 Task: Look for space in Caltanissetta, Italy from 7th July, 2023 to 15th July, 2023 for 6 adults in price range Rs.15000 to Rs.20000. Place can be entire place with 3 bedrooms having 3 beds and 3 bathrooms. Property type can be house, flat, guest house. Booking option can be shelf check-in. Required host language is English.
Action: Mouse moved to (504, 84)
Screenshot: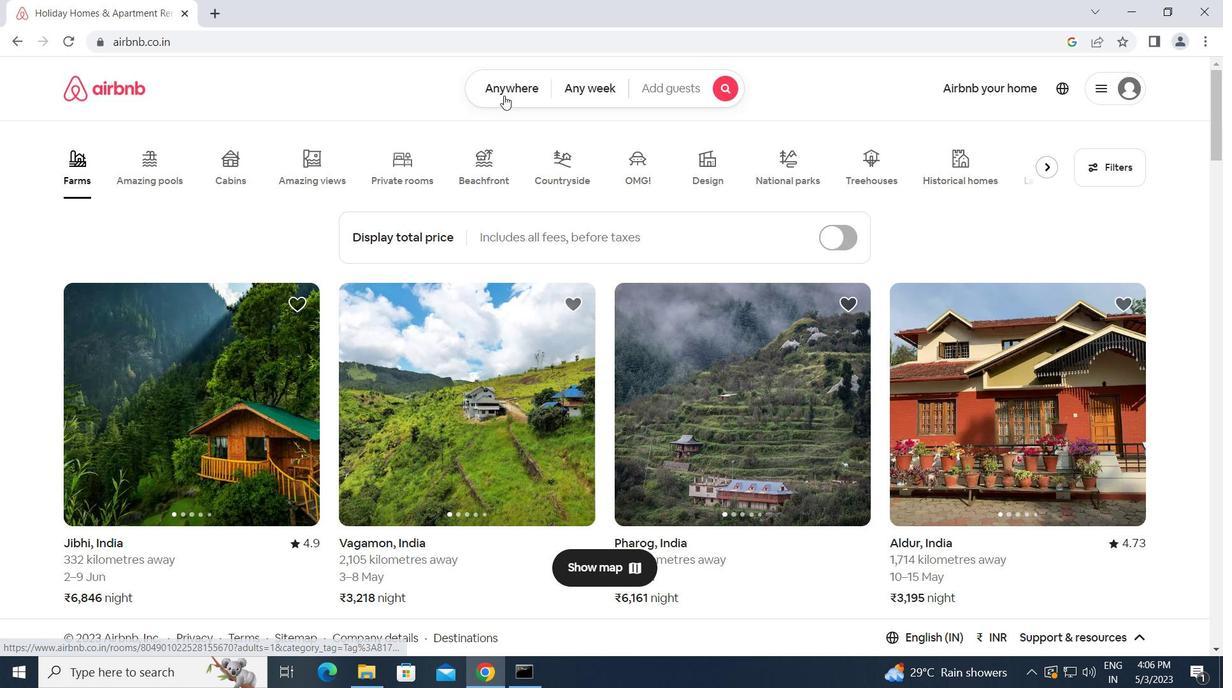 
Action: Mouse pressed left at (504, 84)
Screenshot: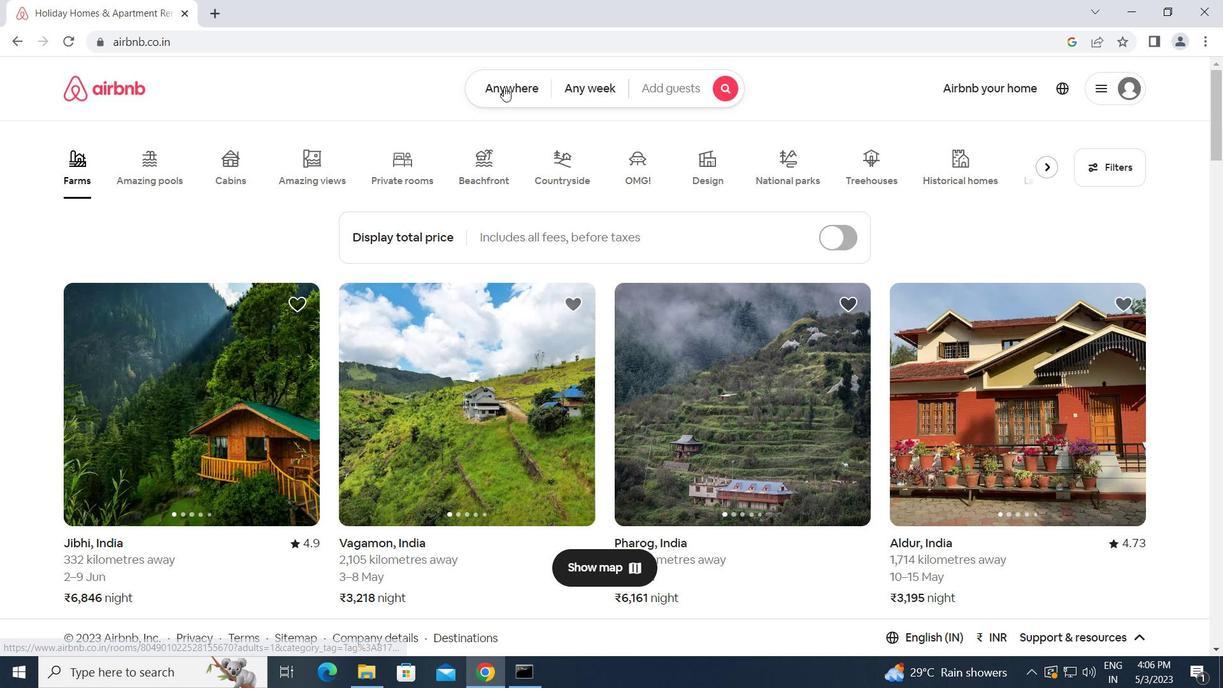 
Action: Mouse moved to (428, 131)
Screenshot: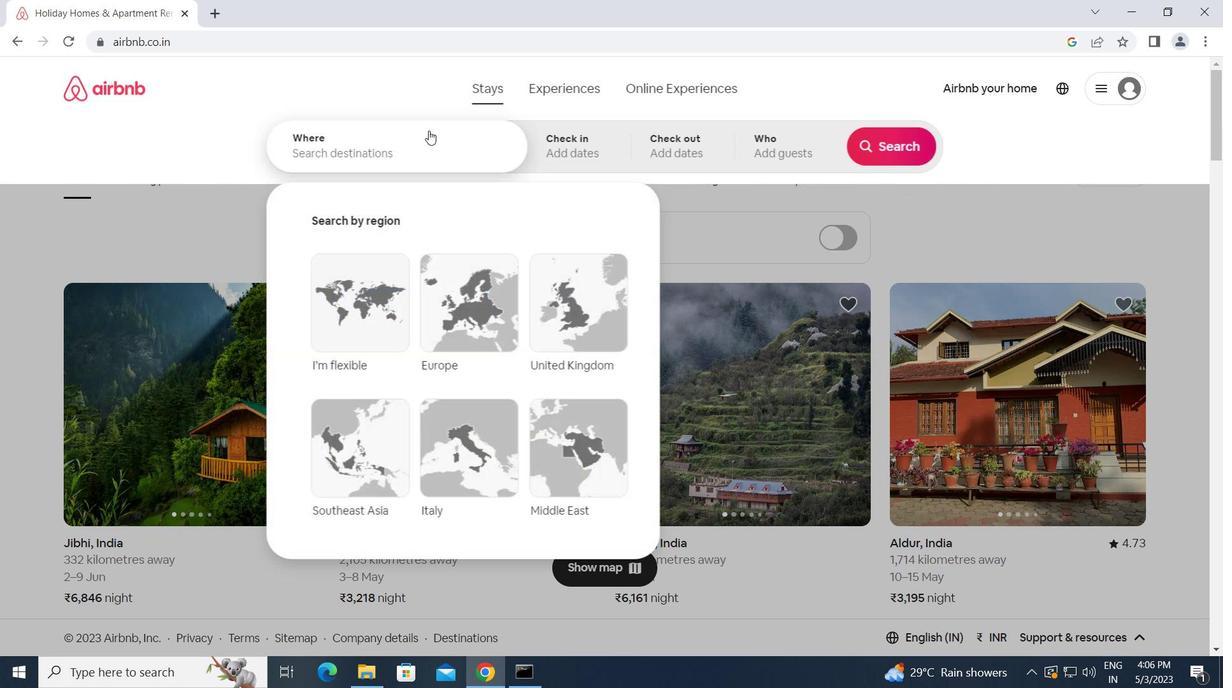 
Action: Mouse pressed left at (428, 131)
Screenshot: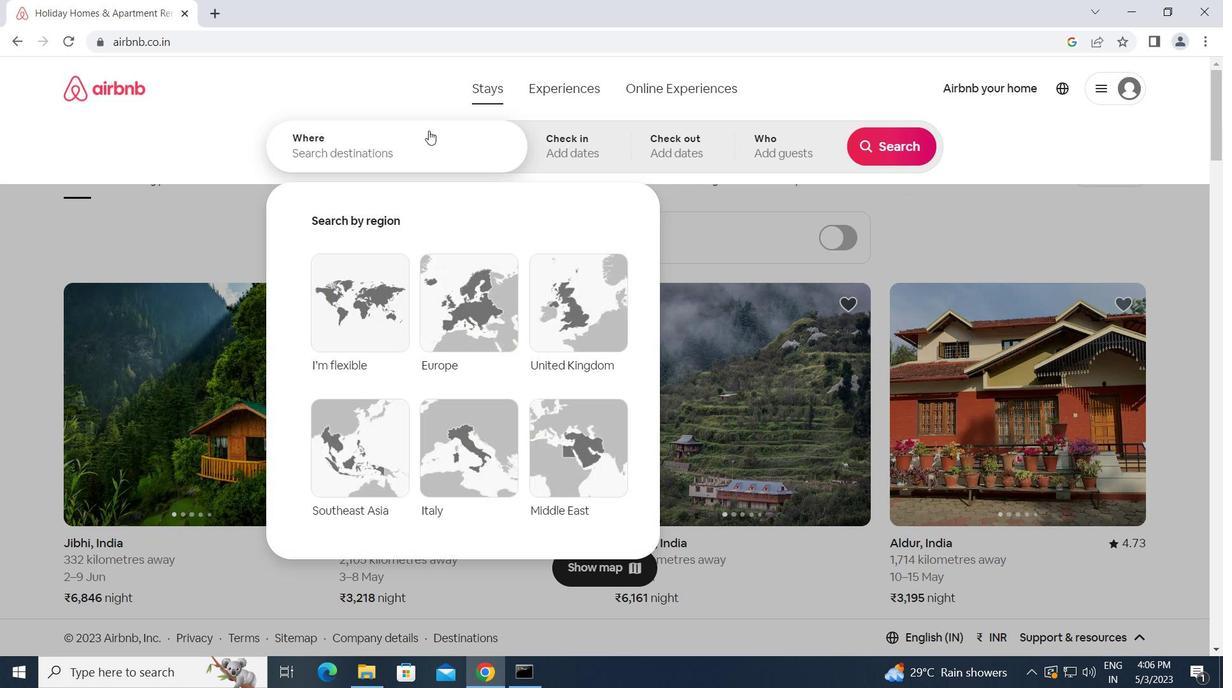 
Action: Key pressed c<Key.caps_lock>altanissetta,<Key.space>i<Key.caps_lock><Key.backspace>i<Key.caps_lock>taly<Key.enter>
Screenshot: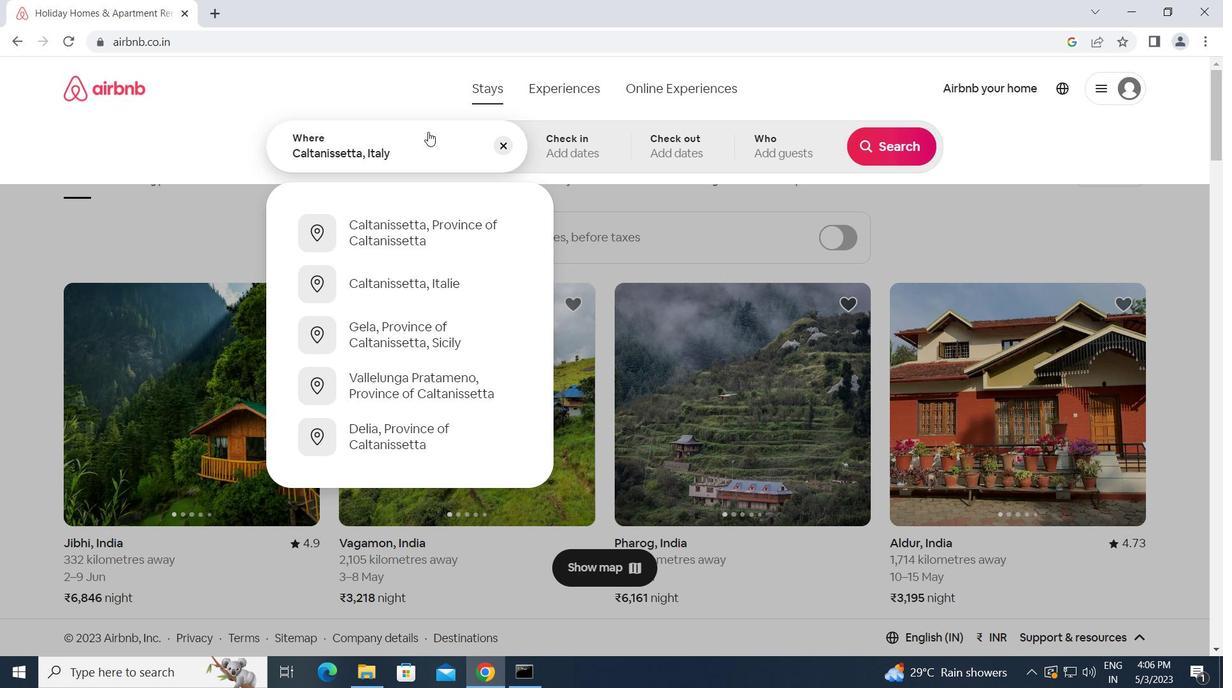 
Action: Mouse moved to (884, 267)
Screenshot: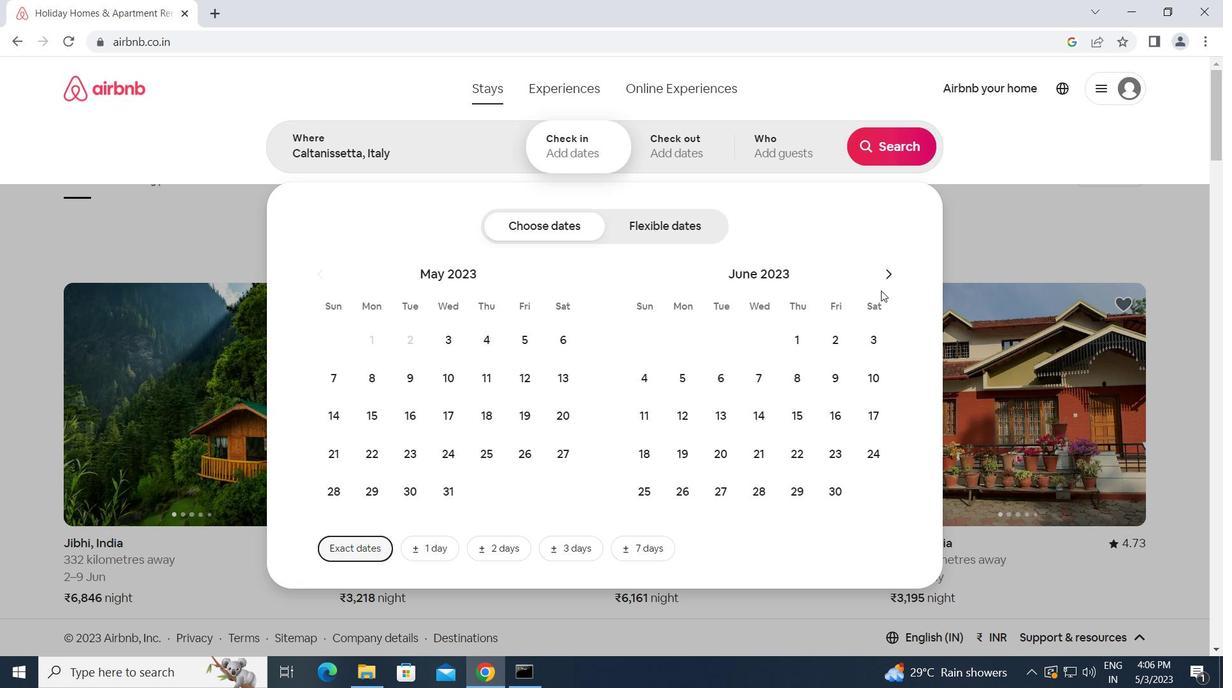 
Action: Mouse pressed left at (884, 267)
Screenshot: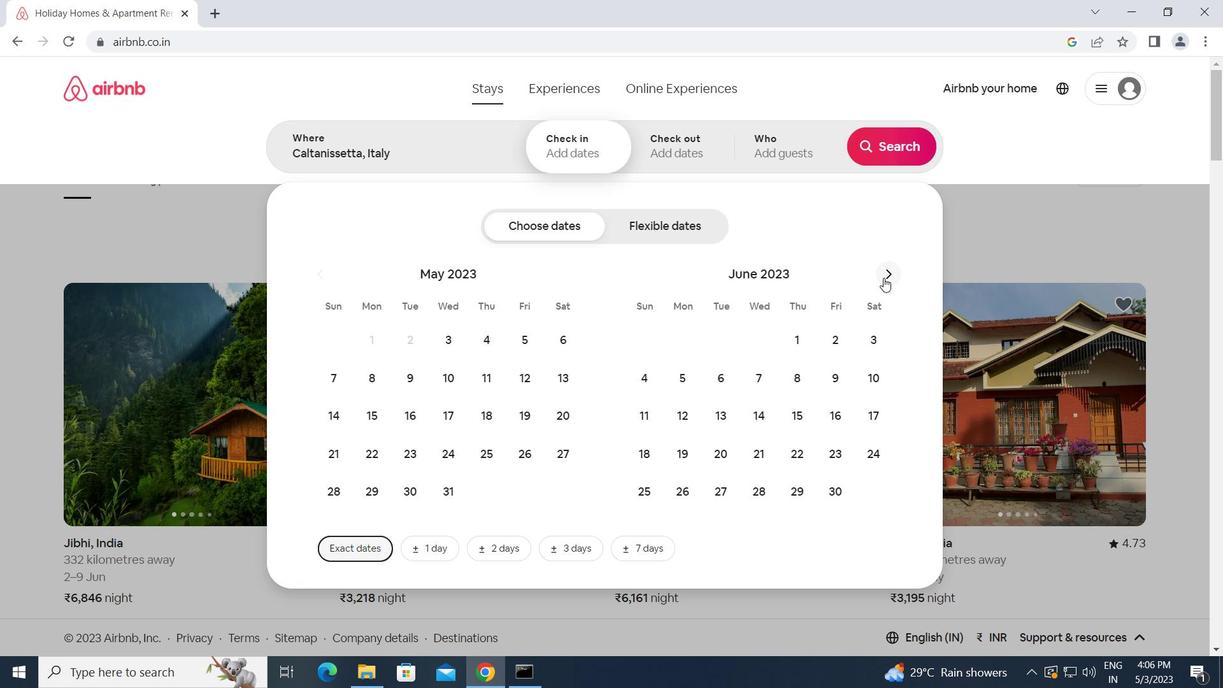 
Action: Mouse moved to (826, 382)
Screenshot: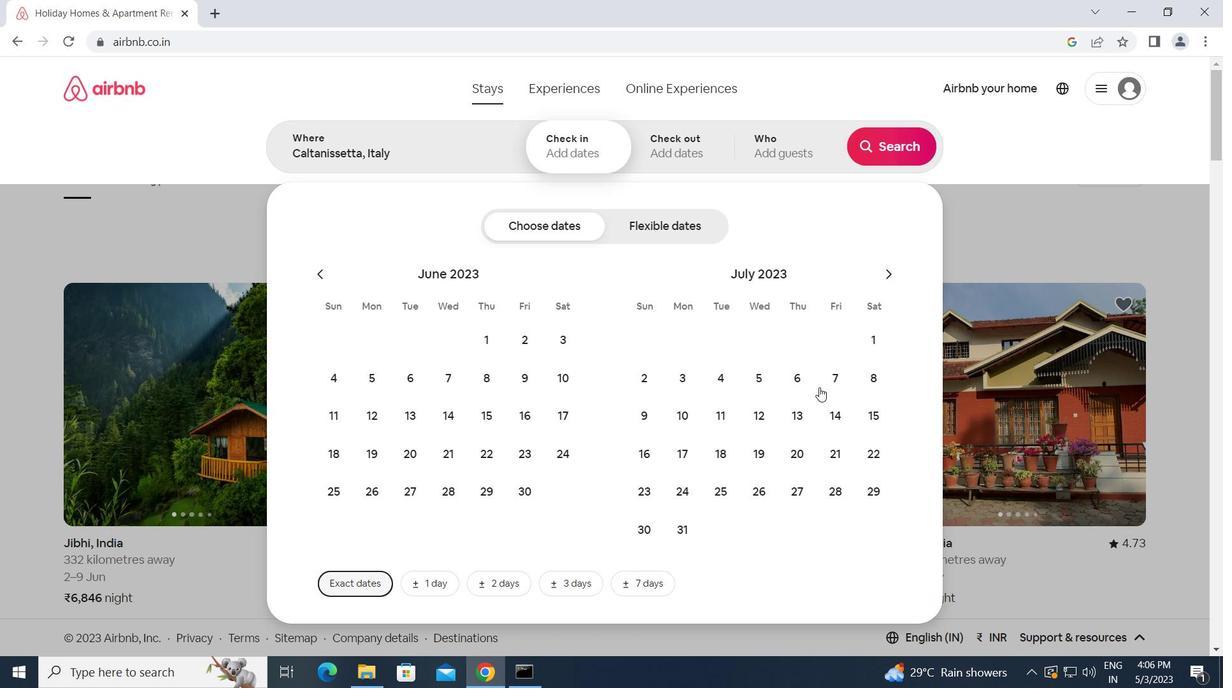 
Action: Mouse pressed left at (826, 382)
Screenshot: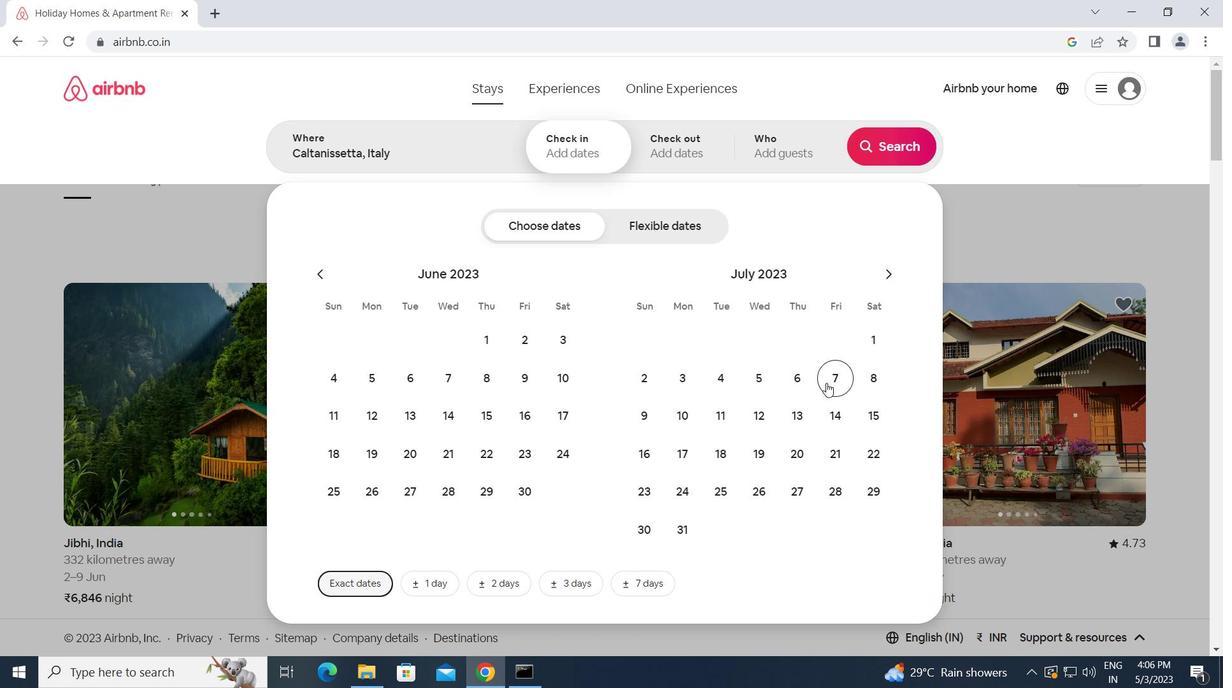
Action: Mouse moved to (873, 412)
Screenshot: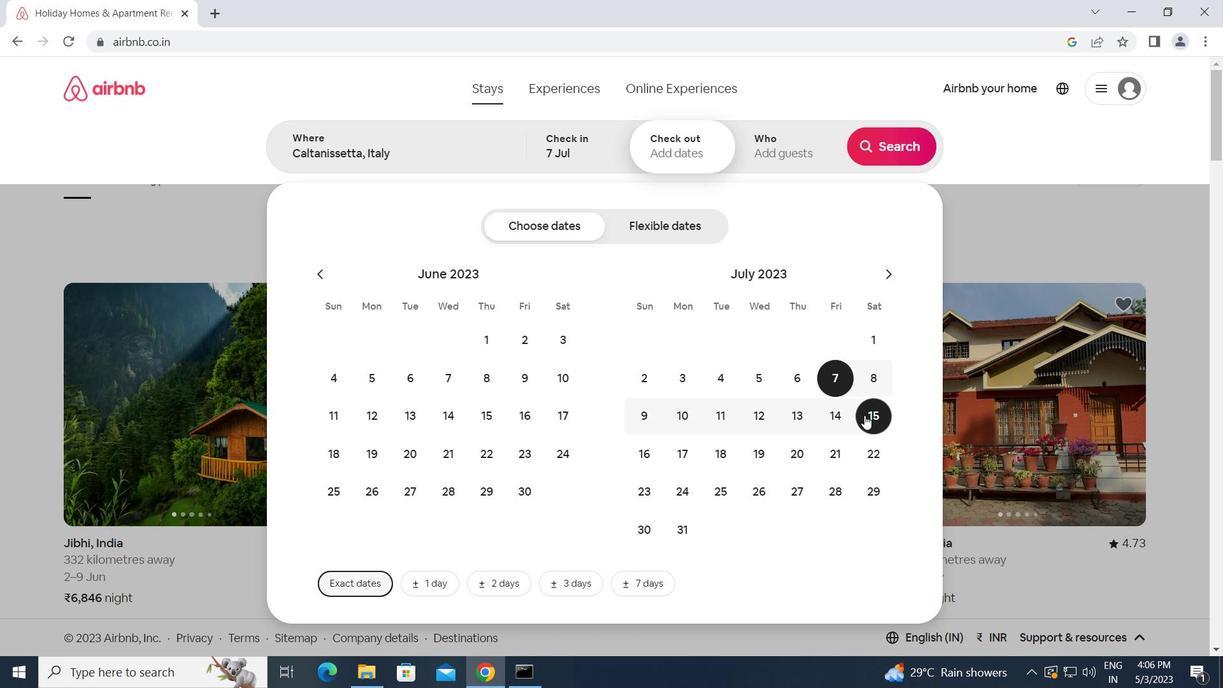 
Action: Mouse pressed left at (873, 412)
Screenshot: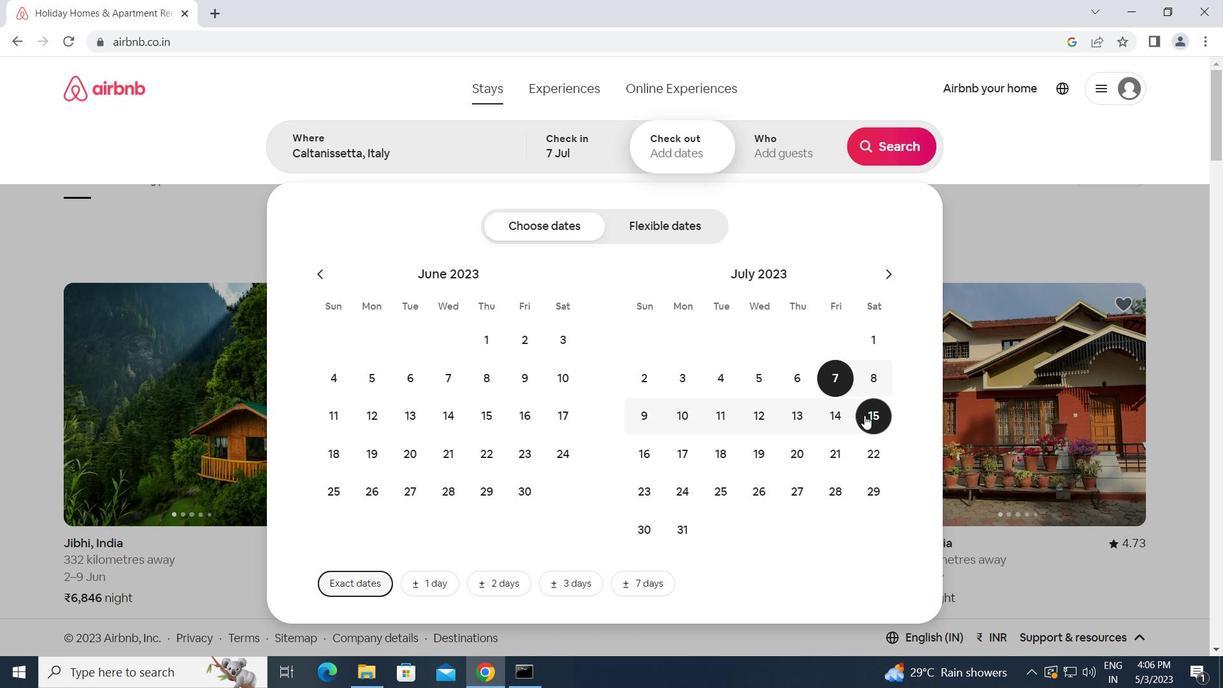 
Action: Mouse moved to (786, 144)
Screenshot: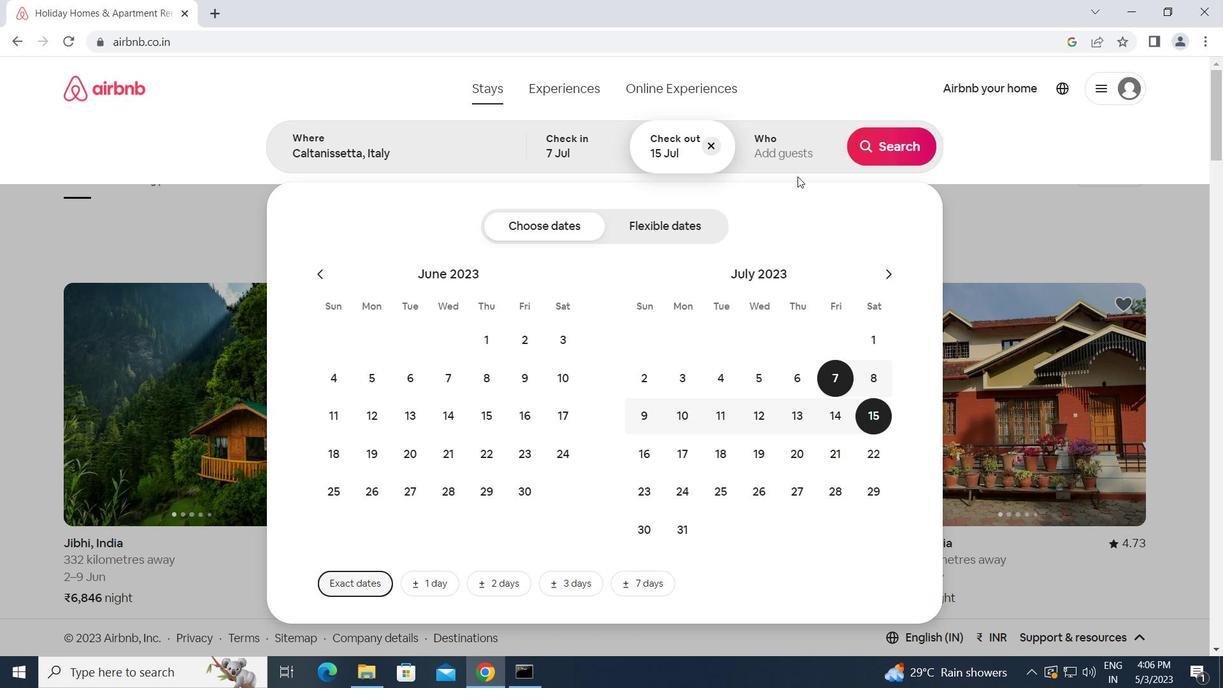 
Action: Mouse pressed left at (786, 144)
Screenshot: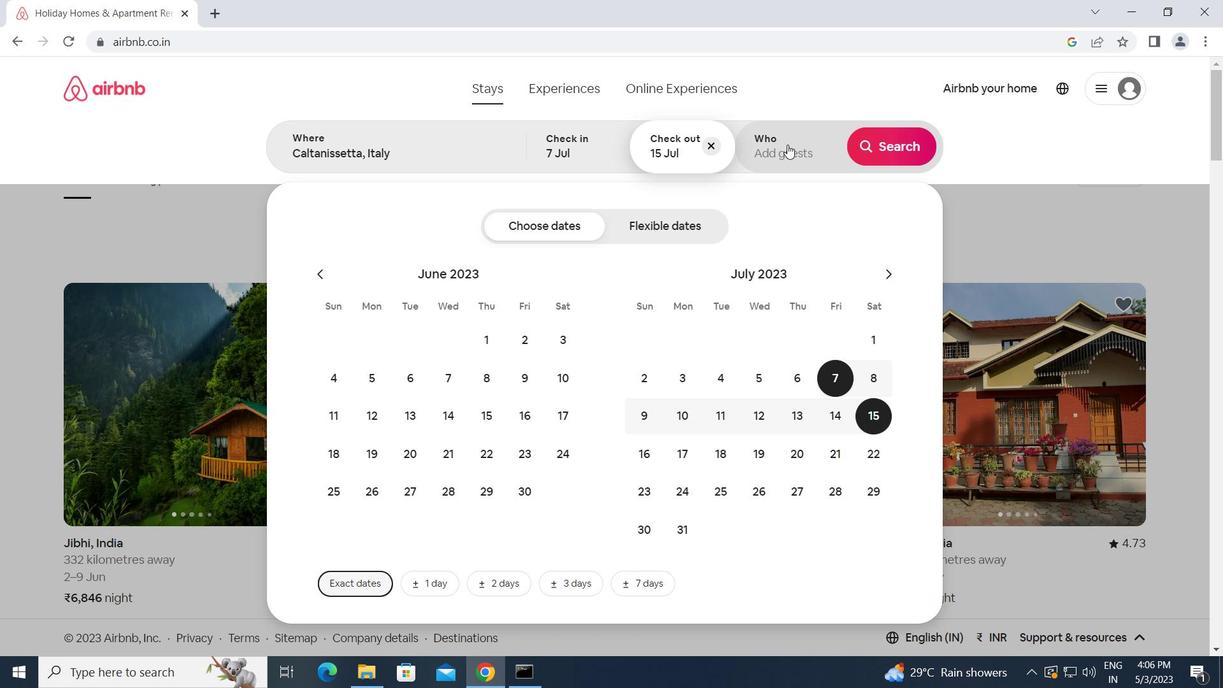 
Action: Mouse moved to (898, 226)
Screenshot: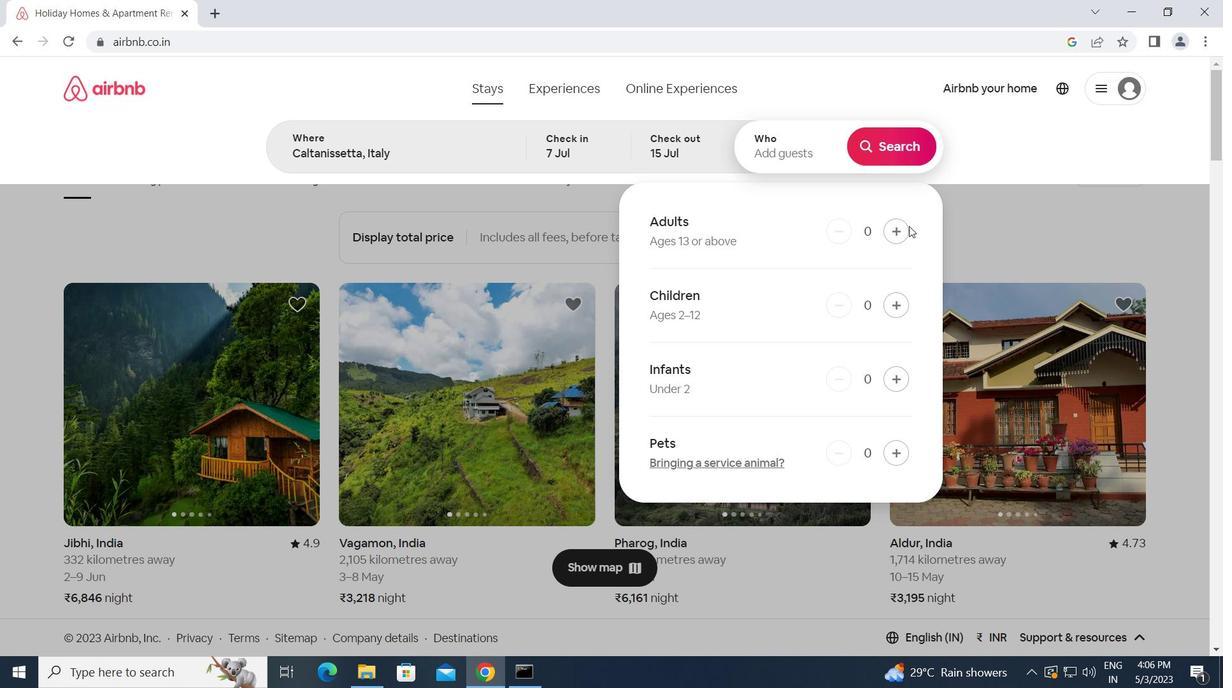 
Action: Mouse pressed left at (898, 226)
Screenshot: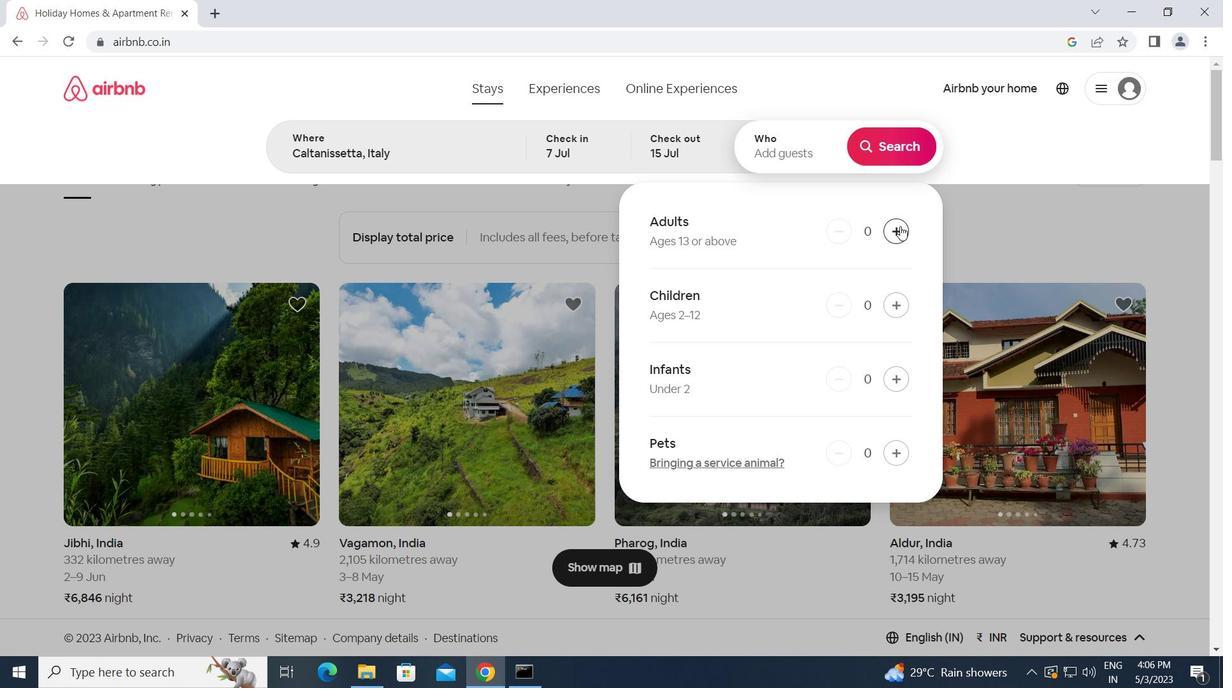 
Action: Mouse pressed left at (898, 226)
Screenshot: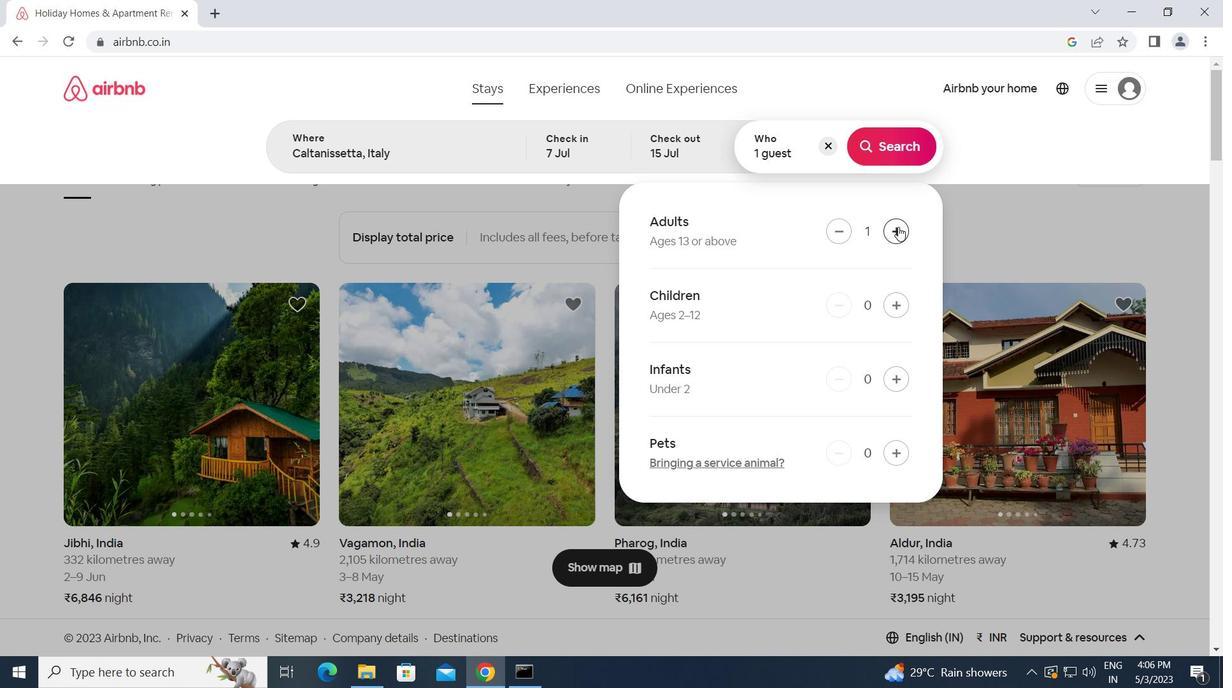 
Action: Mouse pressed left at (898, 226)
Screenshot: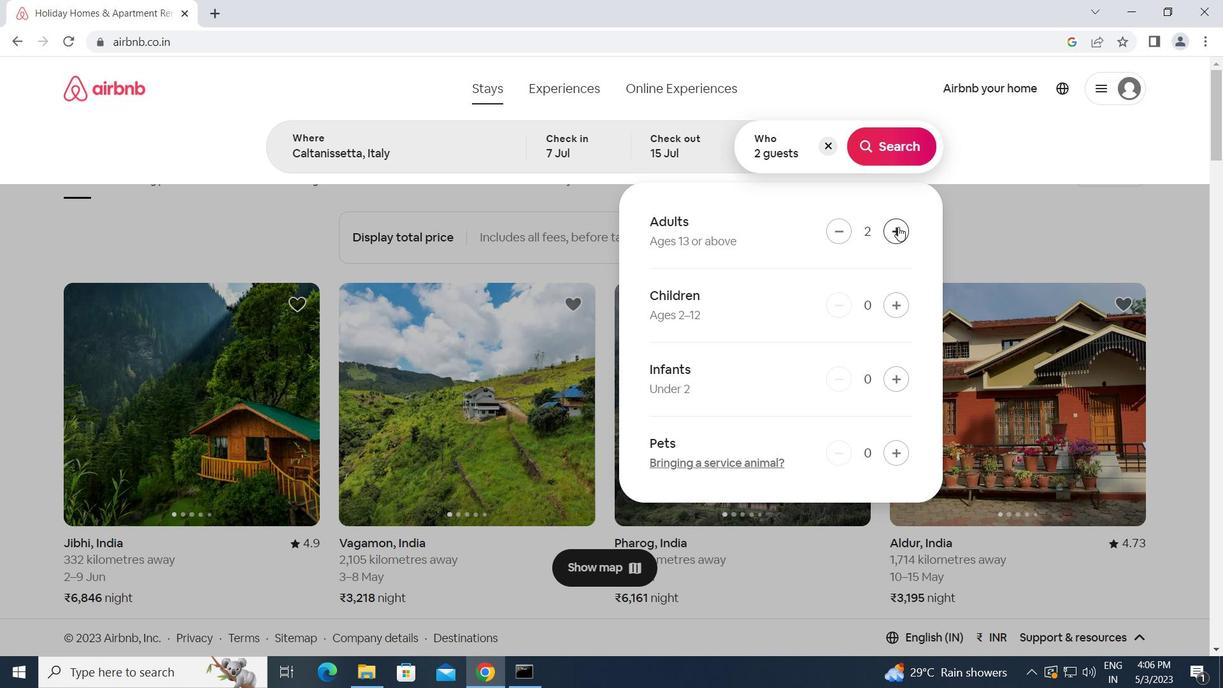 
Action: Mouse pressed left at (898, 226)
Screenshot: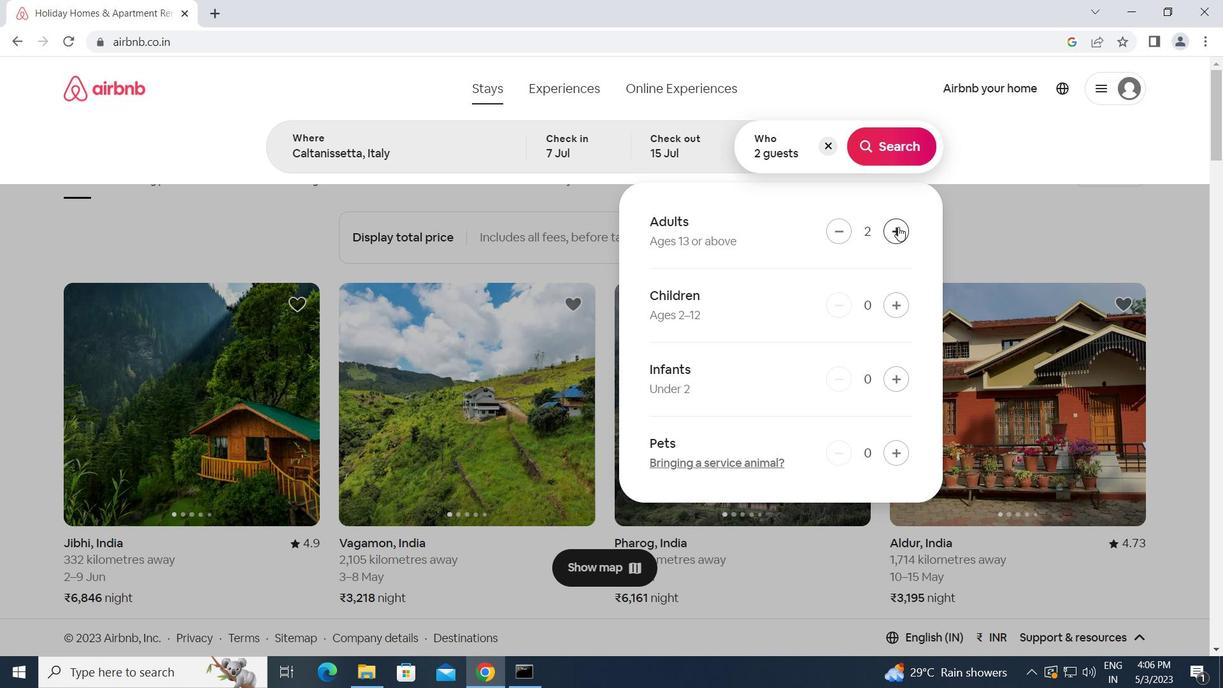 
Action: Mouse pressed left at (898, 226)
Screenshot: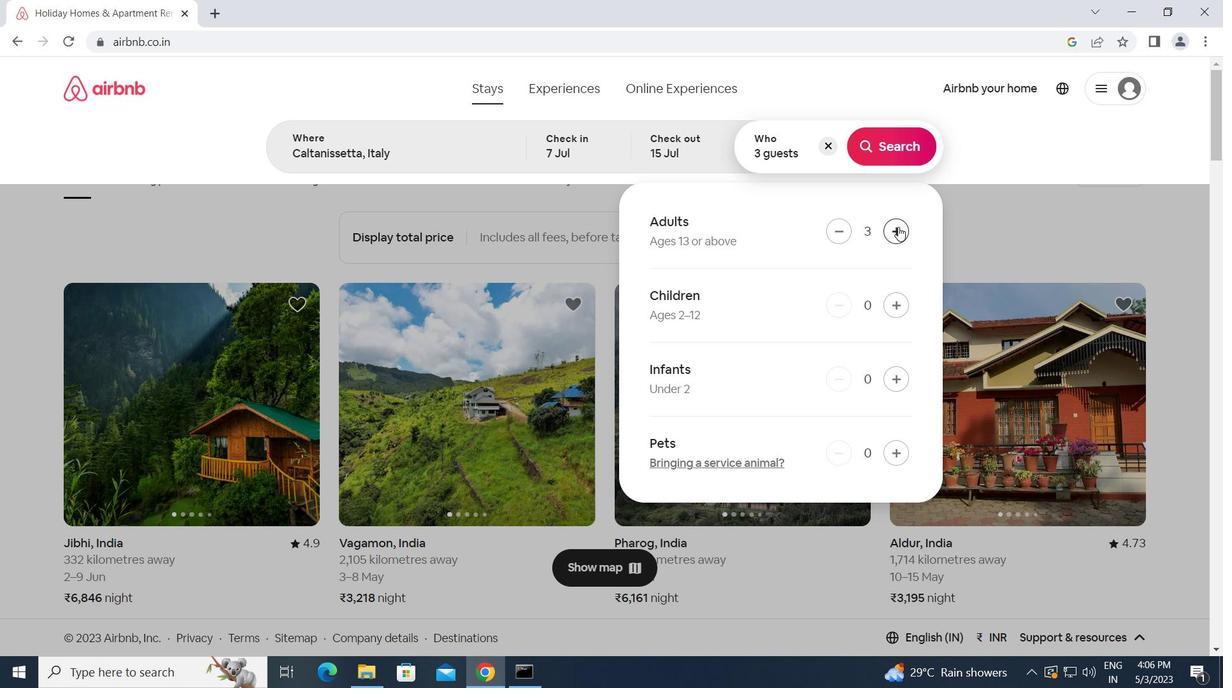 
Action: Mouse pressed left at (898, 226)
Screenshot: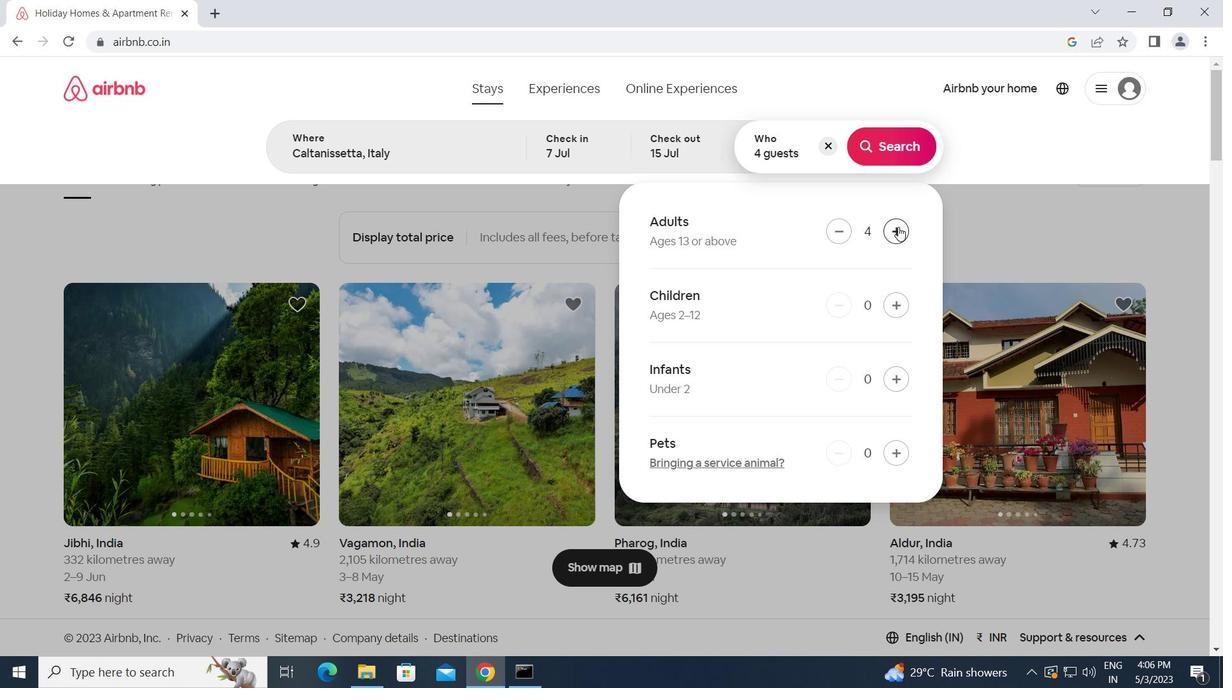 
Action: Mouse moved to (874, 131)
Screenshot: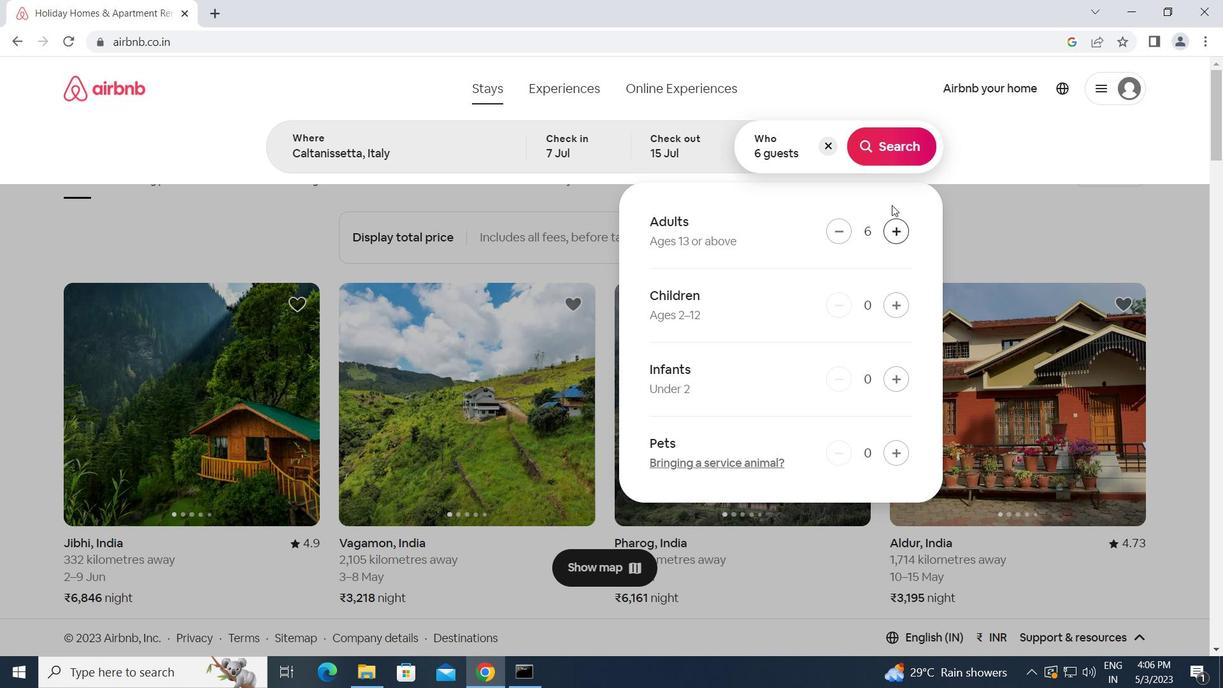 
Action: Mouse pressed left at (874, 131)
Screenshot: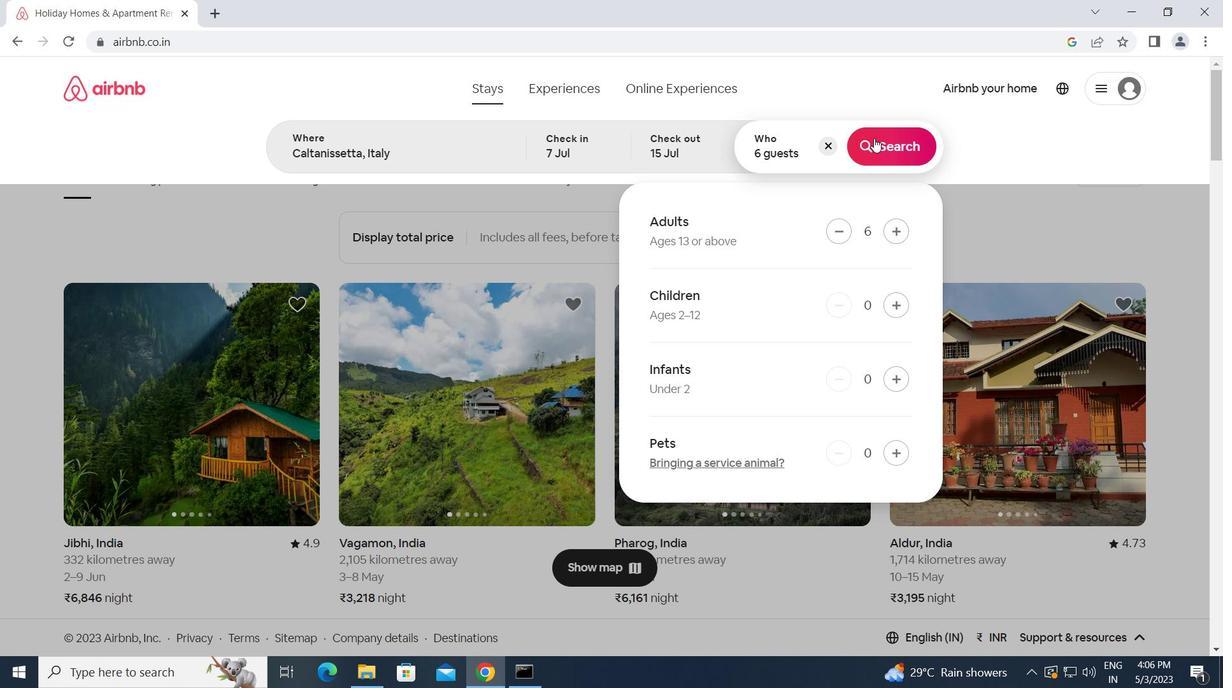 
Action: Mouse moved to (1143, 159)
Screenshot: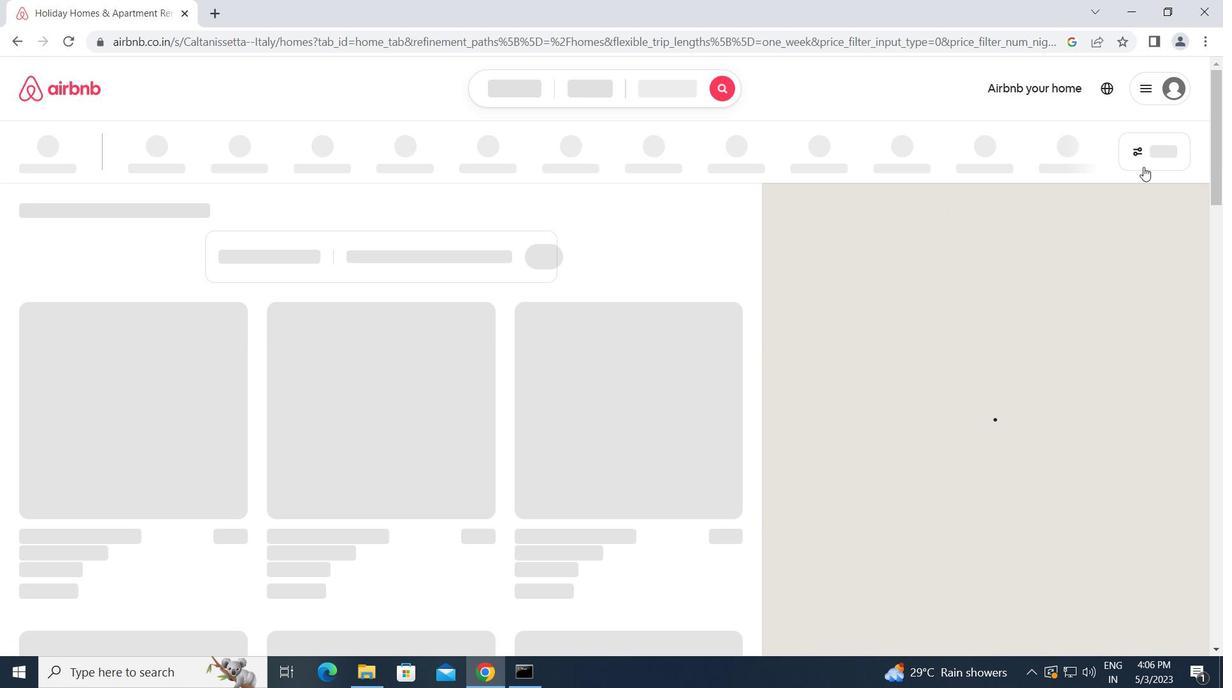 
Action: Mouse pressed left at (1143, 159)
Screenshot: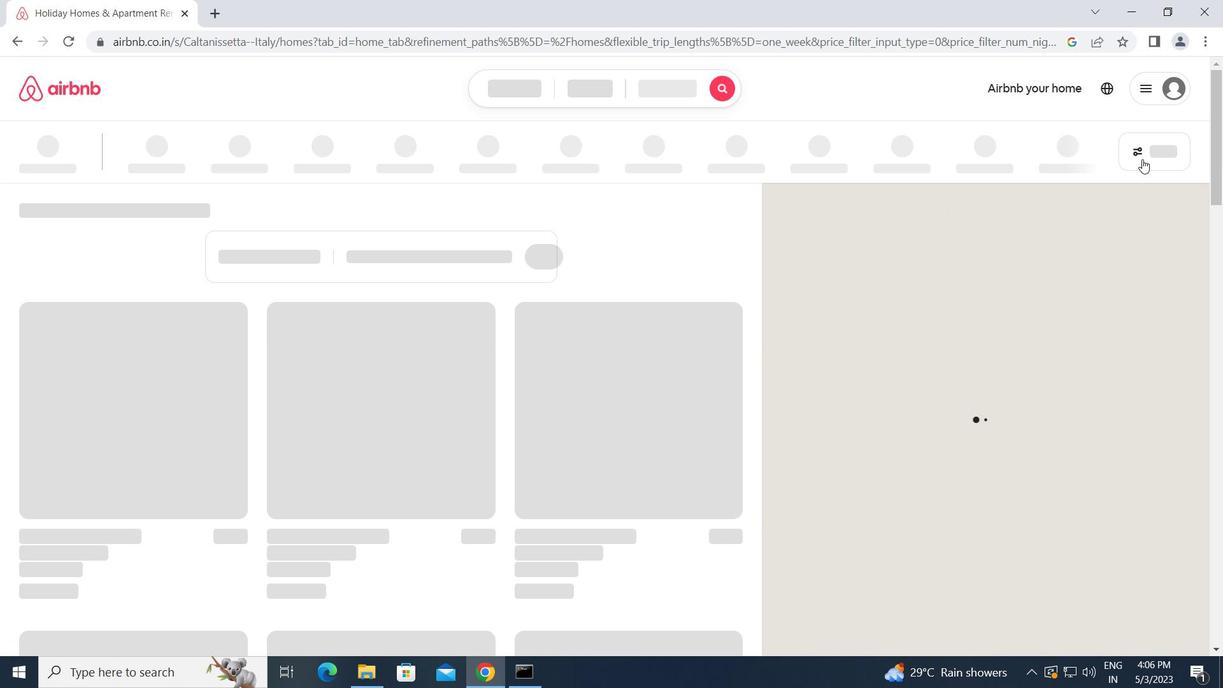 
Action: Mouse moved to (408, 354)
Screenshot: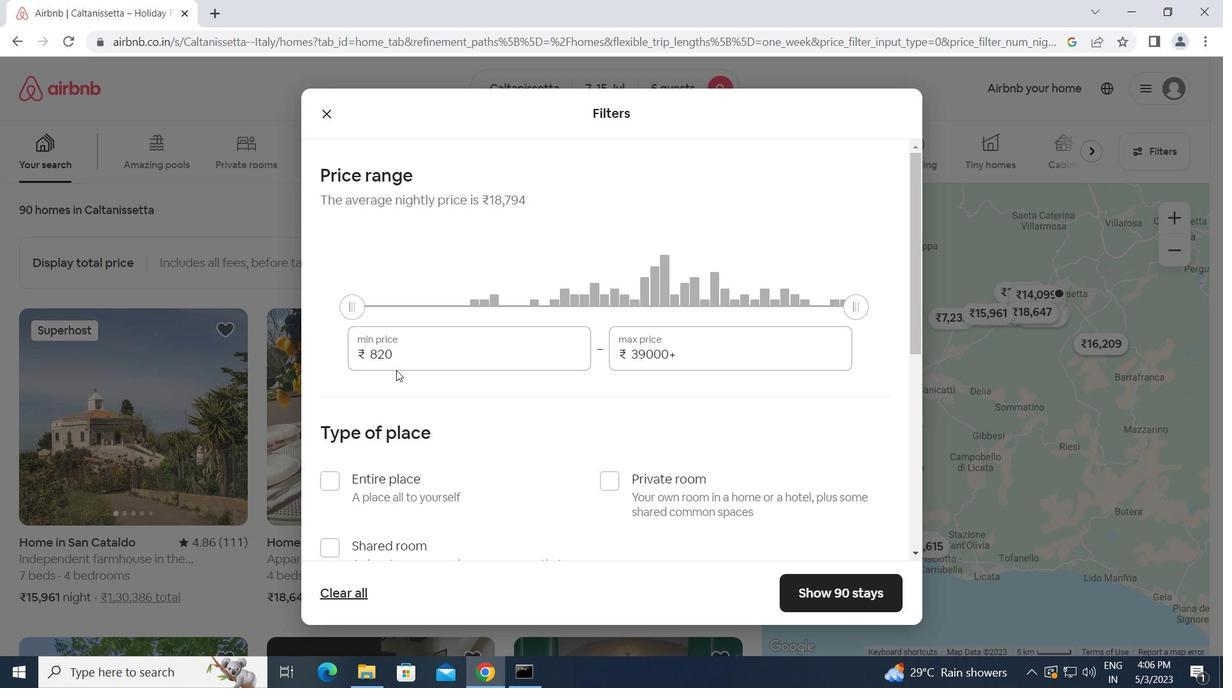 
Action: Mouse pressed left at (408, 354)
Screenshot: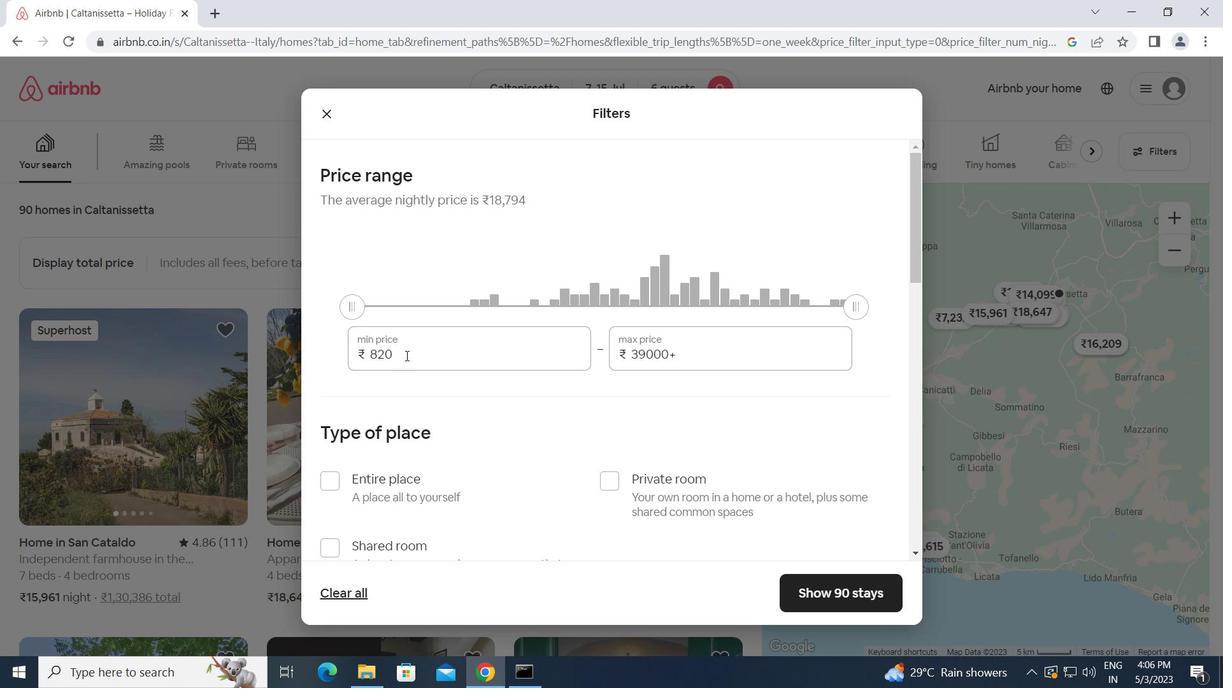 
Action: Mouse moved to (358, 354)
Screenshot: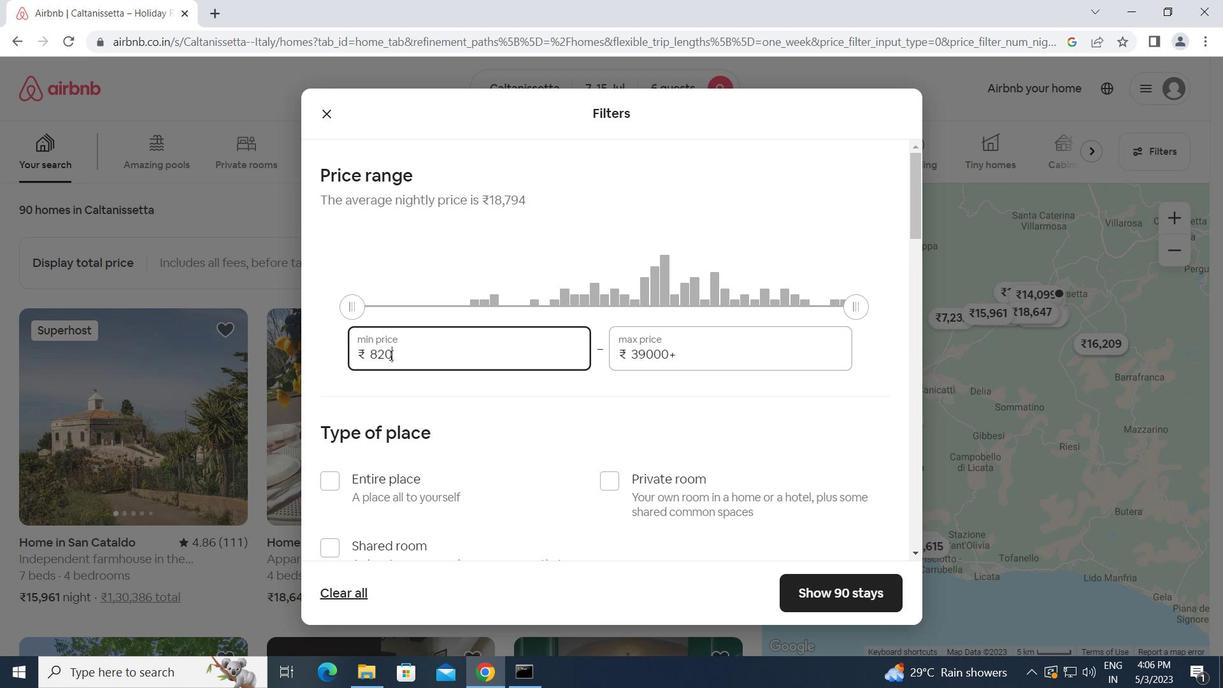 
Action: Key pressed 15000<Key.tab><Key.backspace><Key.backspace><Key.backspace><Key.backspace><Key.backspace><Key.backspace><Key.backspace><Key.backspace><Key.backspace><Key.backspace><Key.backspace><Key.backspace><Key.backspace><Key.backspace><Key.backspace><Key.backspace><Key.backspace>20000
Screenshot: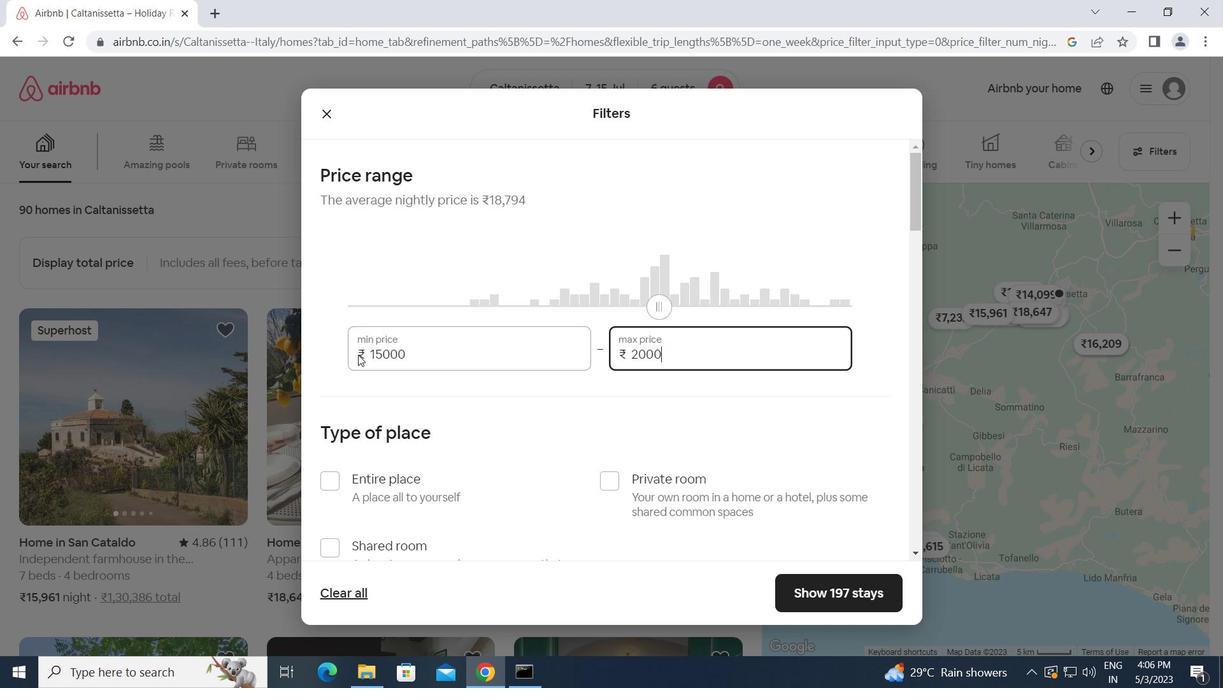 
Action: Mouse moved to (329, 478)
Screenshot: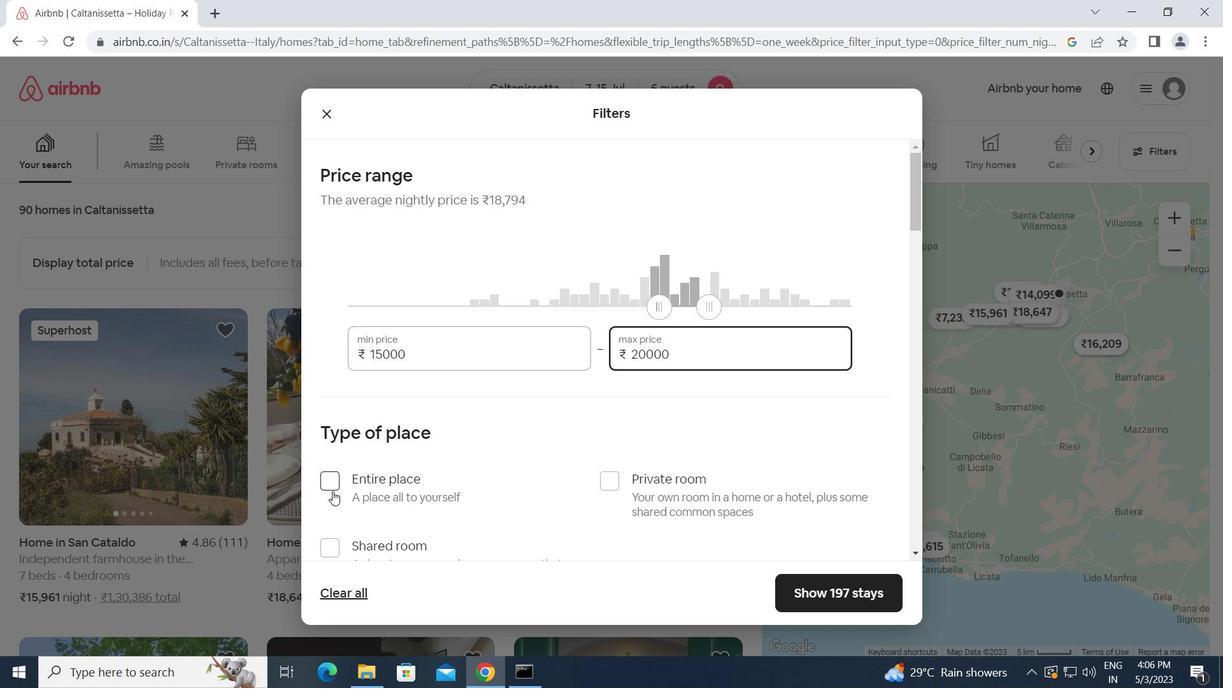 
Action: Mouse pressed left at (329, 478)
Screenshot: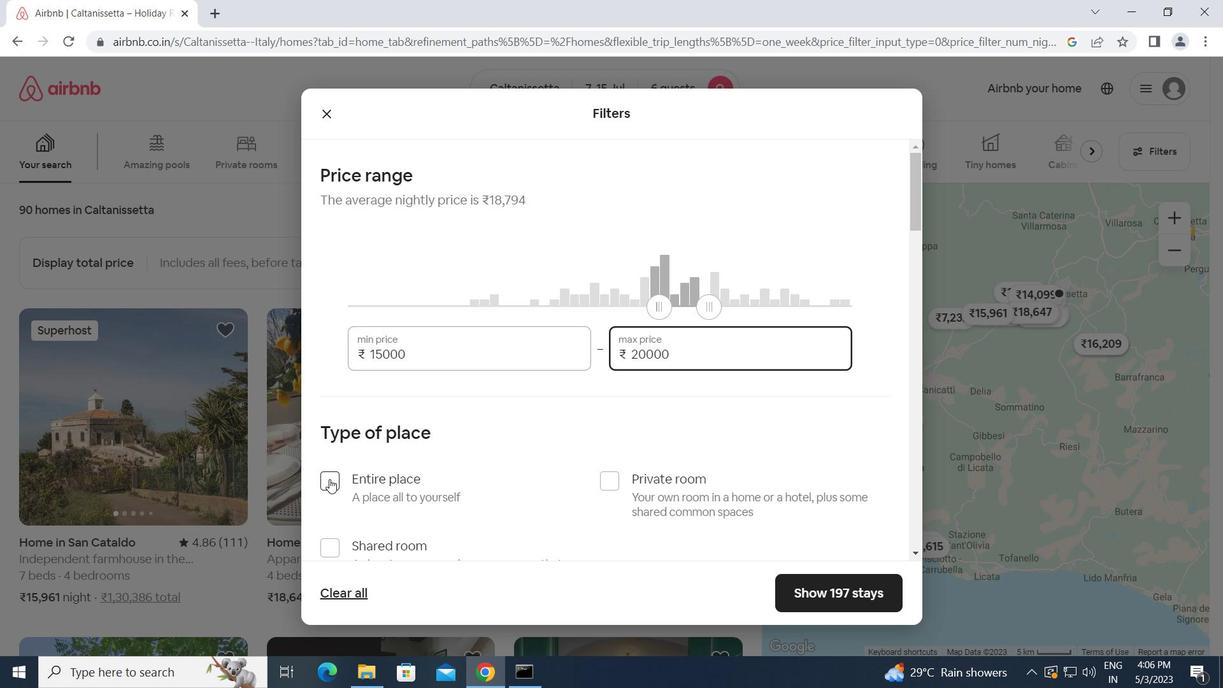 
Action: Mouse moved to (476, 474)
Screenshot: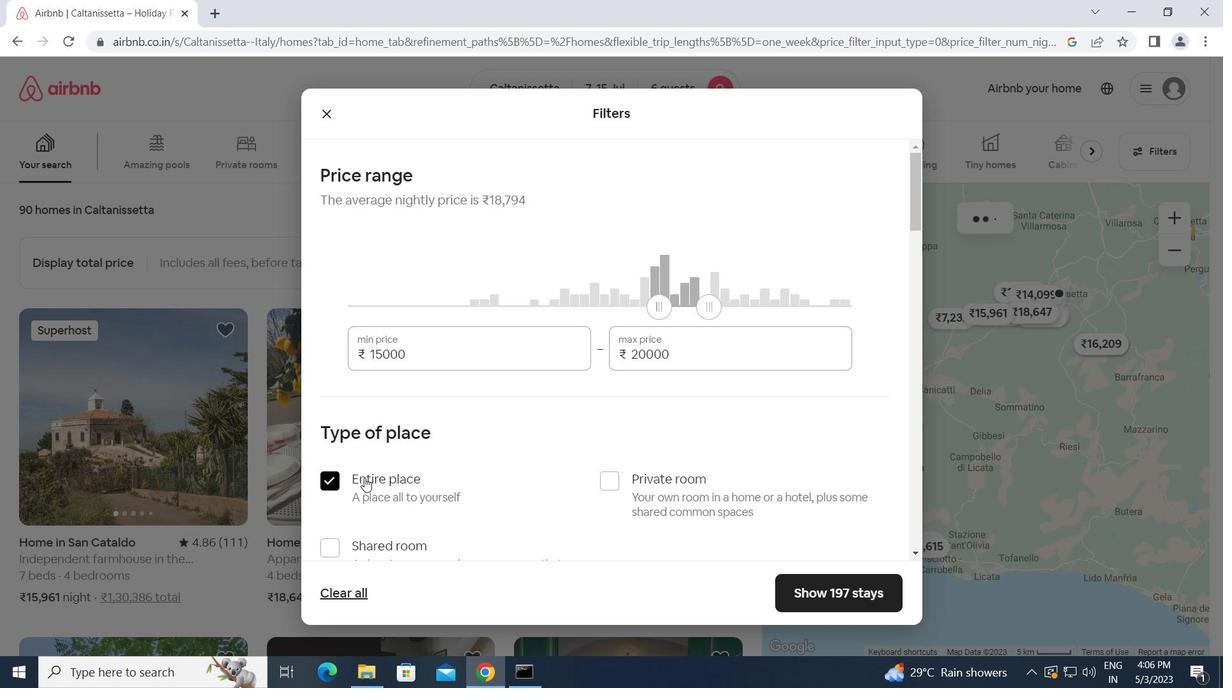 
Action: Mouse scrolled (476, 473) with delta (0, 0)
Screenshot: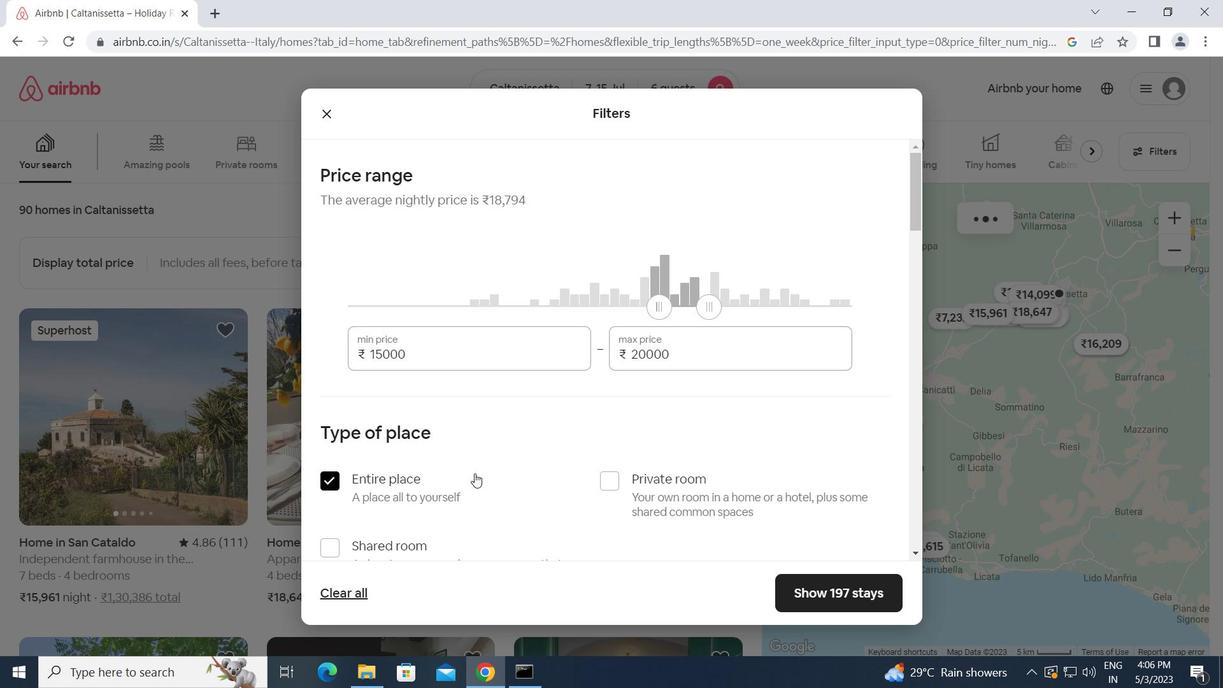 
Action: Mouse scrolled (476, 473) with delta (0, 0)
Screenshot: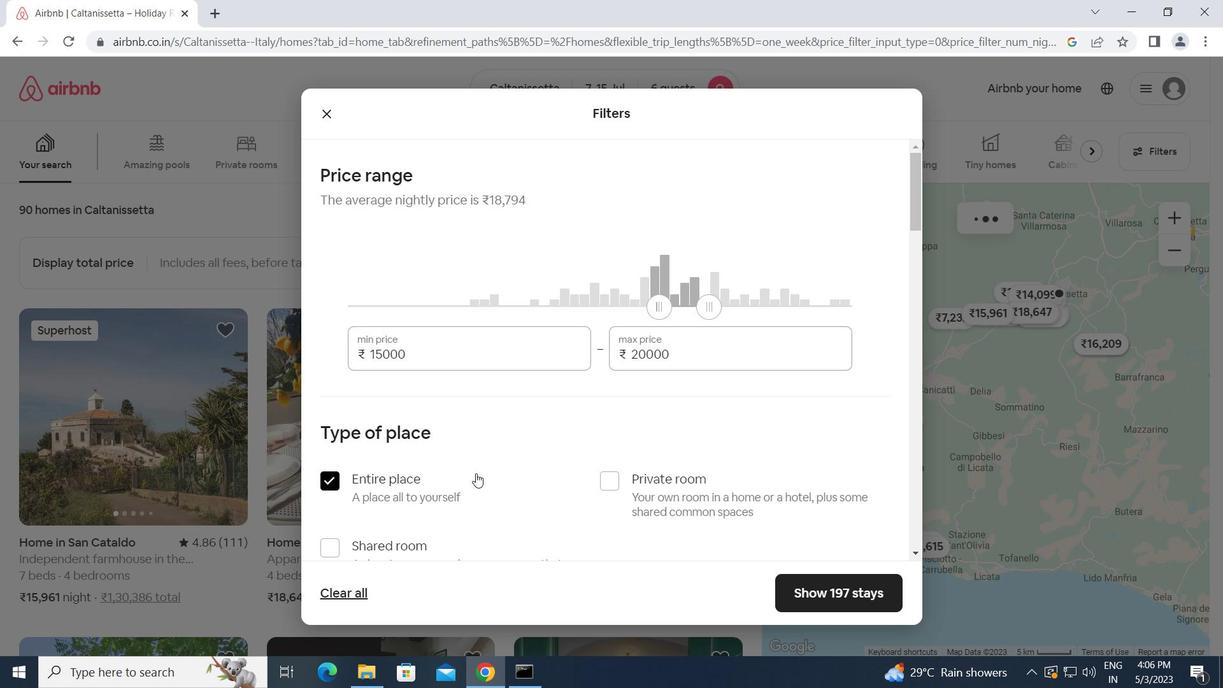 
Action: Mouse moved to (476, 473)
Screenshot: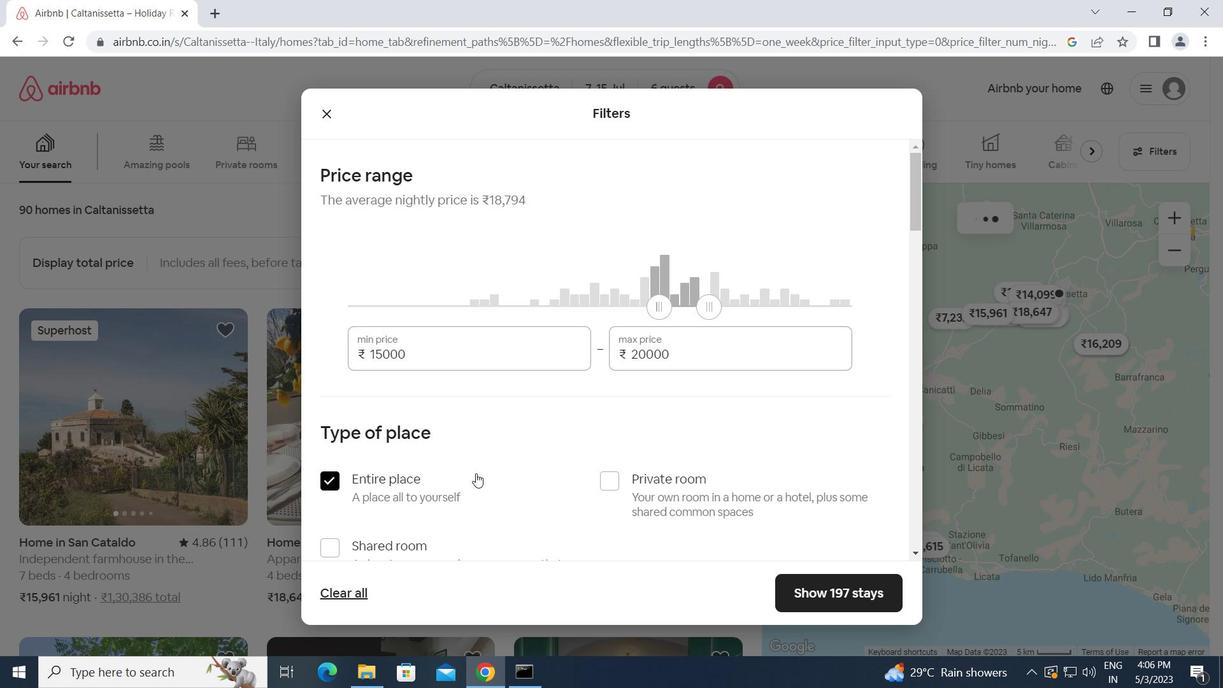 
Action: Mouse scrolled (476, 472) with delta (0, 0)
Screenshot: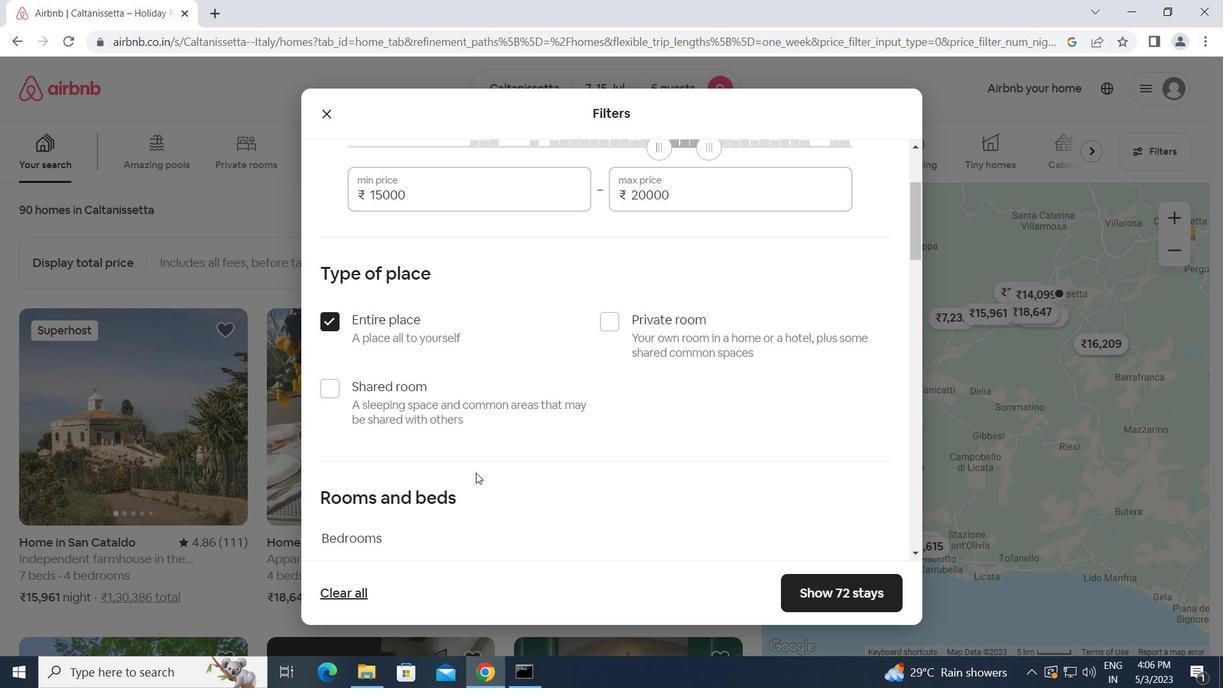 
Action: Mouse scrolled (476, 472) with delta (0, 0)
Screenshot: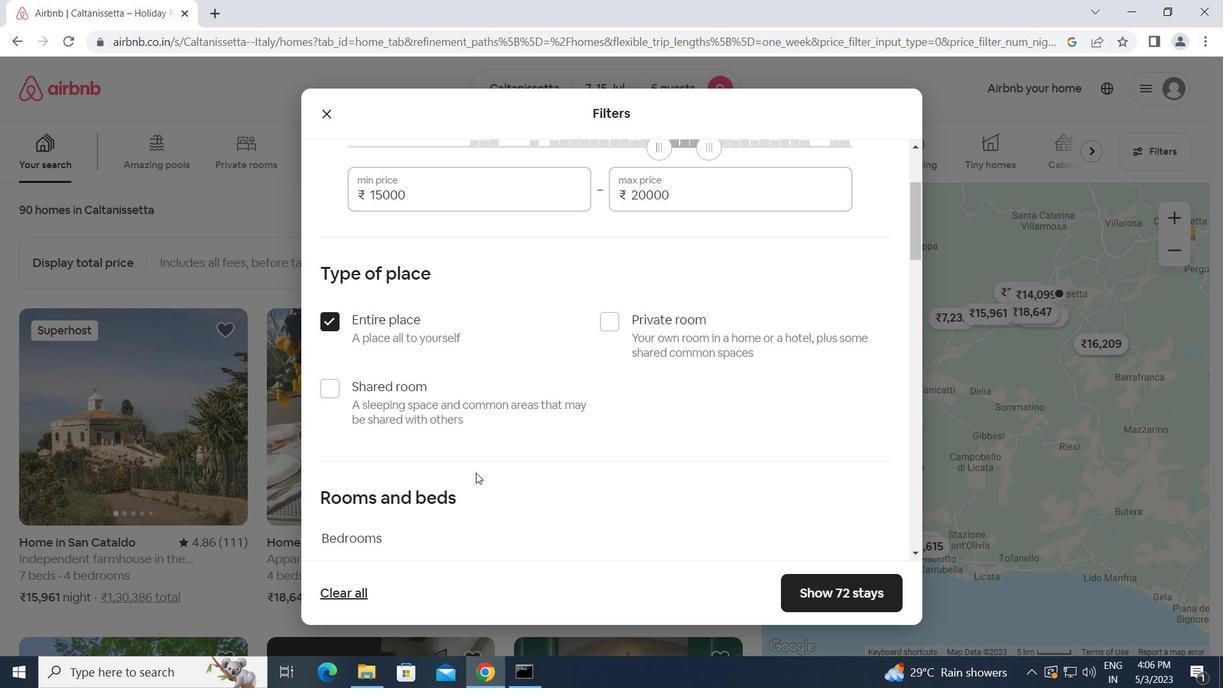
Action: Mouse scrolled (476, 472) with delta (0, 0)
Screenshot: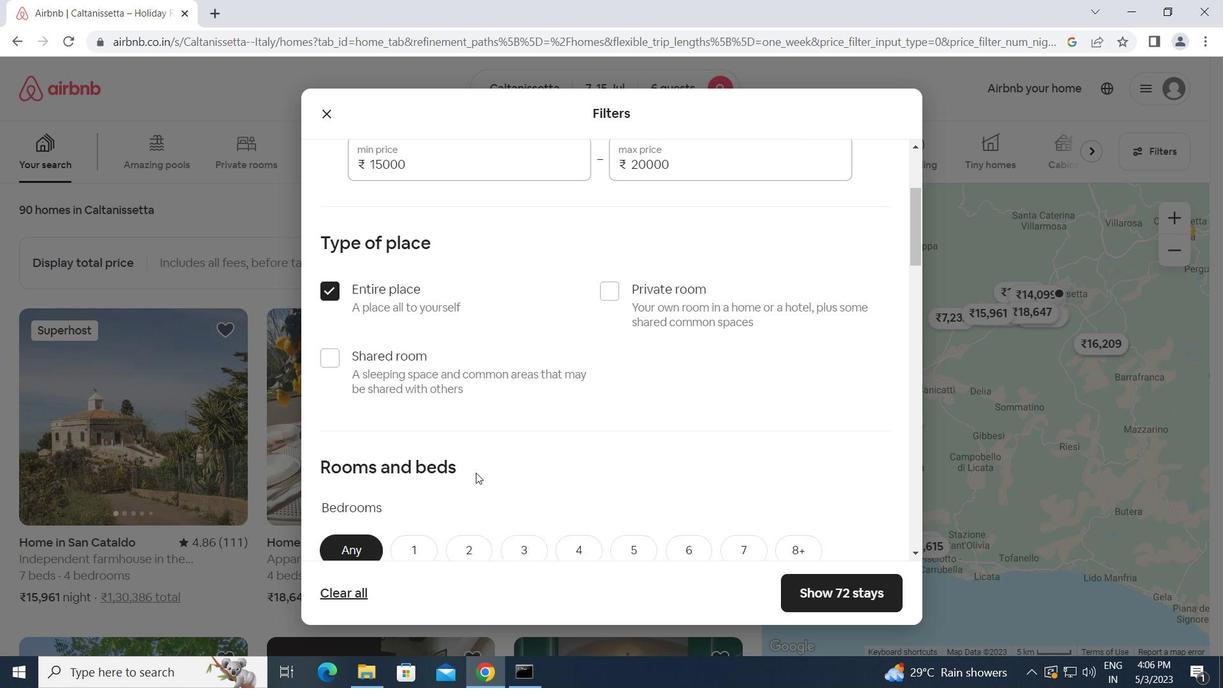 
Action: Mouse moved to (529, 338)
Screenshot: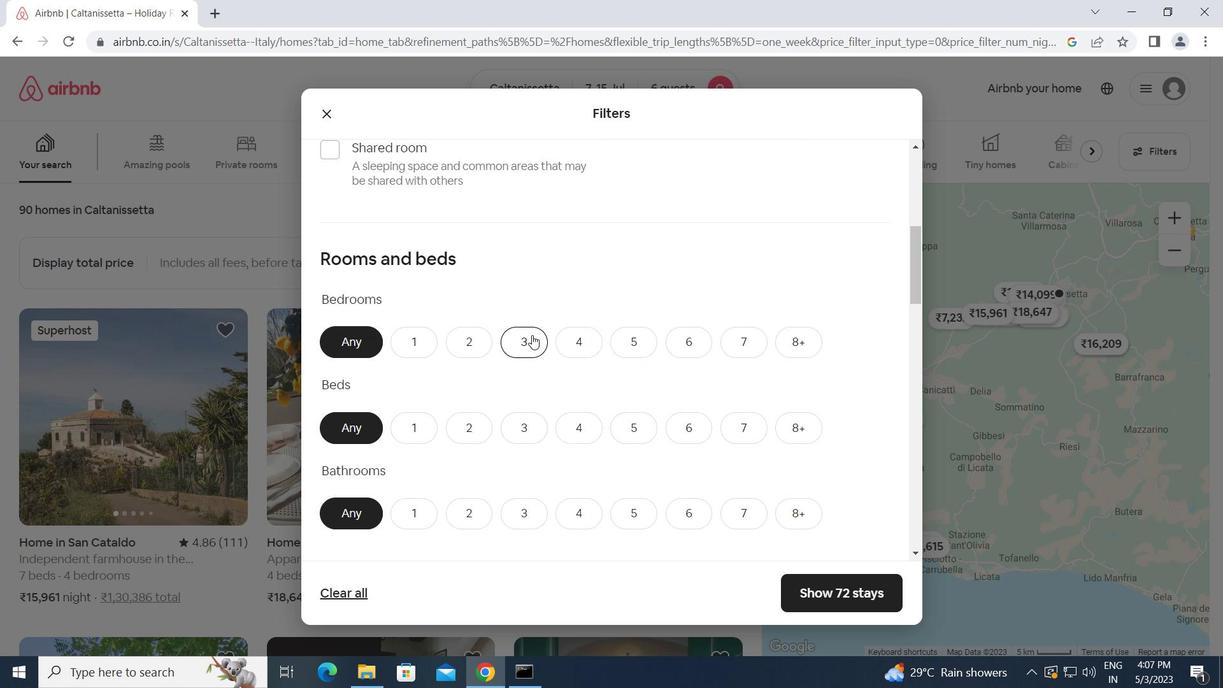 
Action: Mouse pressed left at (529, 338)
Screenshot: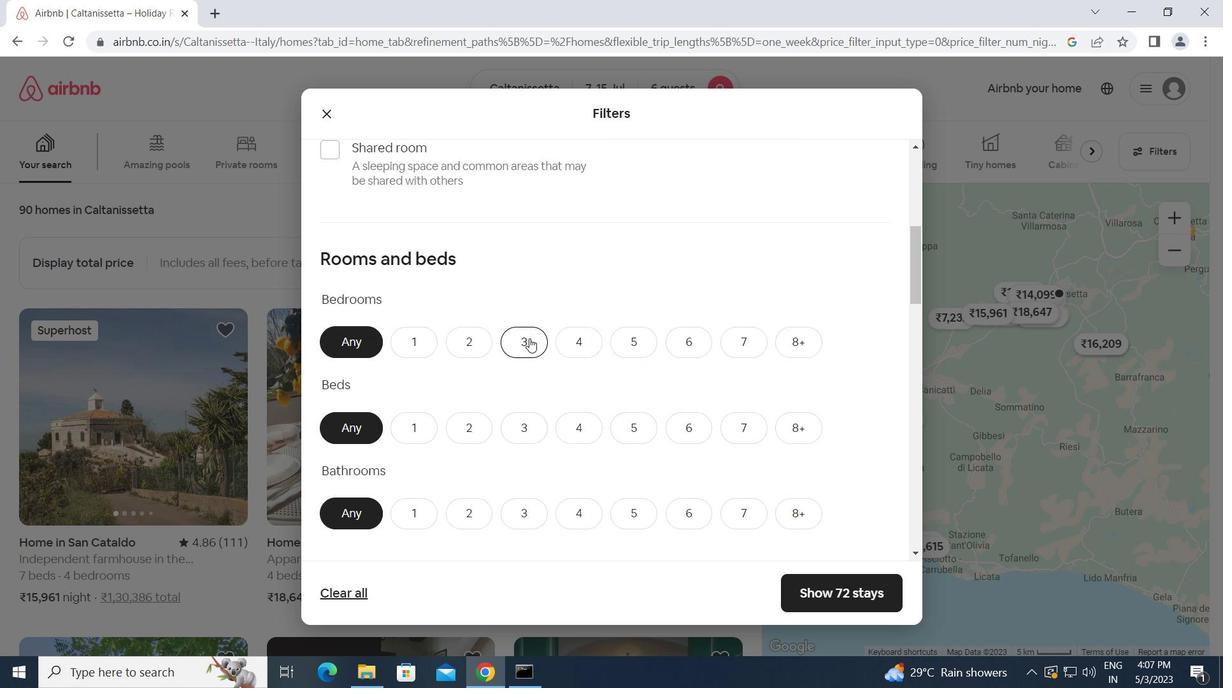 
Action: Mouse moved to (528, 429)
Screenshot: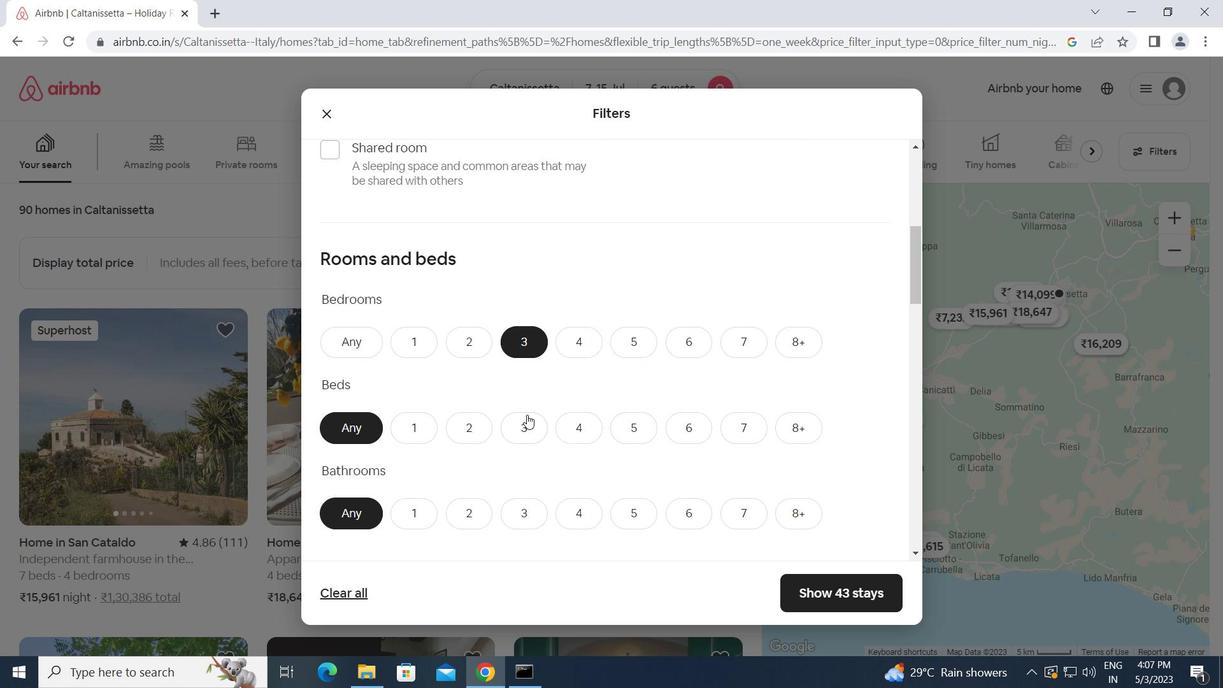 
Action: Mouse pressed left at (528, 429)
Screenshot: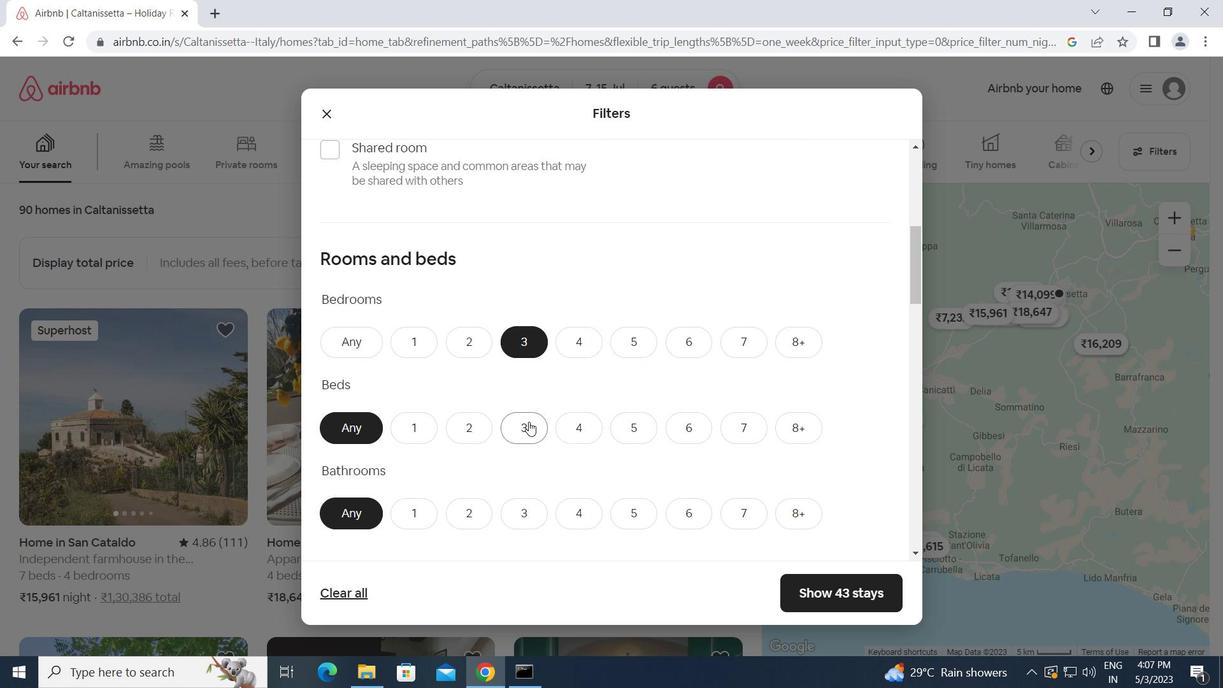 
Action: Mouse moved to (528, 509)
Screenshot: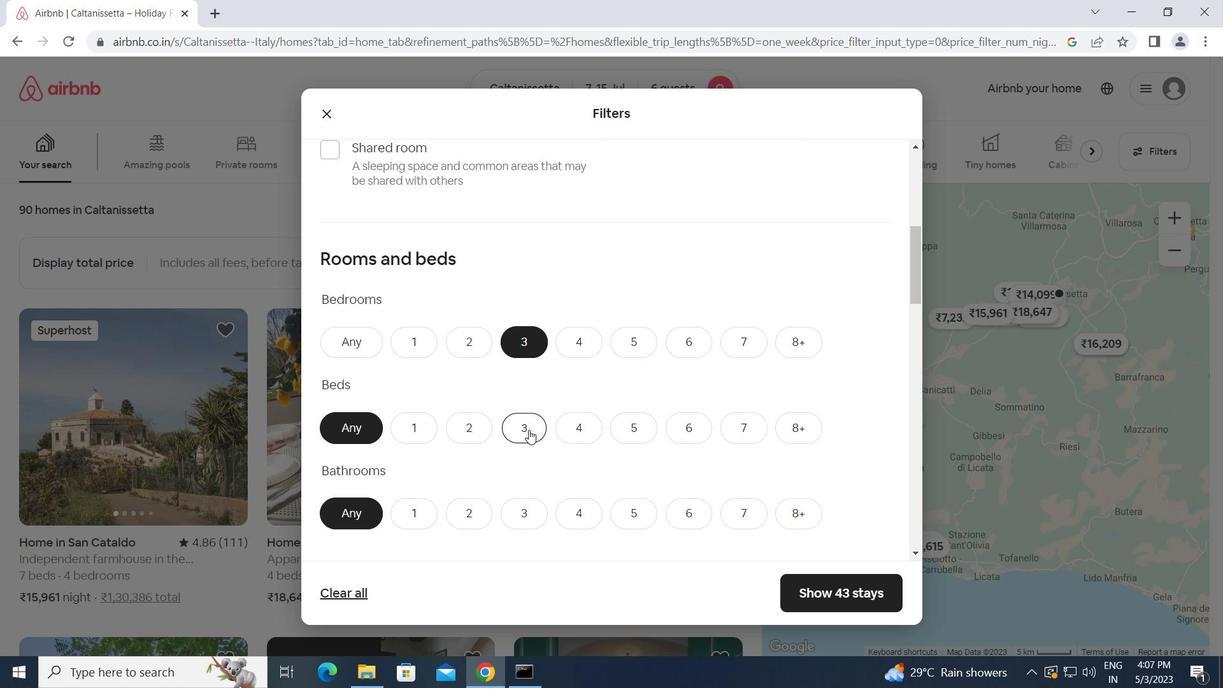 
Action: Mouse pressed left at (528, 509)
Screenshot: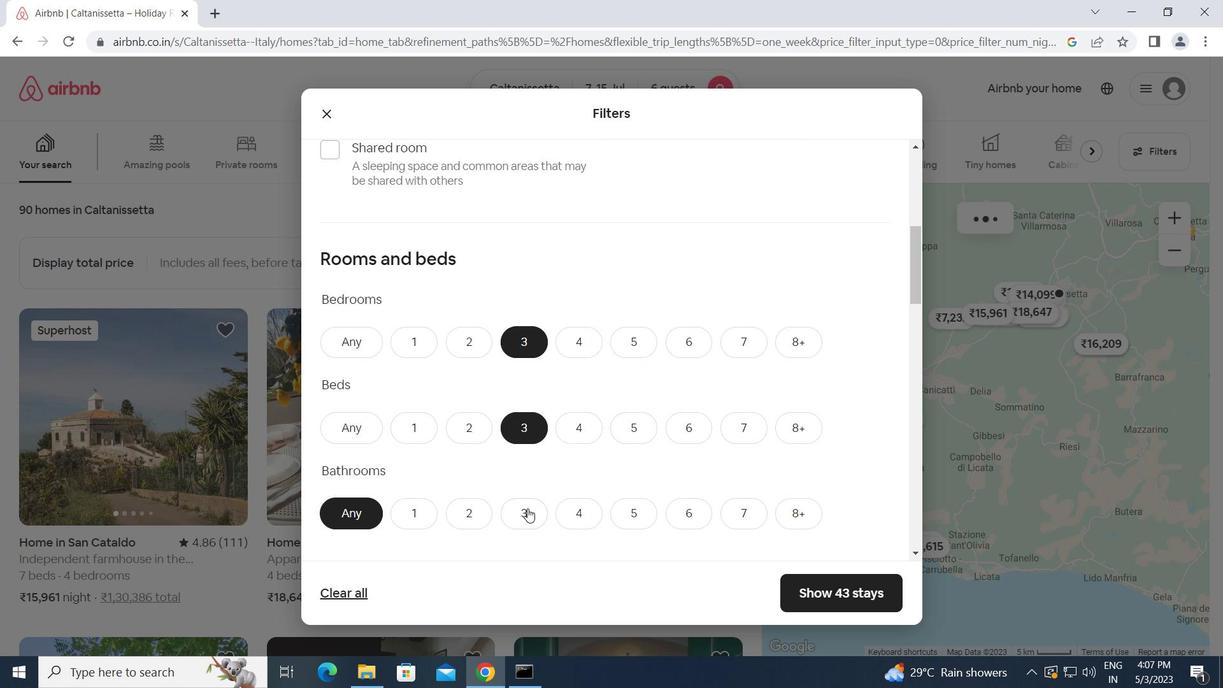 
Action: Mouse moved to (528, 509)
Screenshot: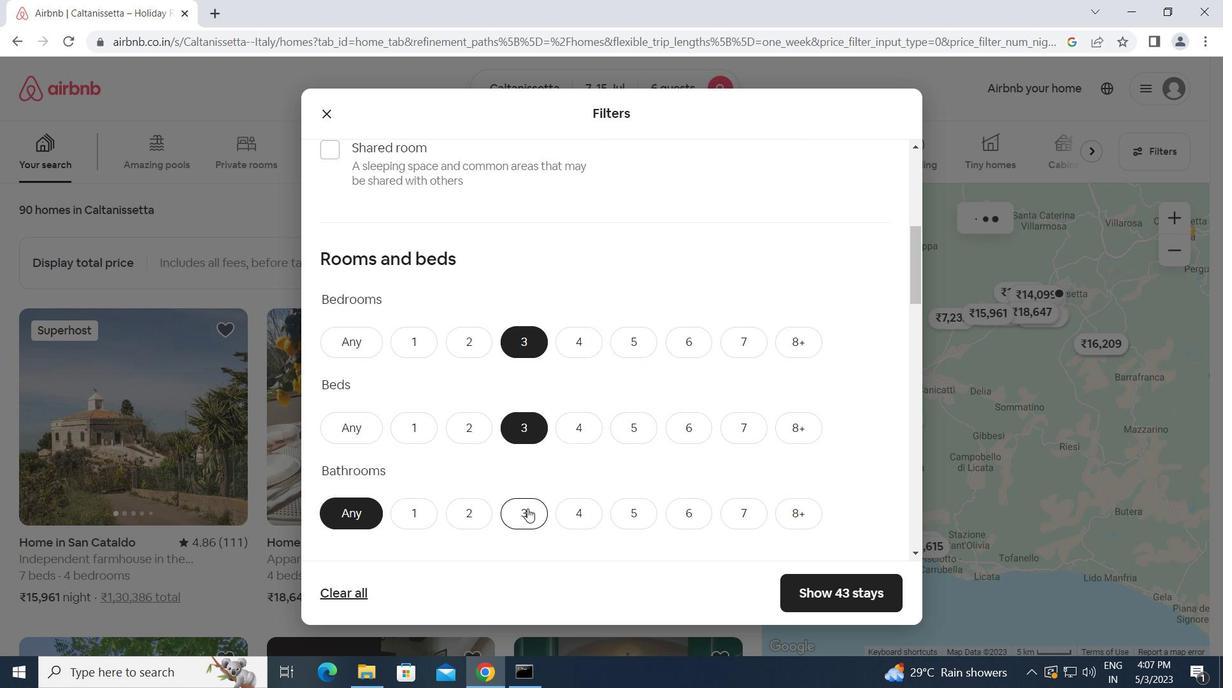 
Action: Mouse scrolled (528, 508) with delta (0, 0)
Screenshot: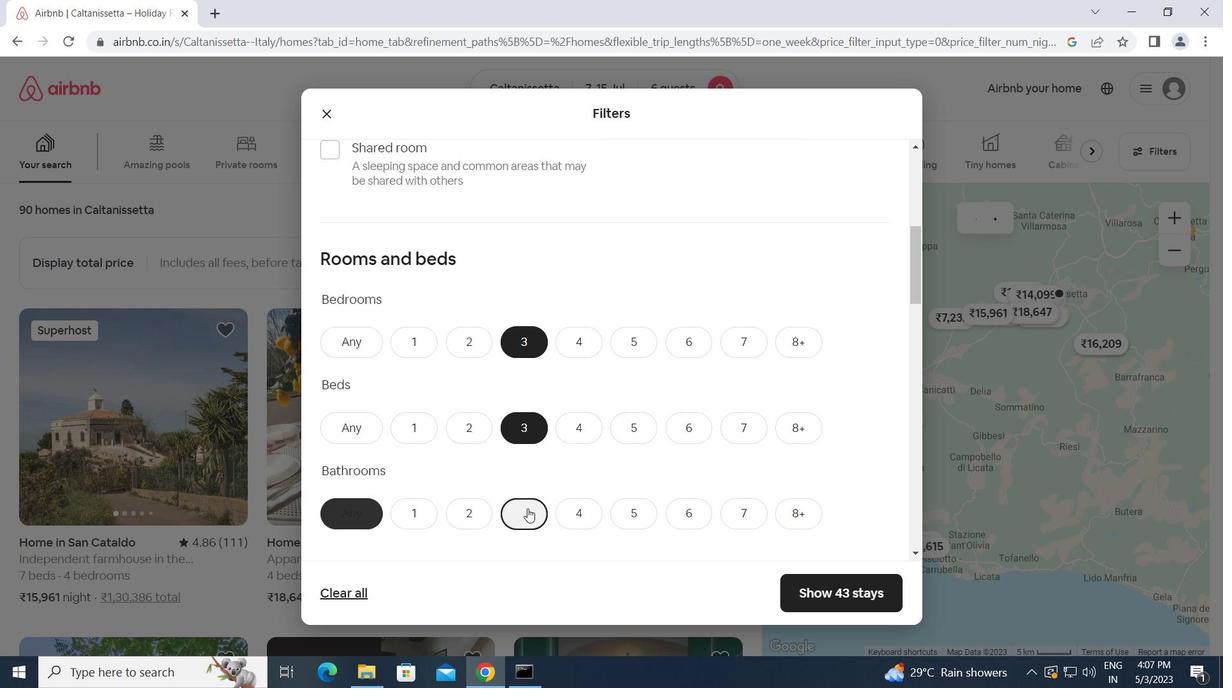
Action: Mouse scrolled (528, 508) with delta (0, 0)
Screenshot: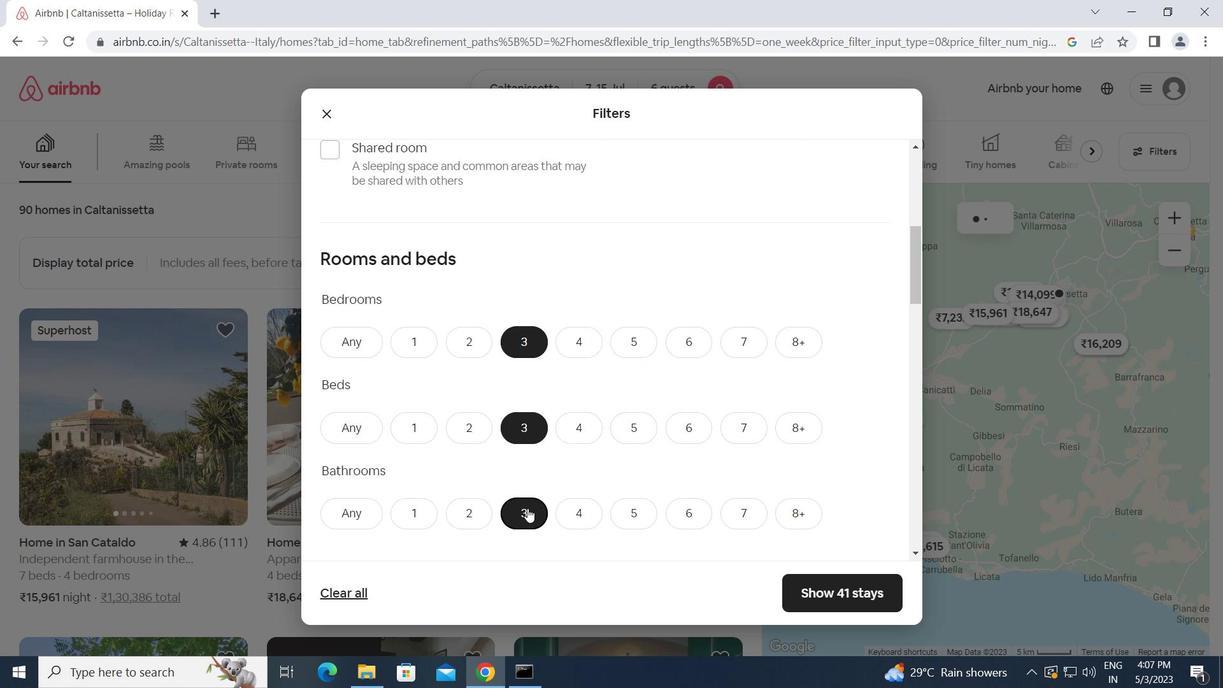 
Action: Mouse scrolled (528, 508) with delta (0, 0)
Screenshot: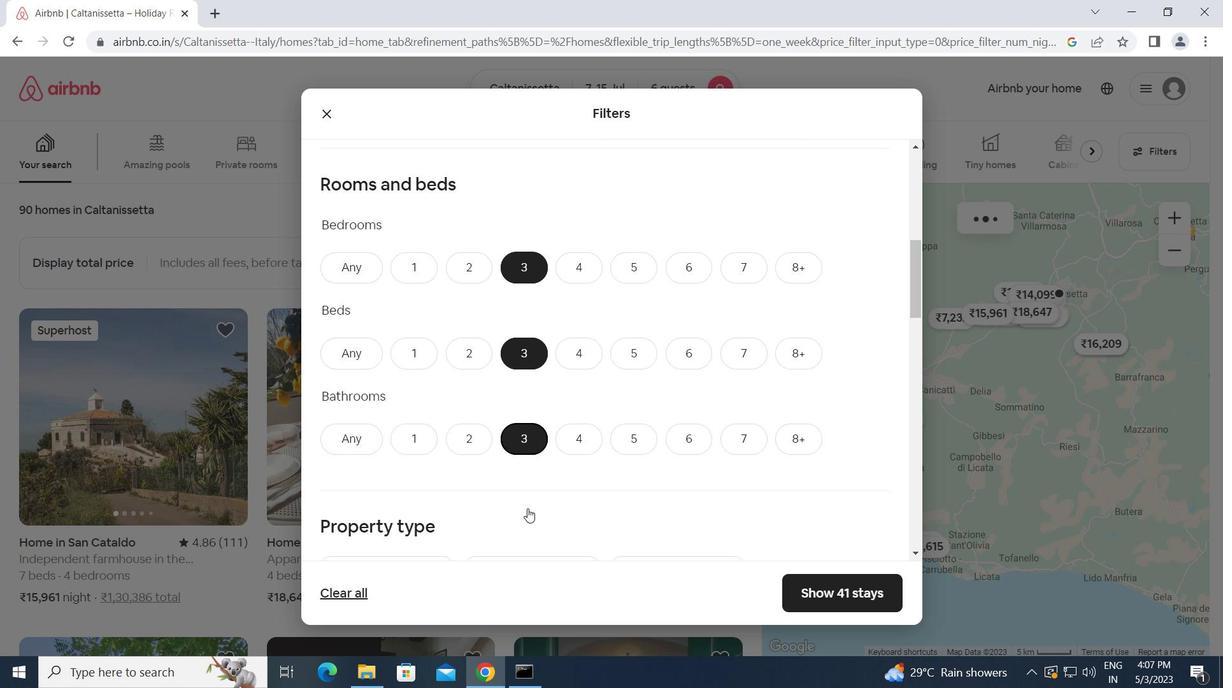 
Action: Mouse moved to (407, 472)
Screenshot: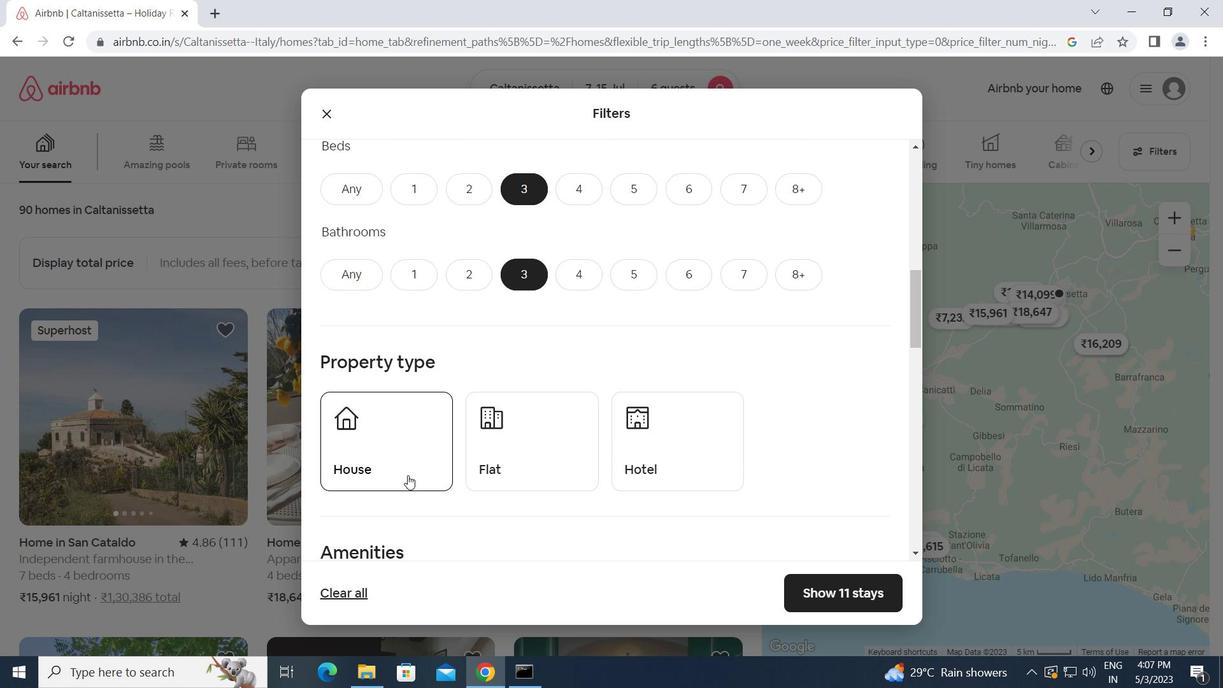 
Action: Mouse pressed left at (407, 472)
Screenshot: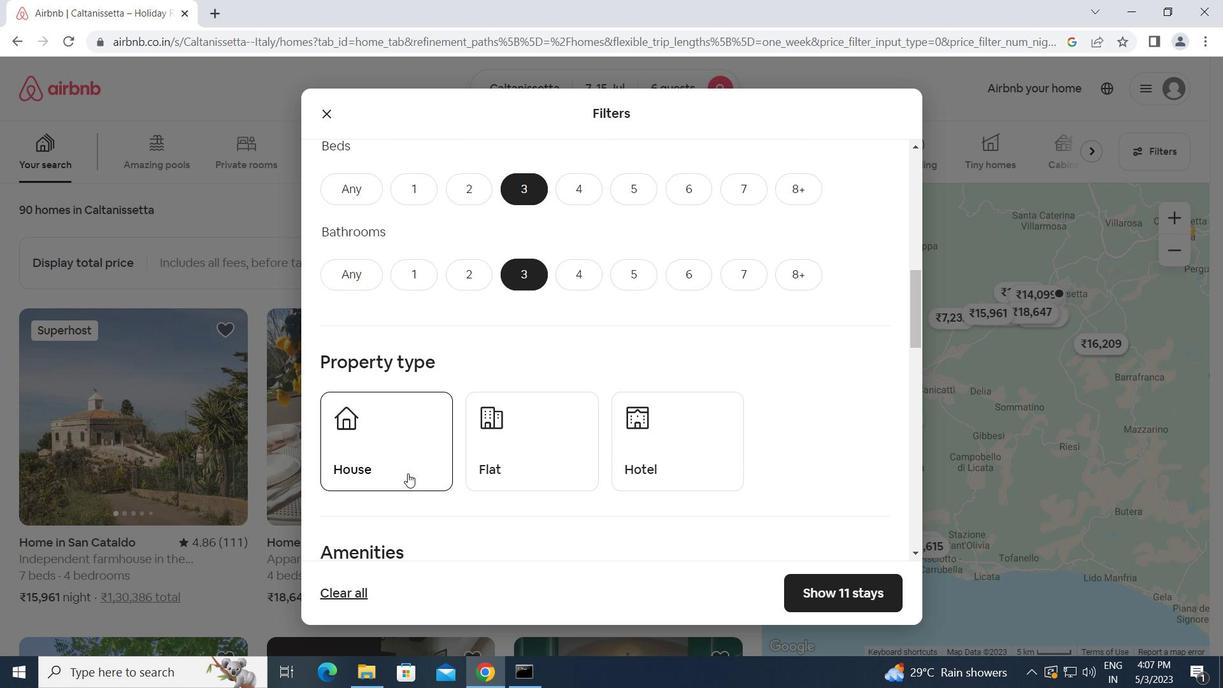 
Action: Mouse moved to (518, 459)
Screenshot: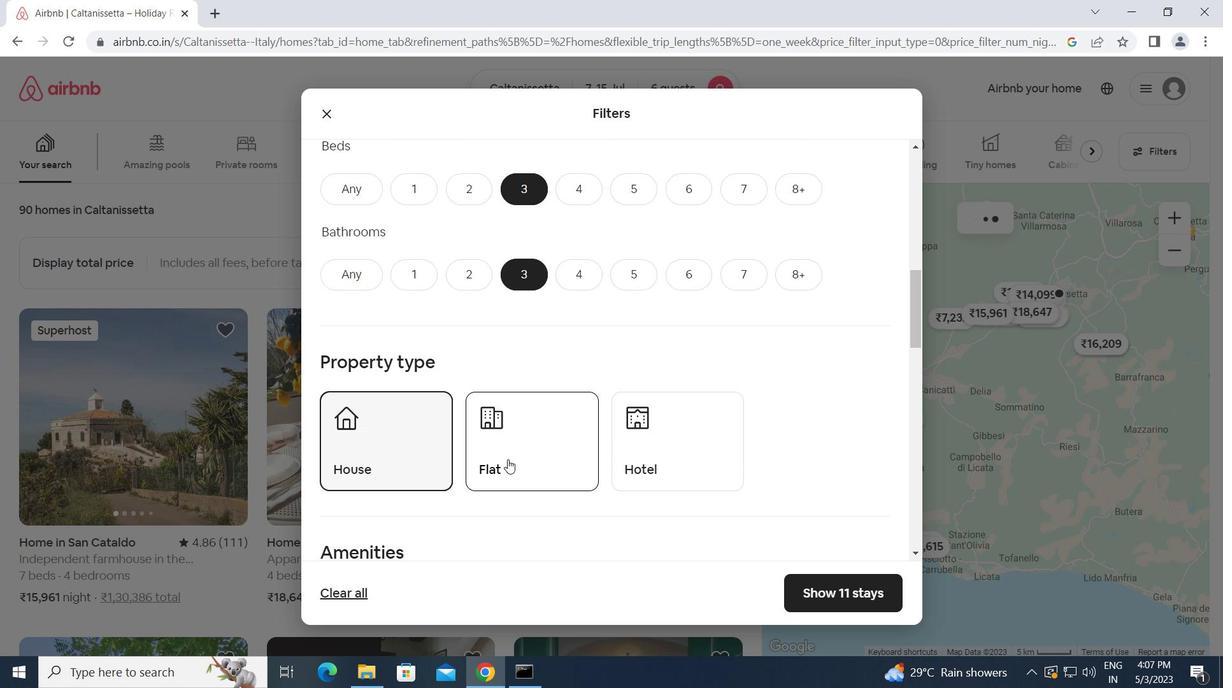 
Action: Mouse pressed left at (518, 459)
Screenshot: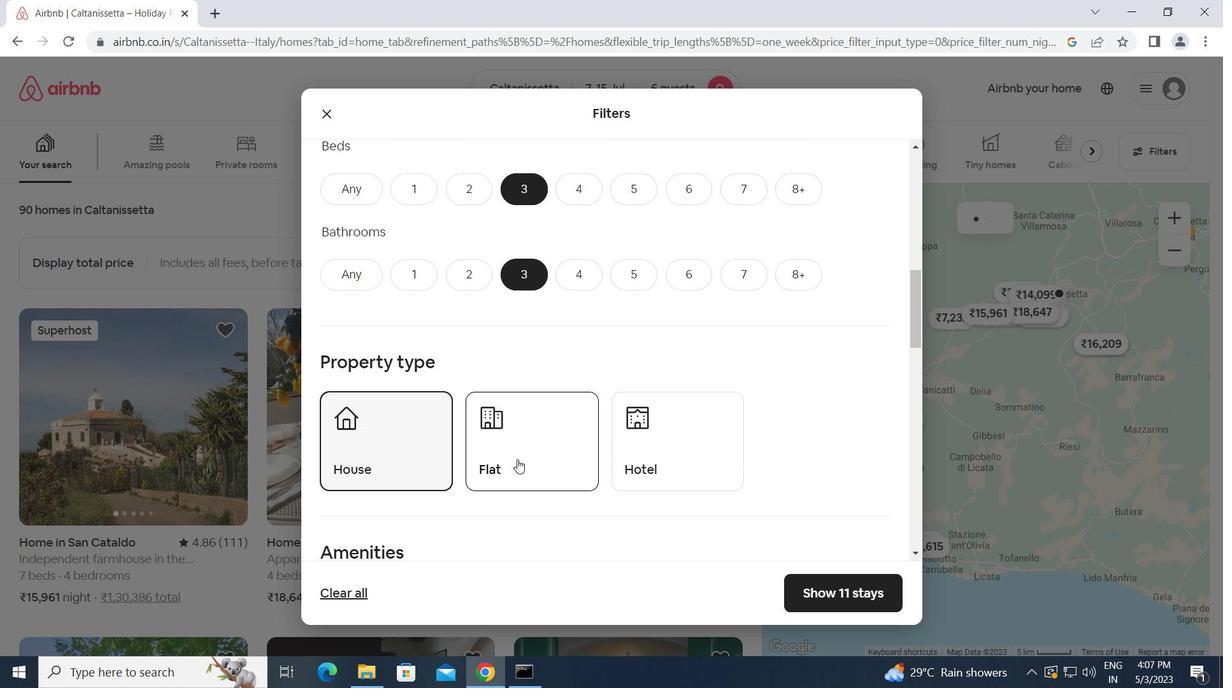 
Action: Mouse moved to (522, 462)
Screenshot: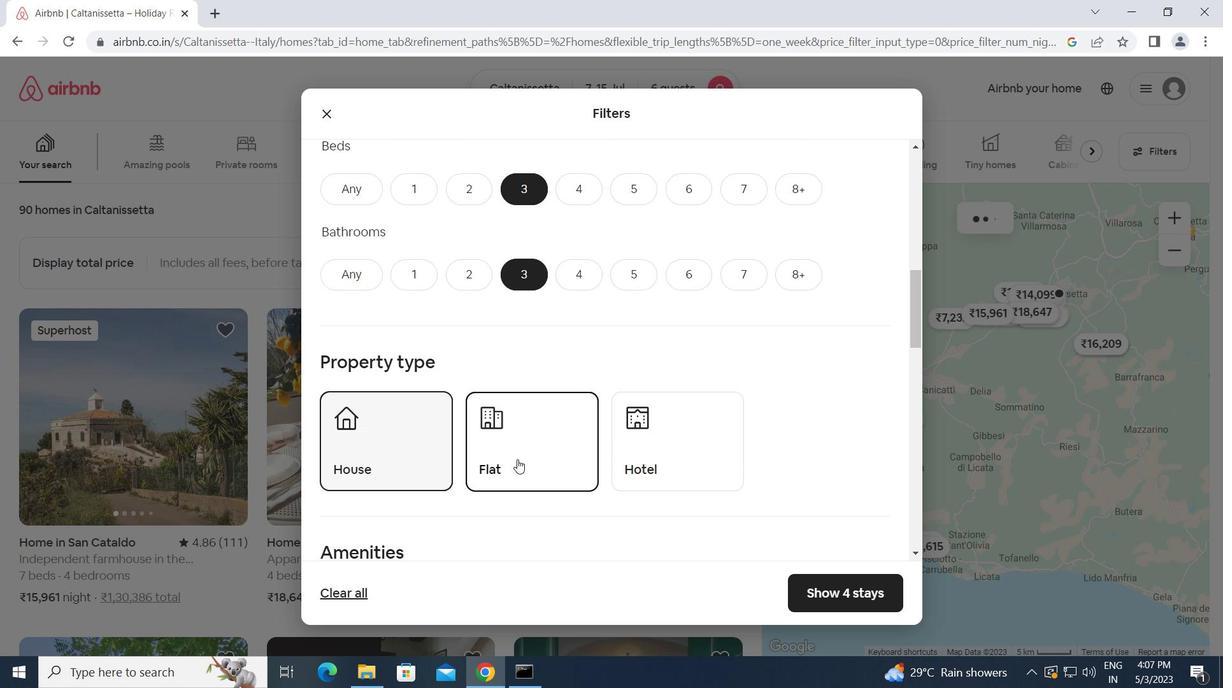 
Action: Mouse scrolled (522, 461) with delta (0, 0)
Screenshot: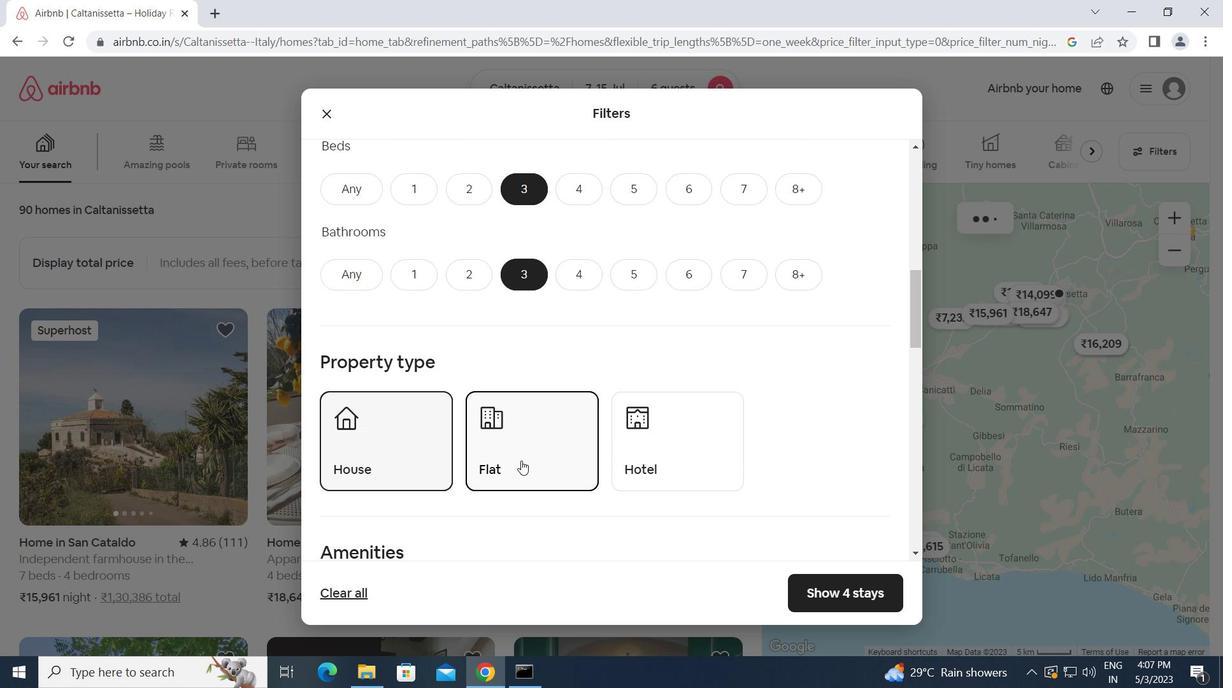
Action: Mouse scrolled (522, 461) with delta (0, 0)
Screenshot: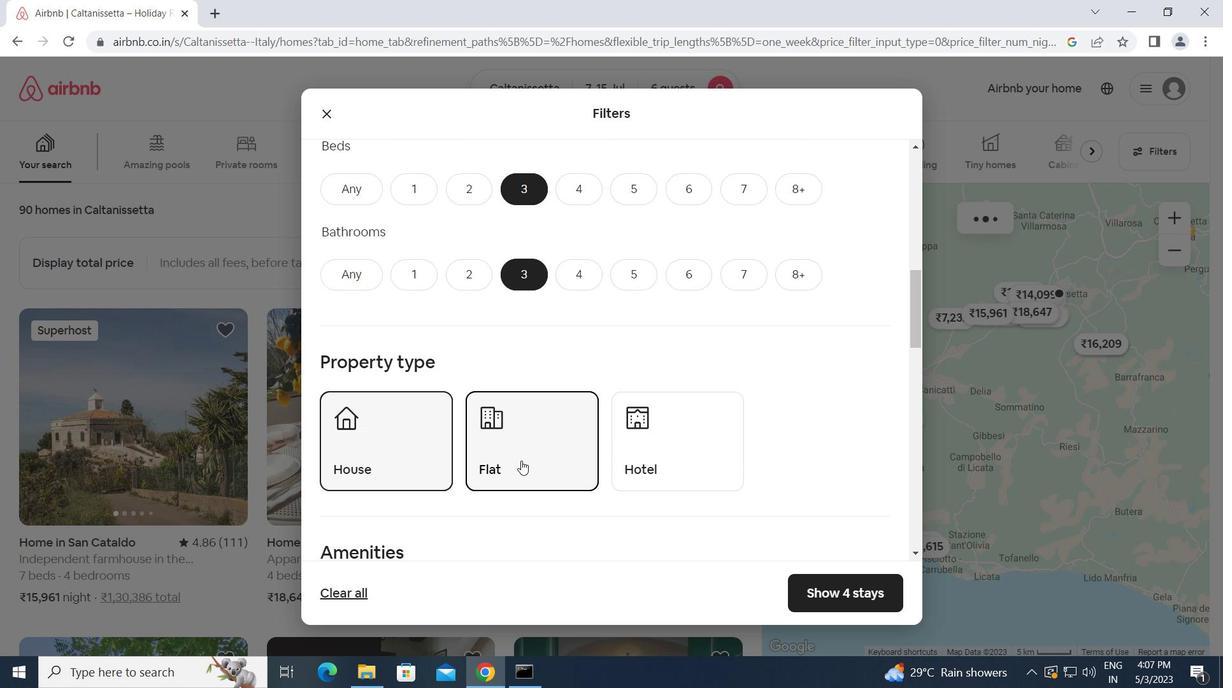 
Action: Mouse scrolled (522, 461) with delta (0, 0)
Screenshot: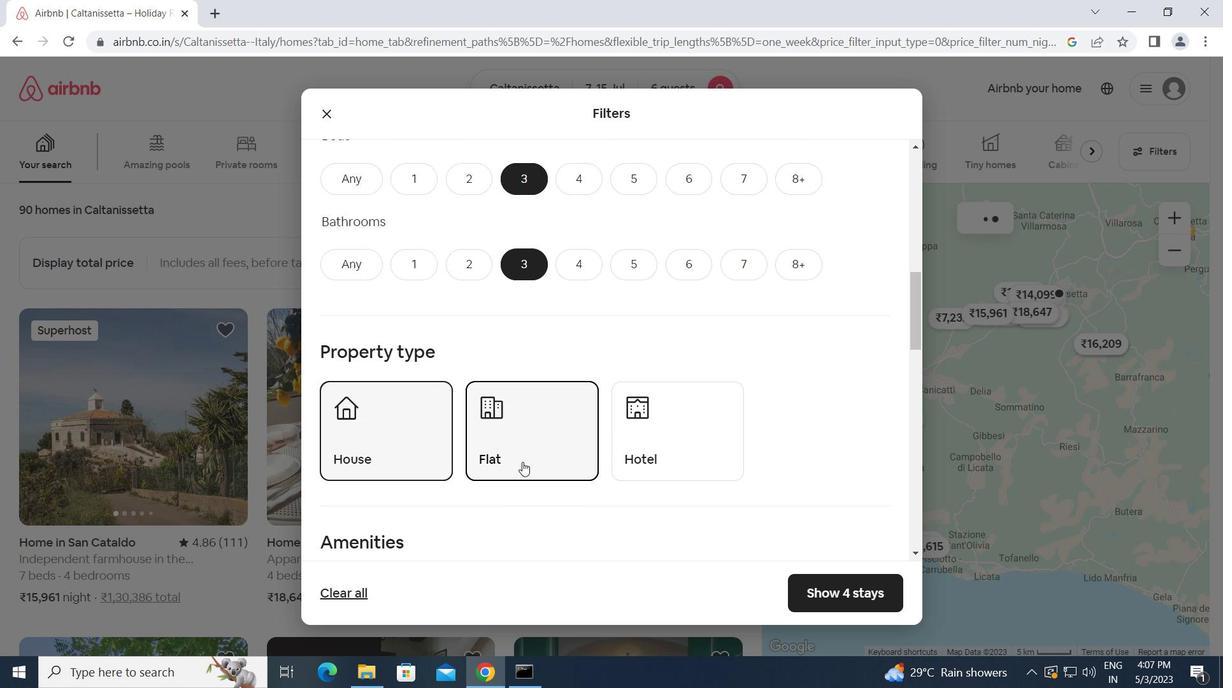 
Action: Mouse moved to (408, 464)
Screenshot: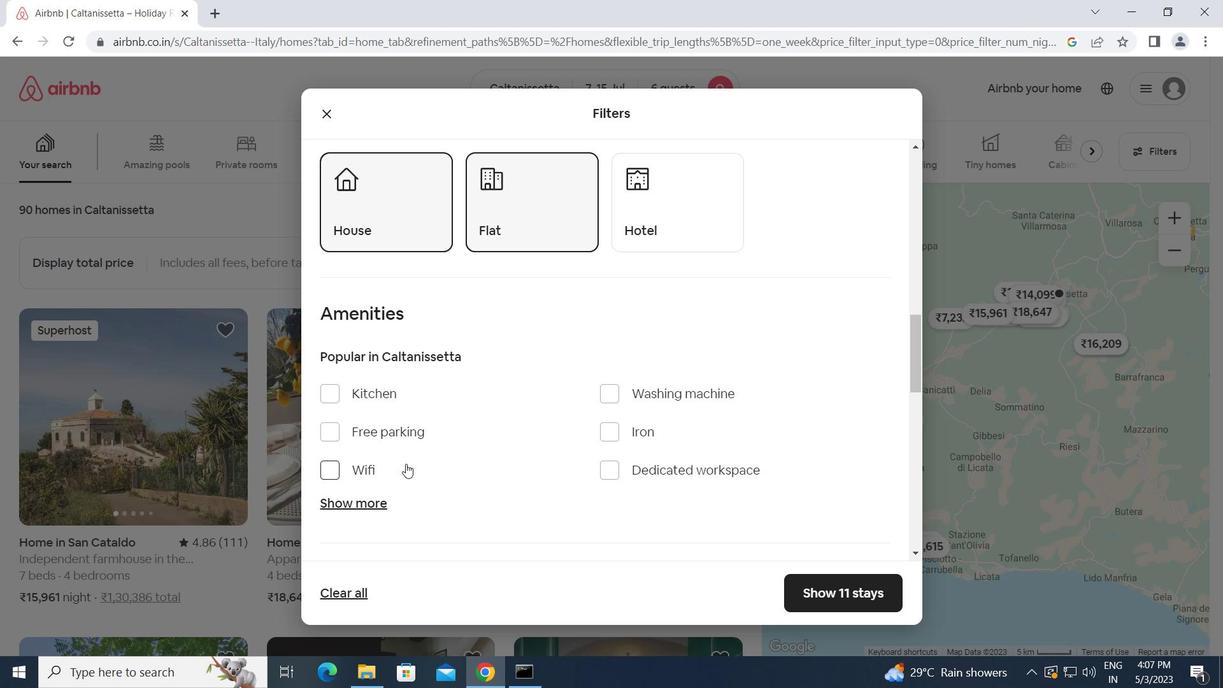 
Action: Mouse scrolled (408, 463) with delta (0, 0)
Screenshot: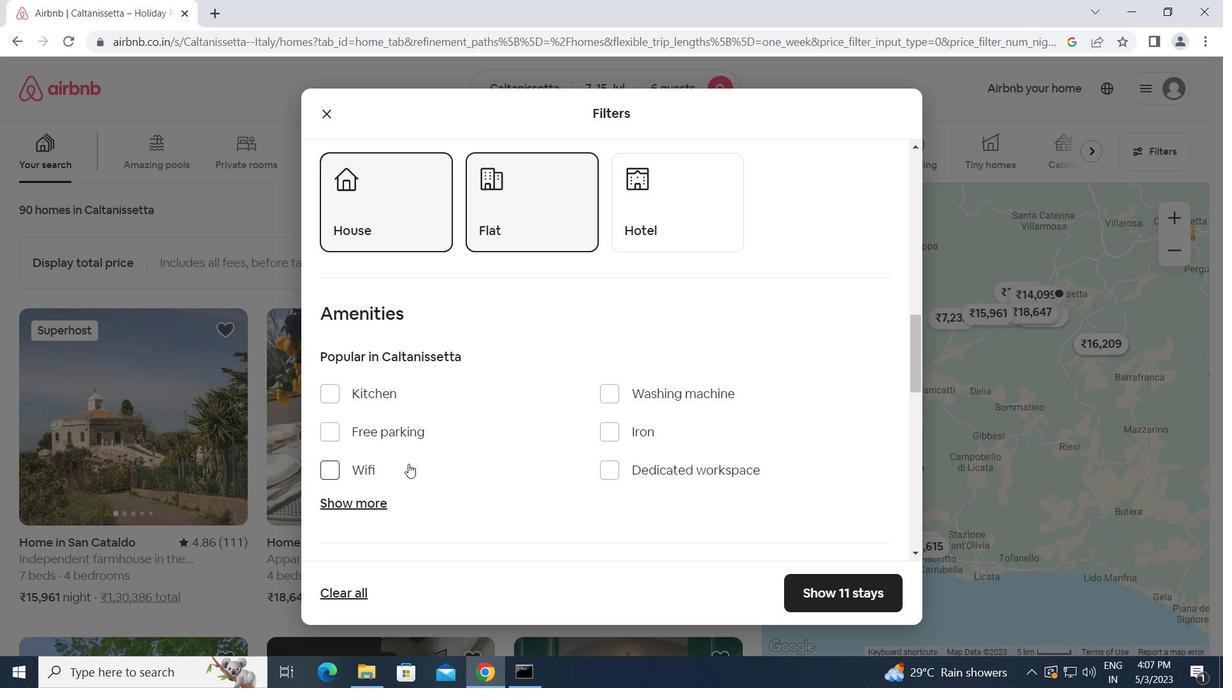 
Action: Mouse scrolled (408, 465) with delta (0, 0)
Screenshot: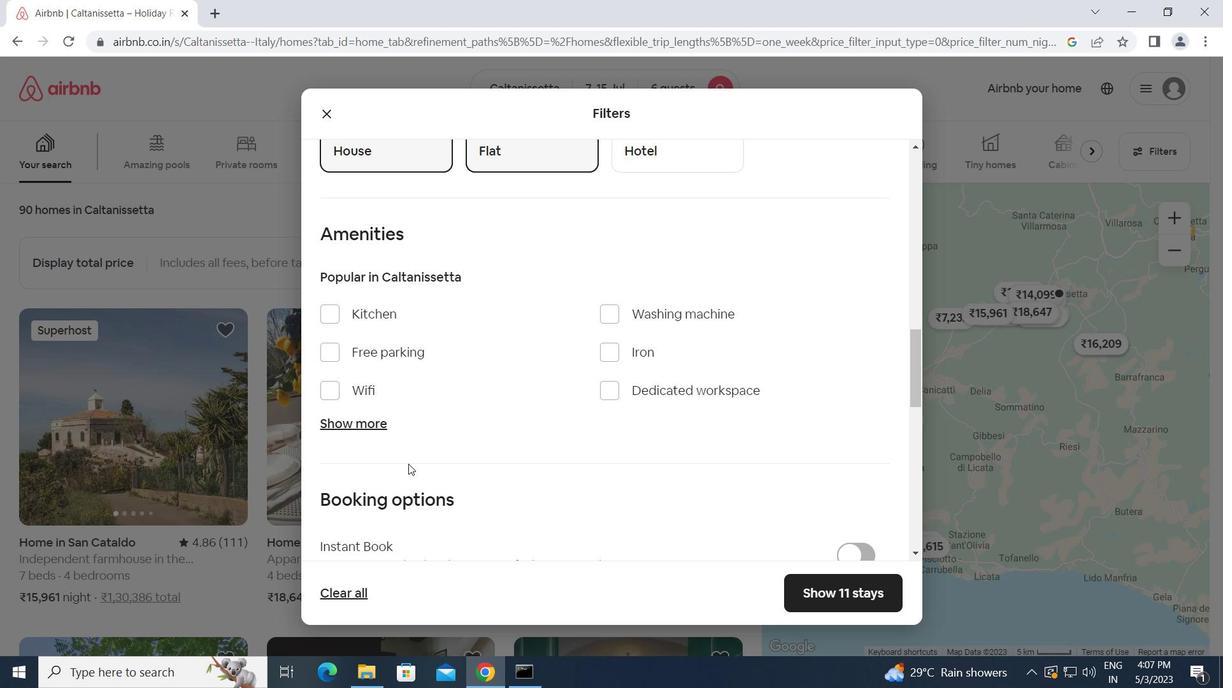
Action: Mouse scrolled (408, 465) with delta (0, 0)
Screenshot: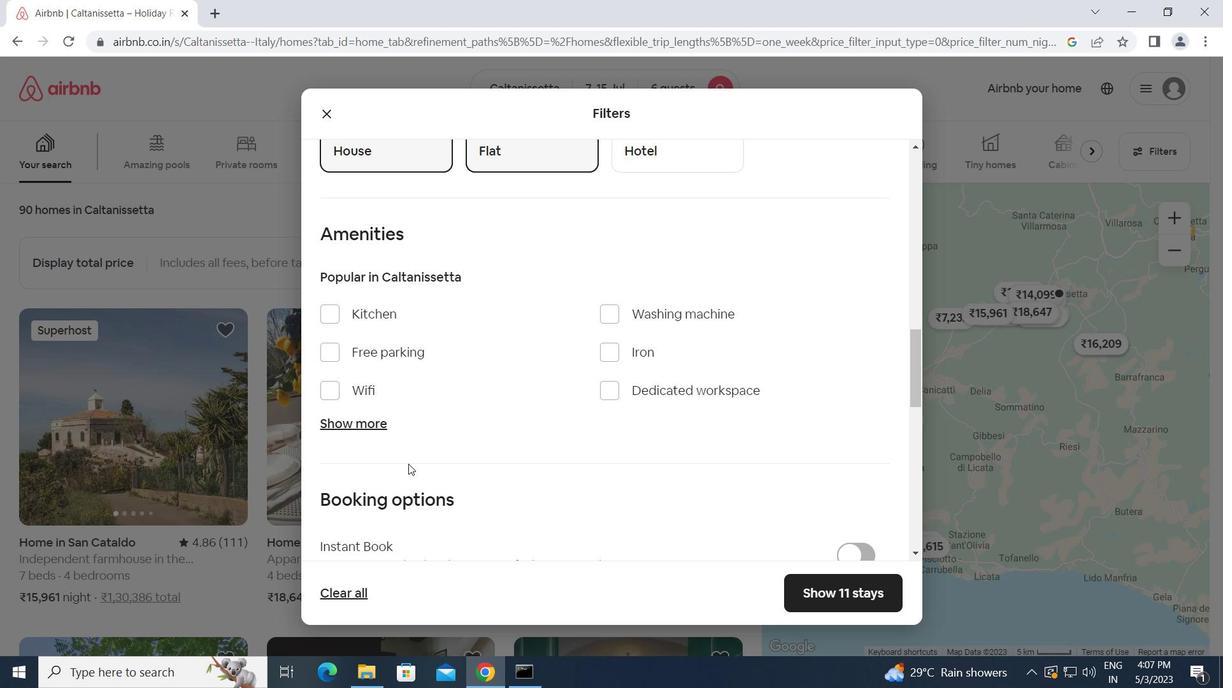 
Action: Mouse scrolled (408, 463) with delta (0, 0)
Screenshot: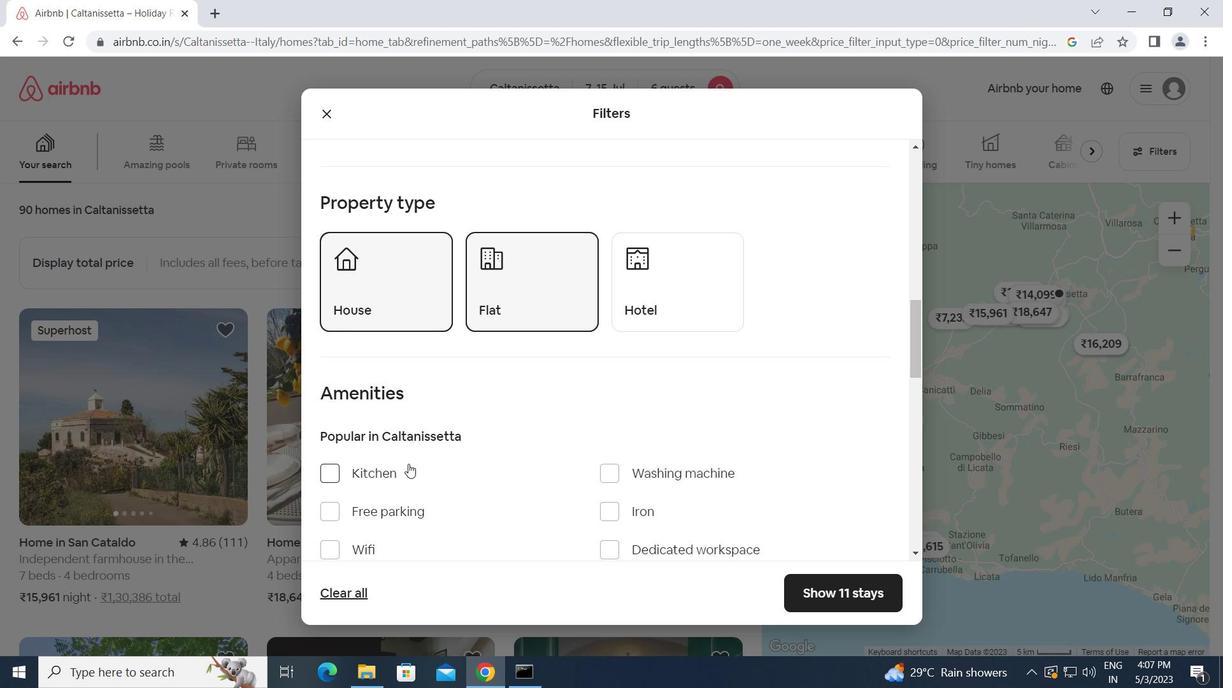 
Action: Mouse scrolled (408, 463) with delta (0, 0)
Screenshot: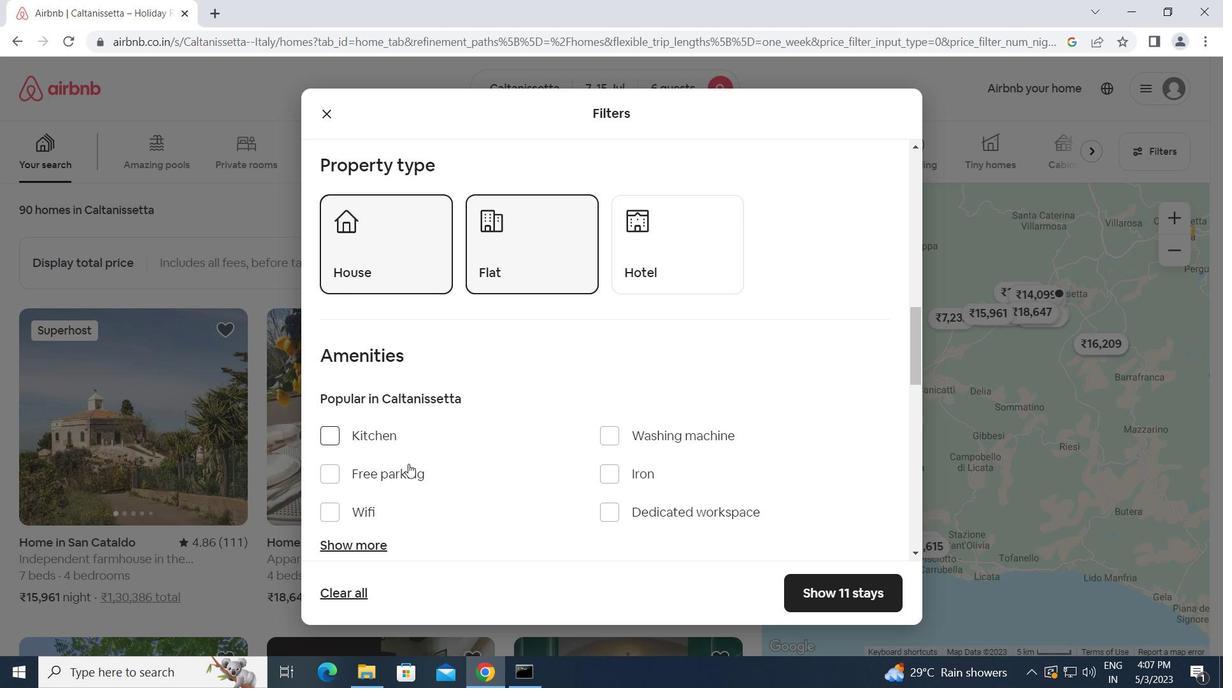 
Action: Mouse scrolled (408, 463) with delta (0, 0)
Screenshot: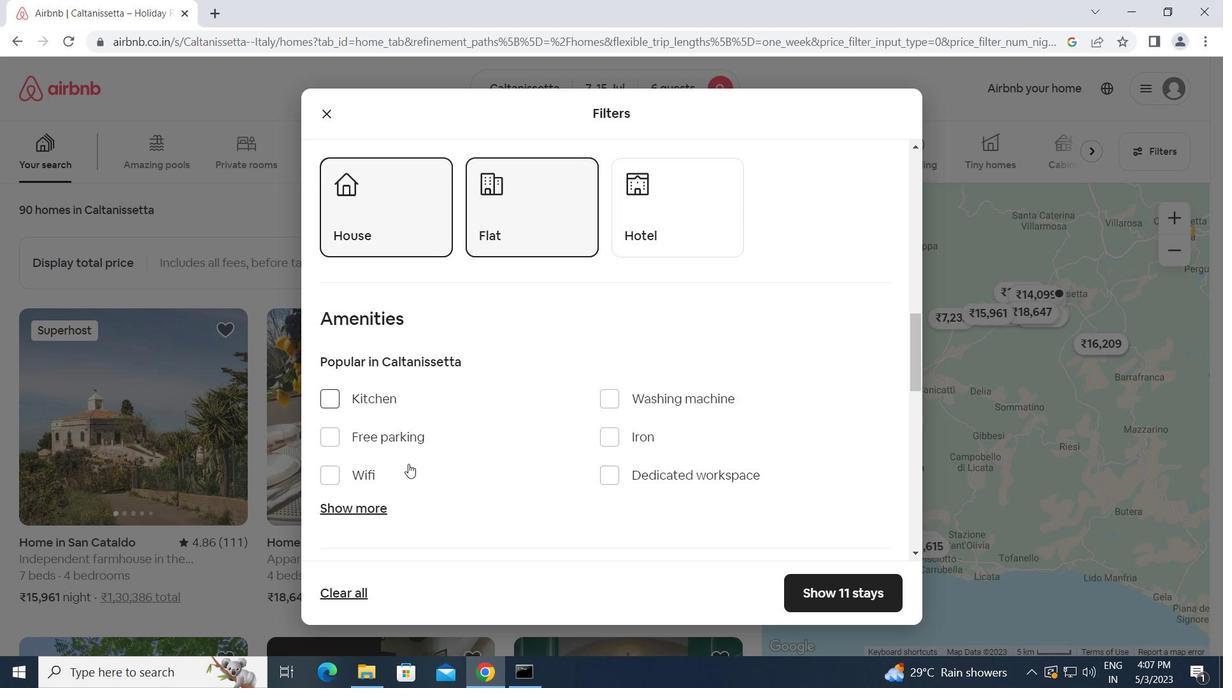 
Action: Mouse scrolled (408, 463) with delta (0, 0)
Screenshot: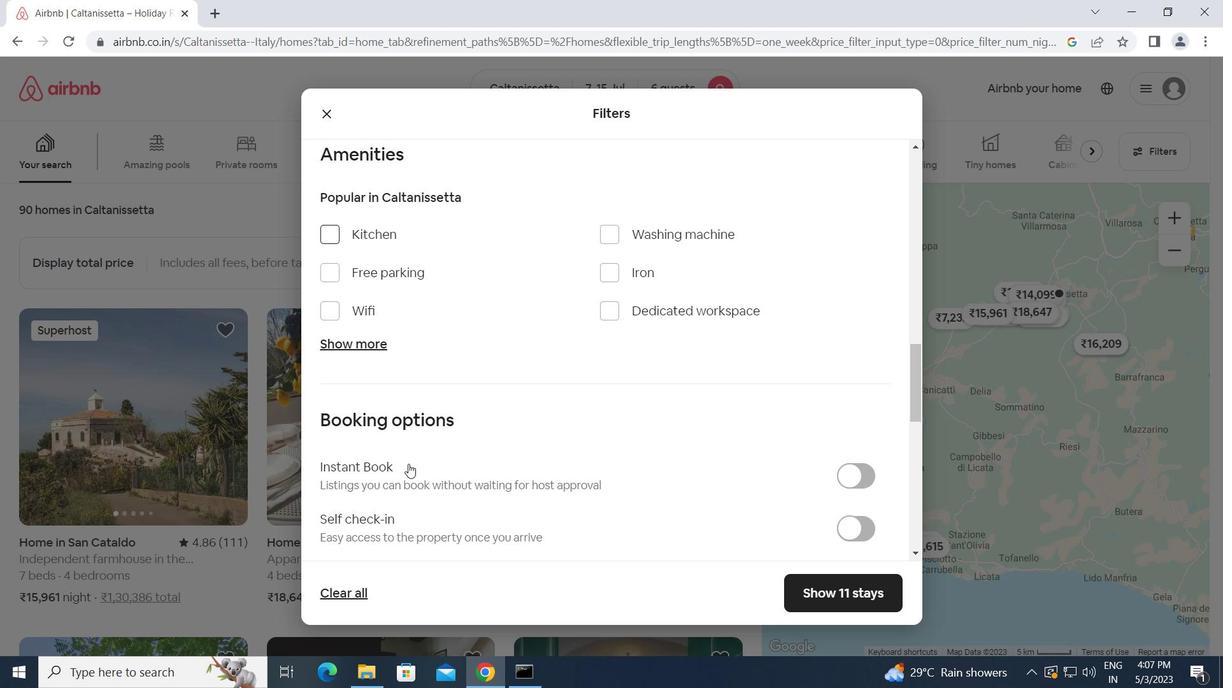 
Action: Mouse moved to (847, 451)
Screenshot: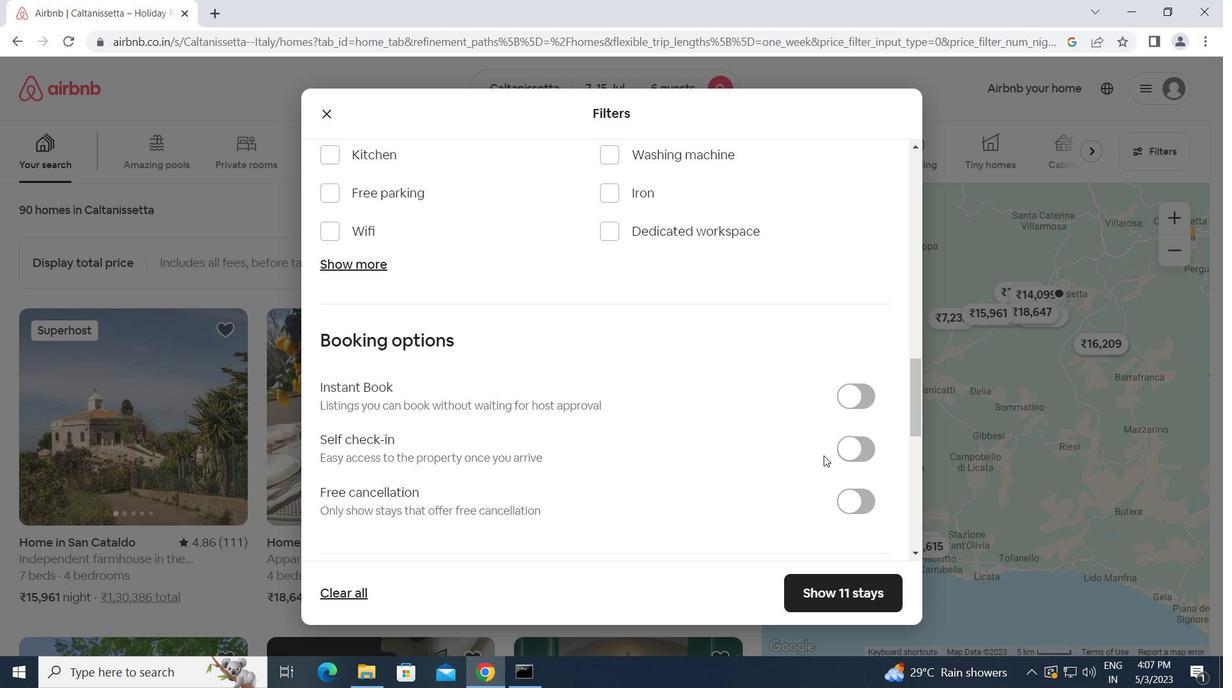 
Action: Mouse pressed left at (847, 451)
Screenshot: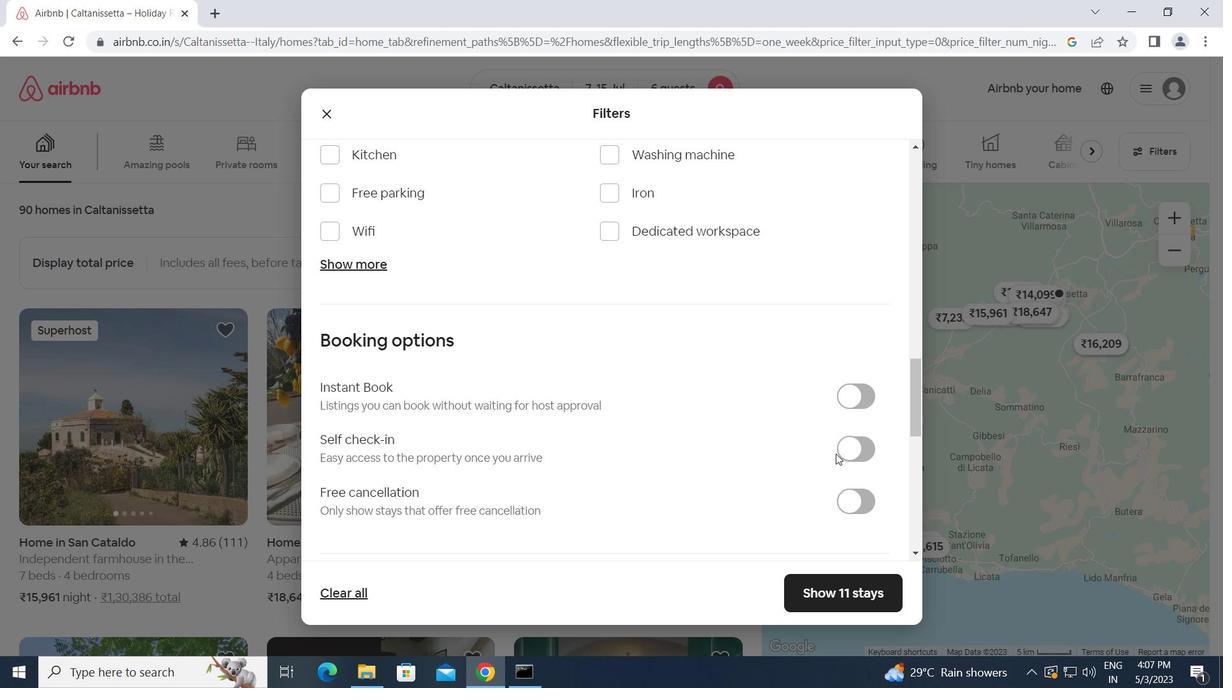 
Action: Mouse moved to (676, 465)
Screenshot: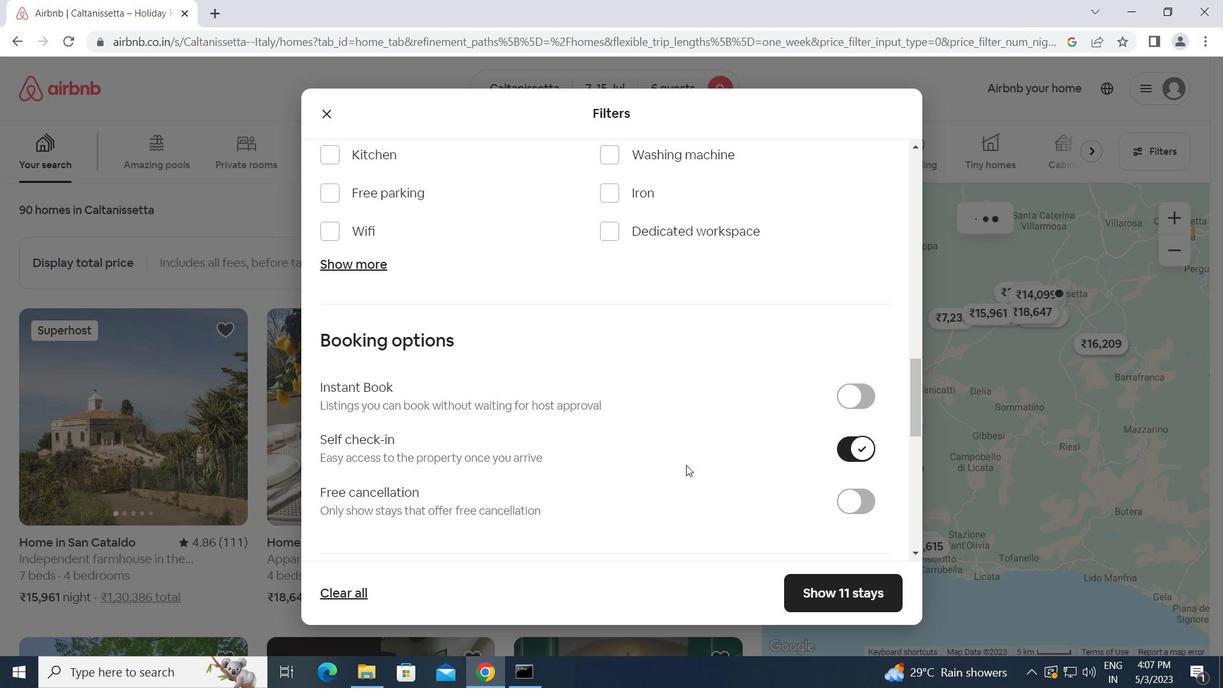 
Action: Mouse scrolled (676, 464) with delta (0, 0)
Screenshot: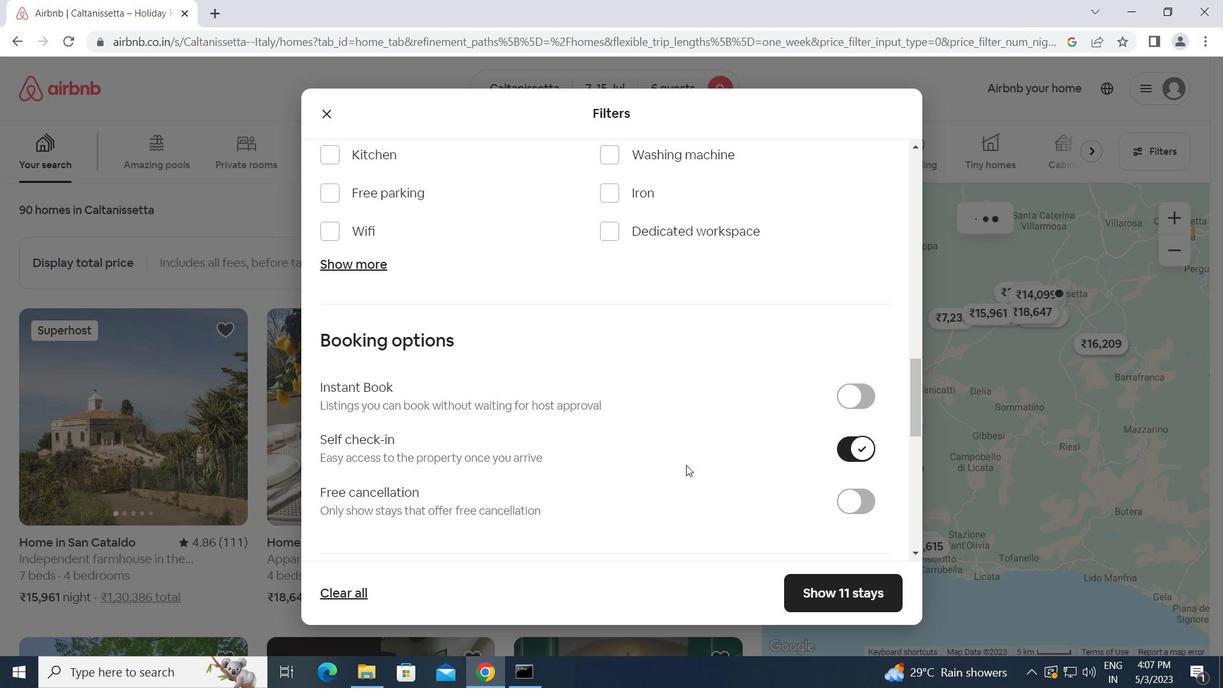 
Action: Mouse moved to (674, 465)
Screenshot: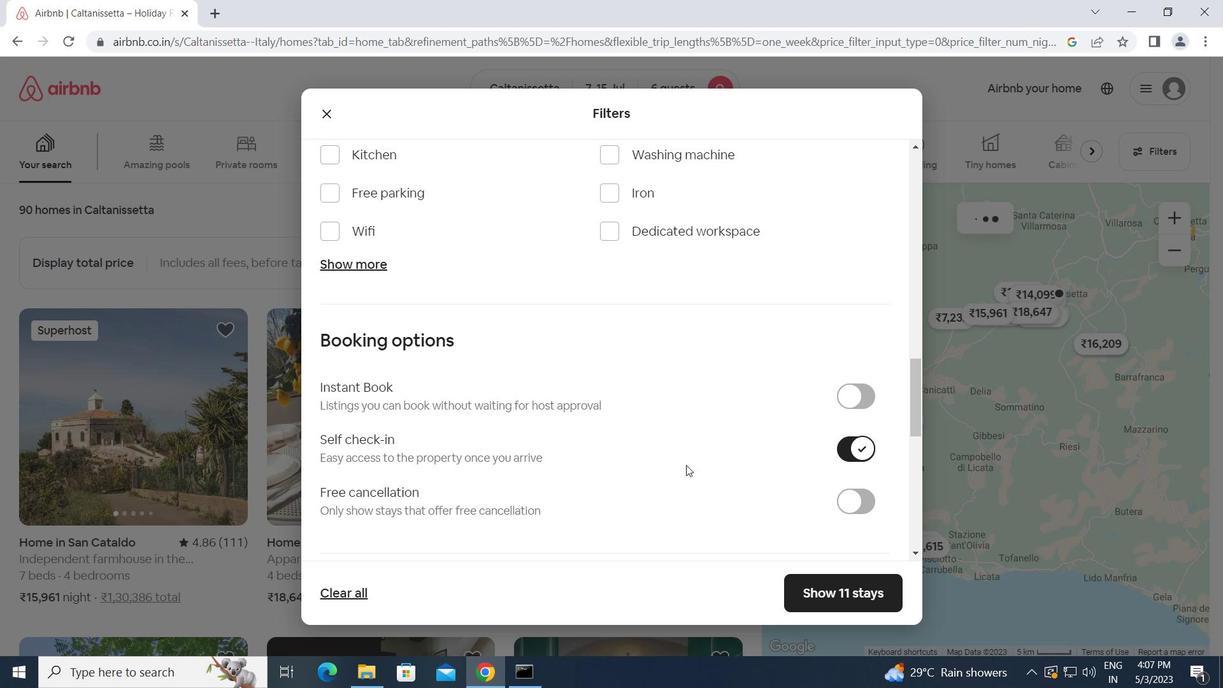 
Action: Mouse scrolled (674, 464) with delta (0, 0)
Screenshot: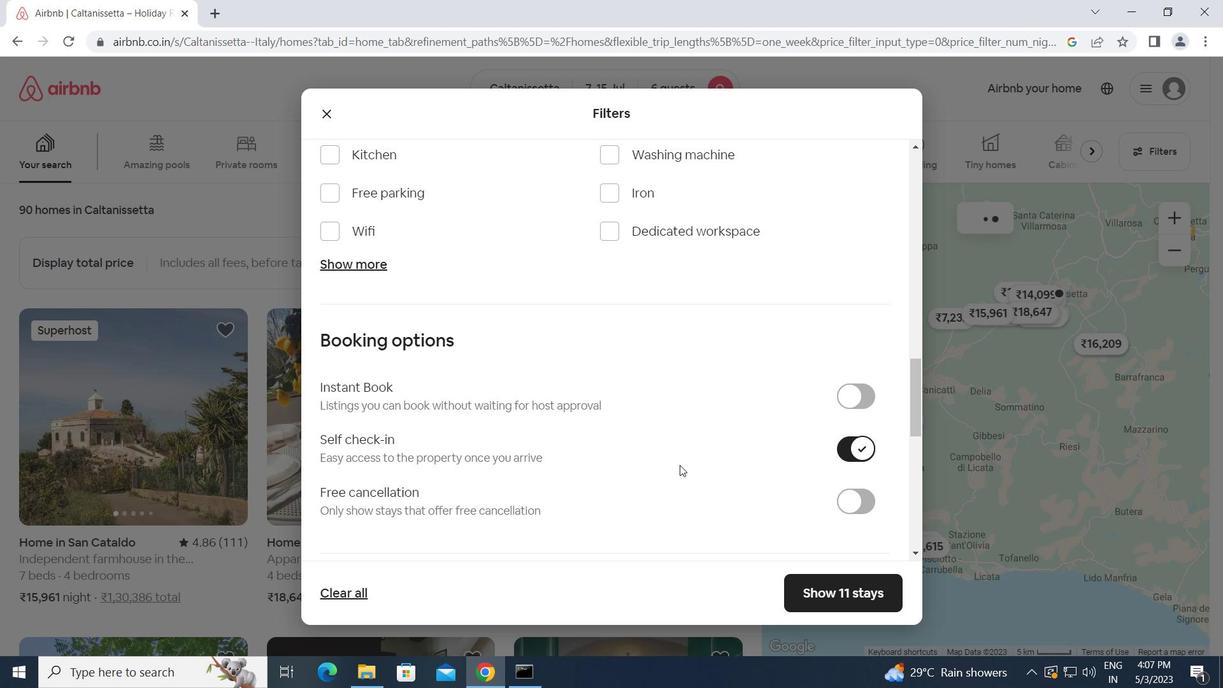 
Action: Mouse moved to (674, 465)
Screenshot: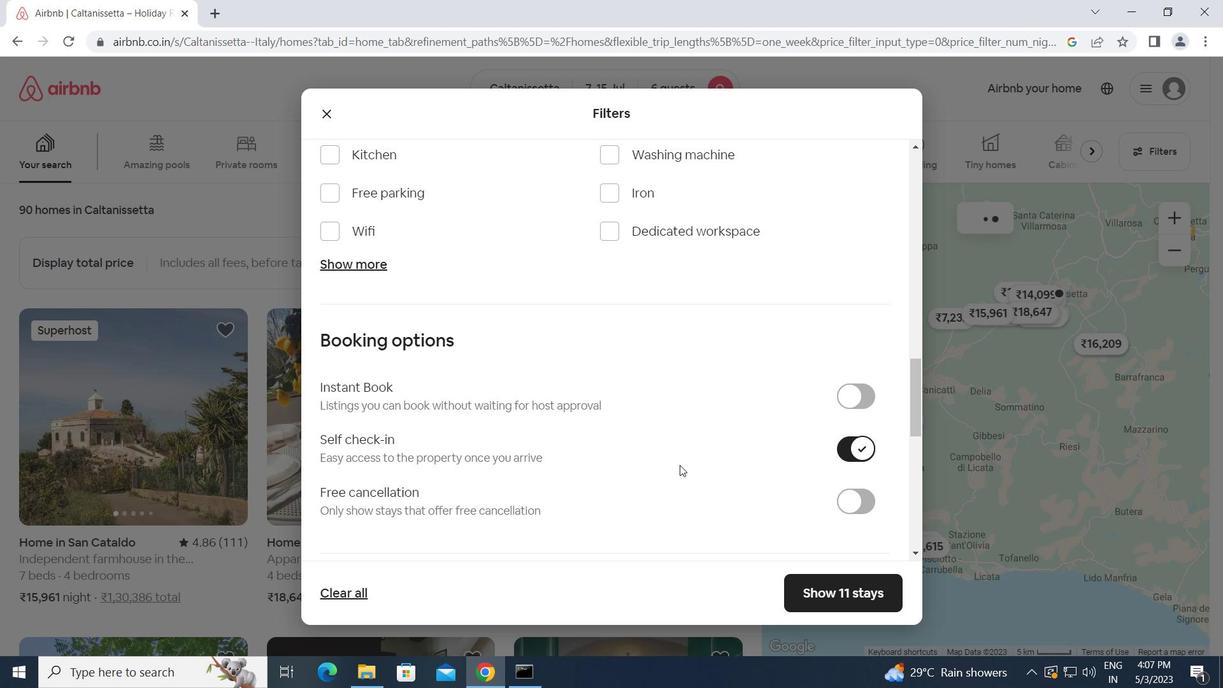
Action: Mouse scrolled (674, 464) with delta (0, 0)
Screenshot: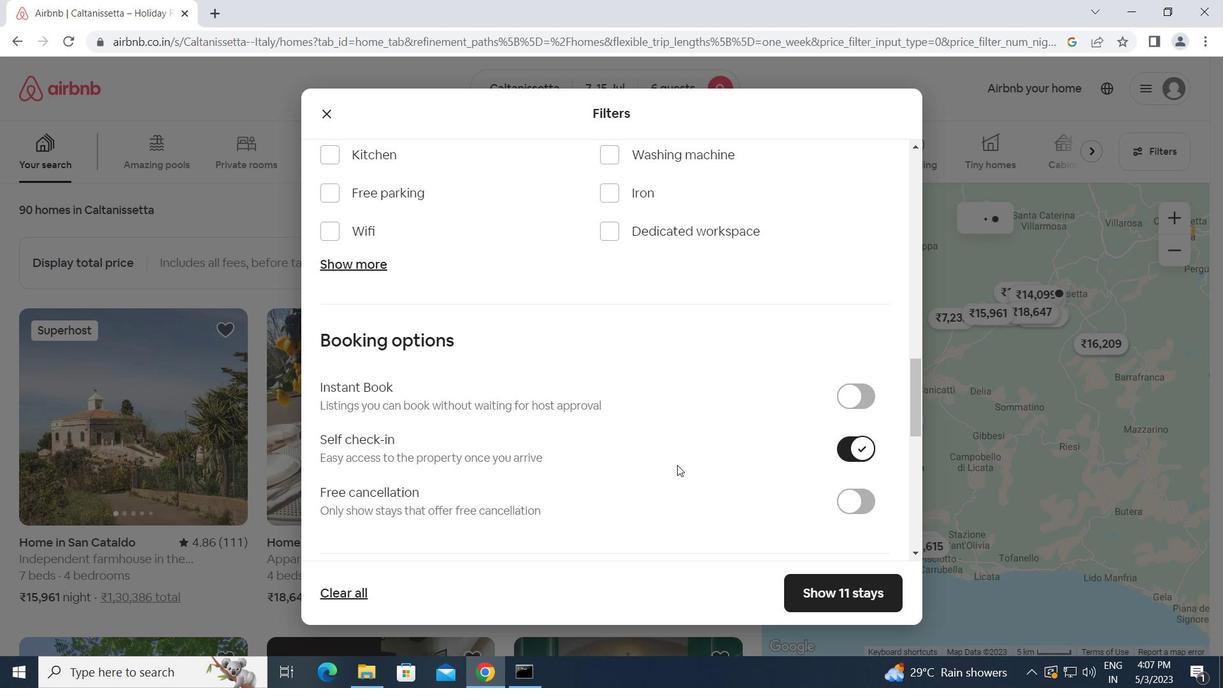 
Action: Mouse moved to (673, 465)
Screenshot: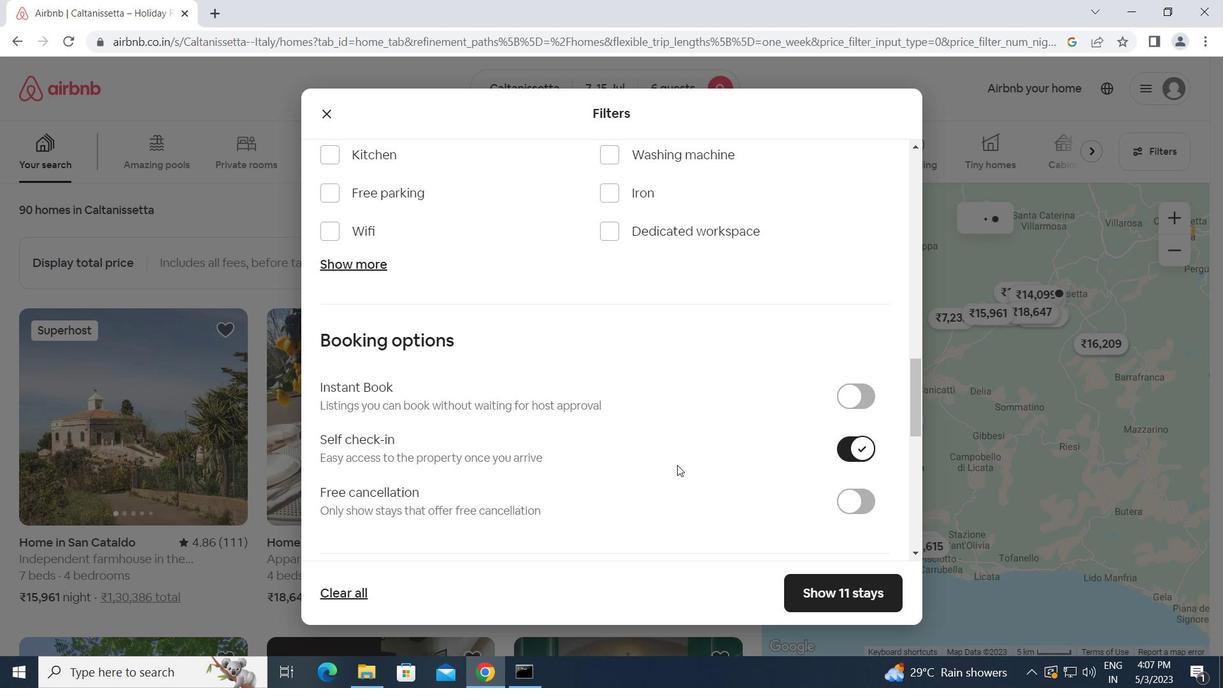 
Action: Mouse scrolled (673, 464) with delta (0, 0)
Screenshot: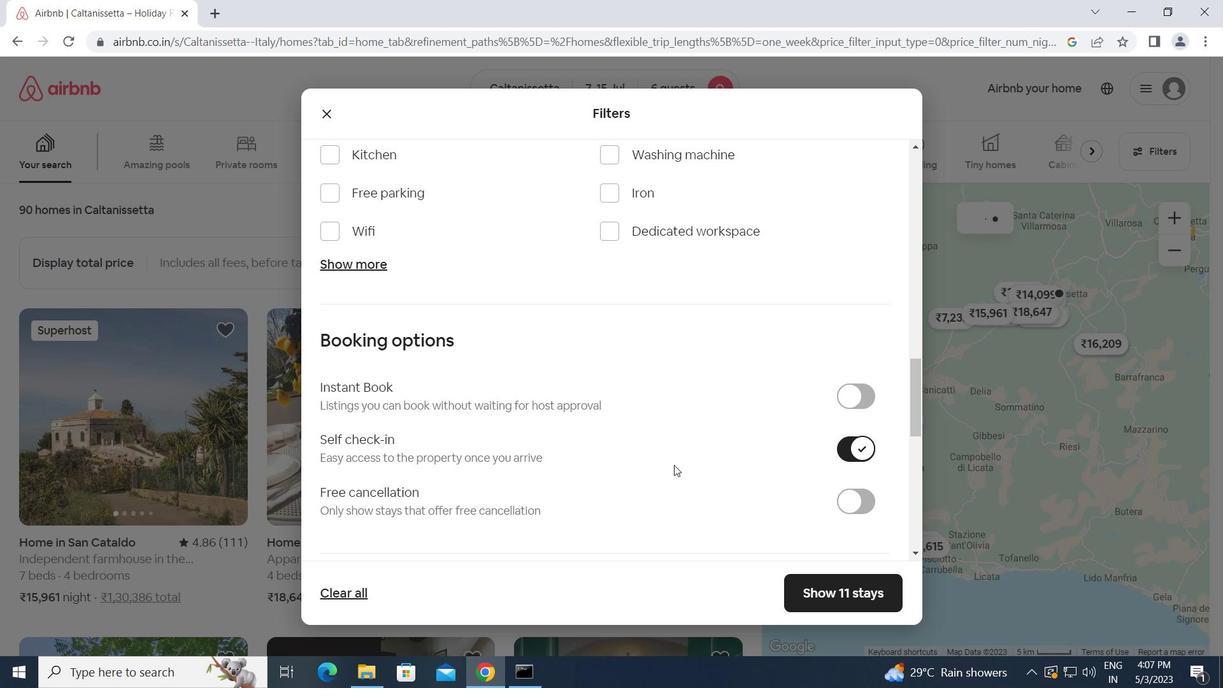 
Action: Mouse scrolled (673, 464) with delta (0, 0)
Screenshot: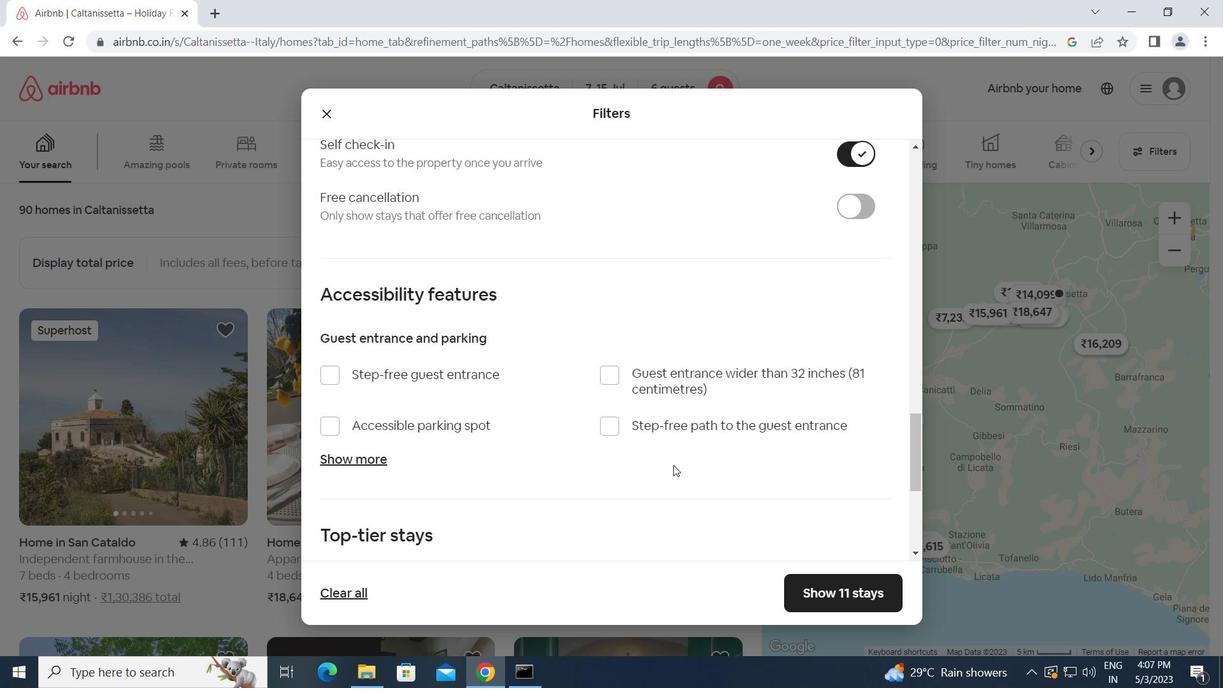 
Action: Mouse scrolled (673, 464) with delta (0, 0)
Screenshot: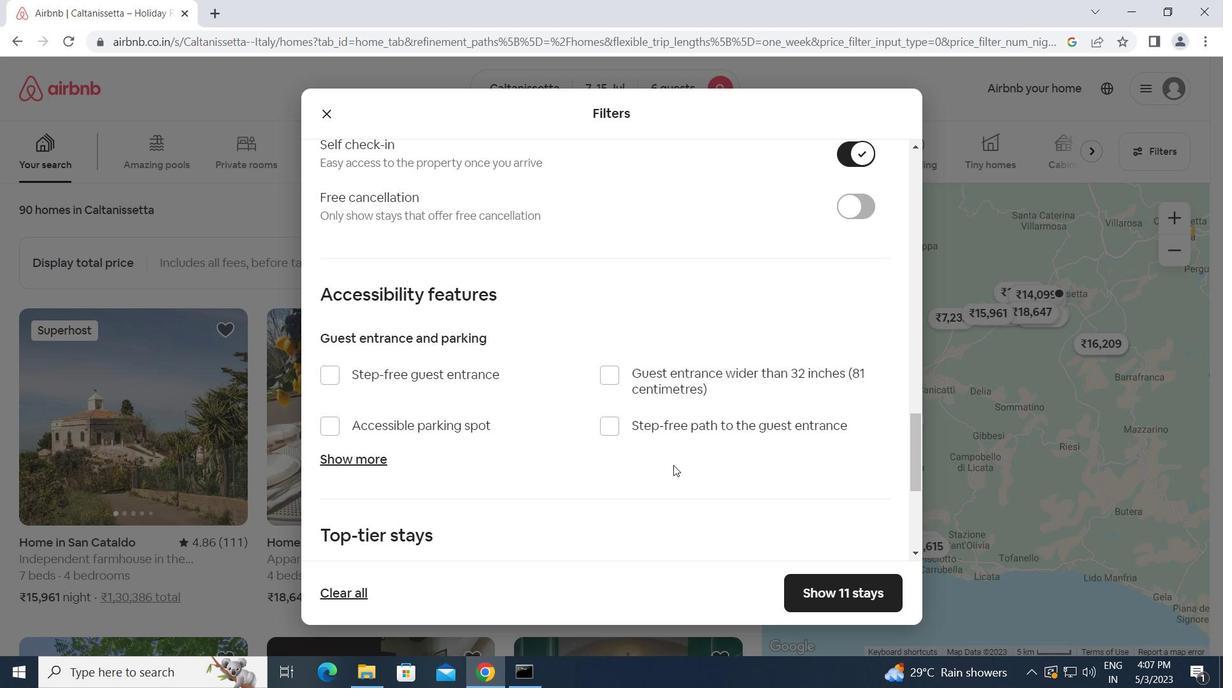 
Action: Mouse scrolled (673, 464) with delta (0, 0)
Screenshot: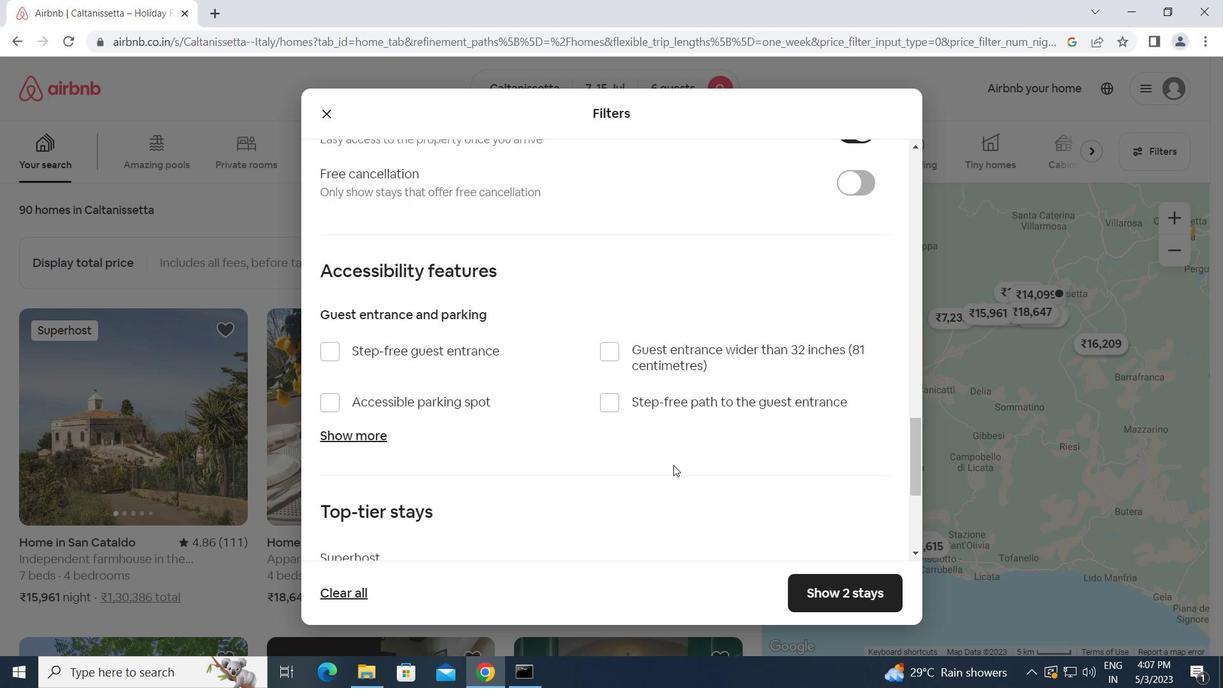 
Action: Mouse scrolled (673, 464) with delta (0, 0)
Screenshot: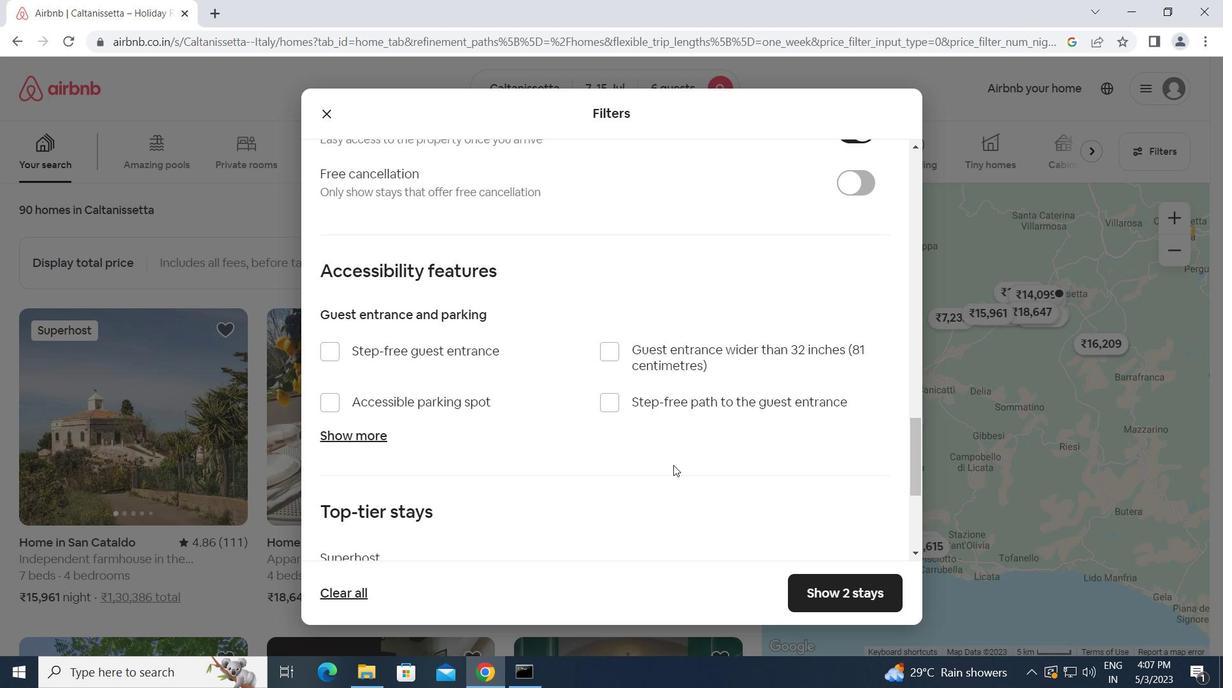 
Action: Mouse moved to (667, 465)
Screenshot: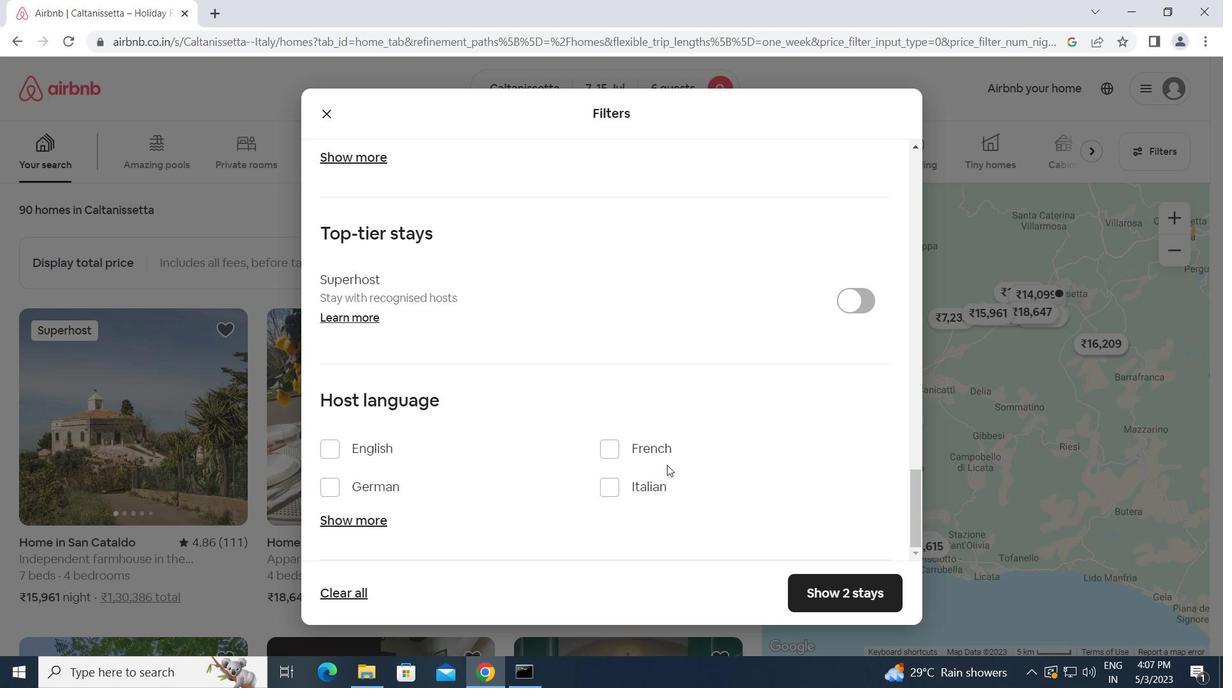 
Action: Mouse scrolled (667, 464) with delta (0, 0)
Screenshot: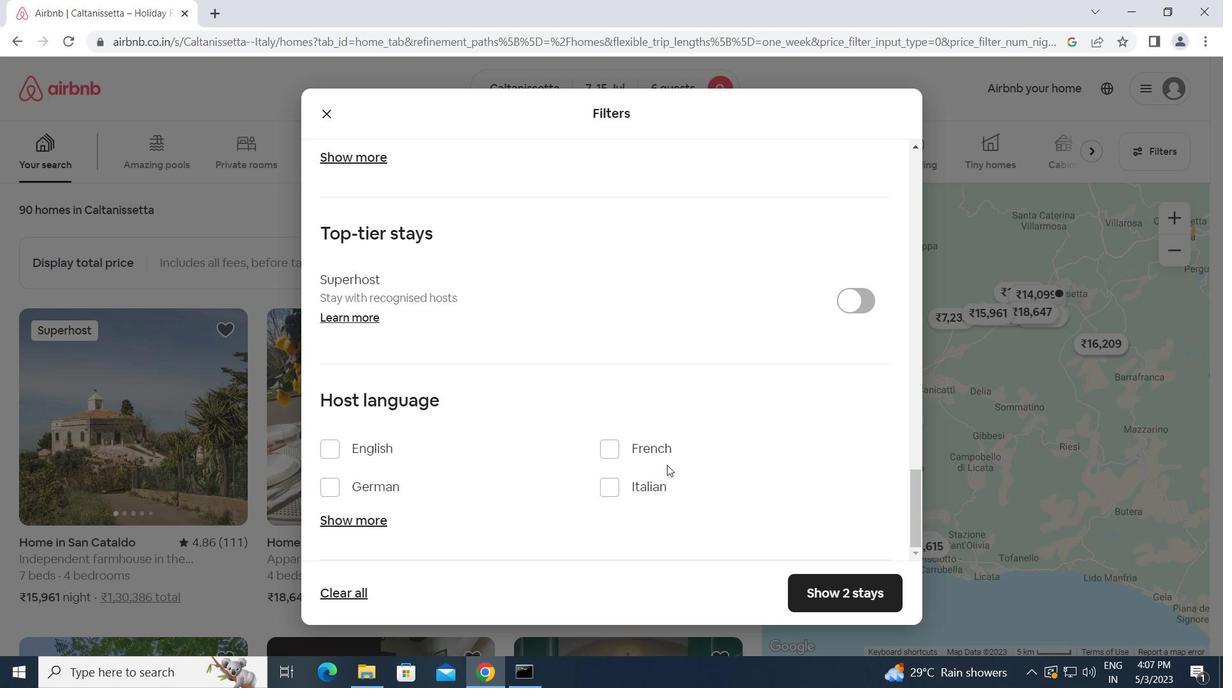 
Action: Mouse moved to (328, 454)
Screenshot: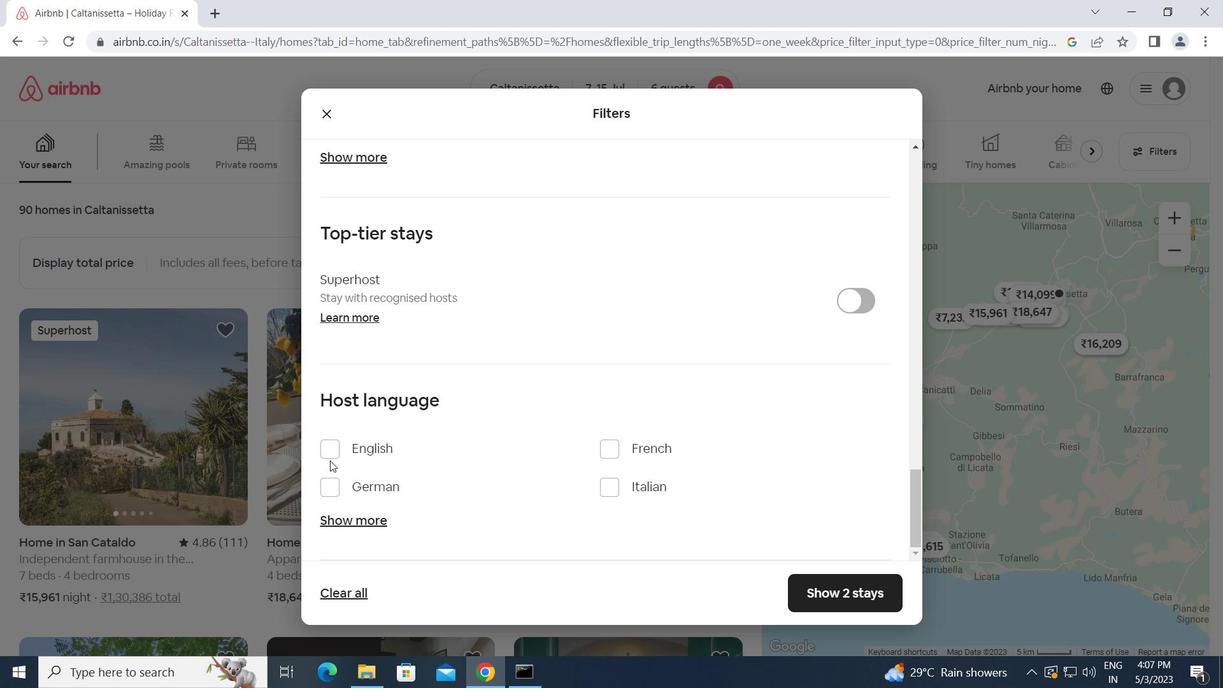 
Action: Mouse pressed left at (328, 454)
Screenshot: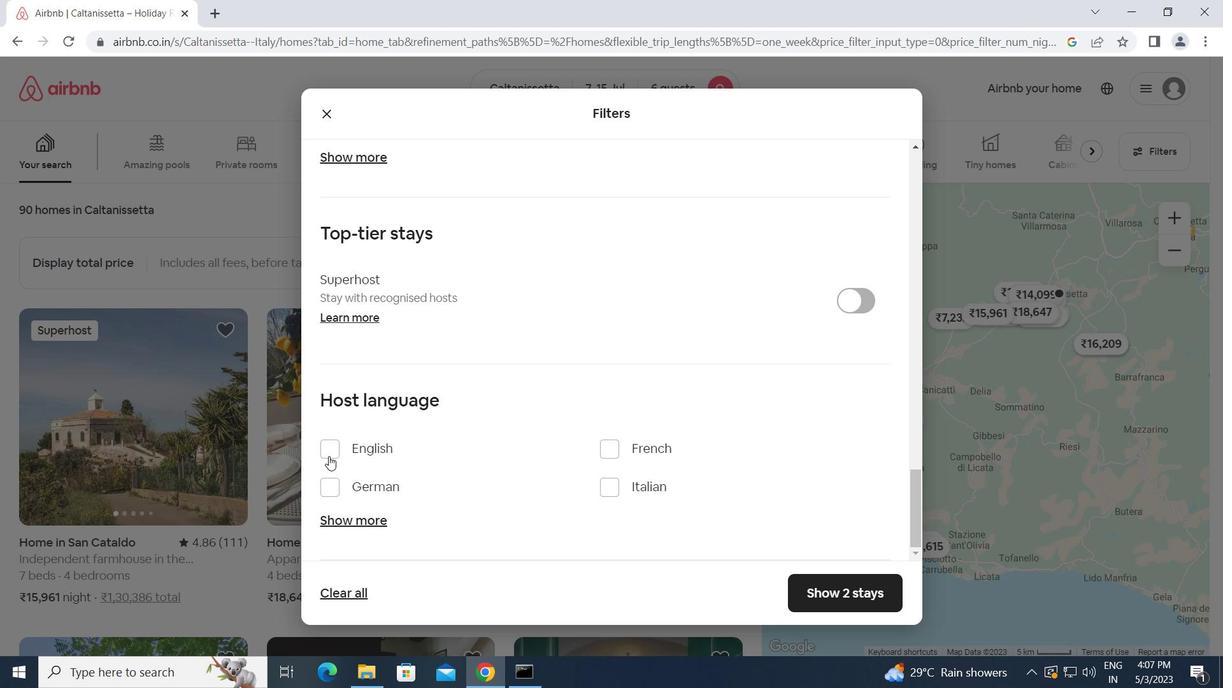 
Action: Mouse moved to (835, 597)
Screenshot: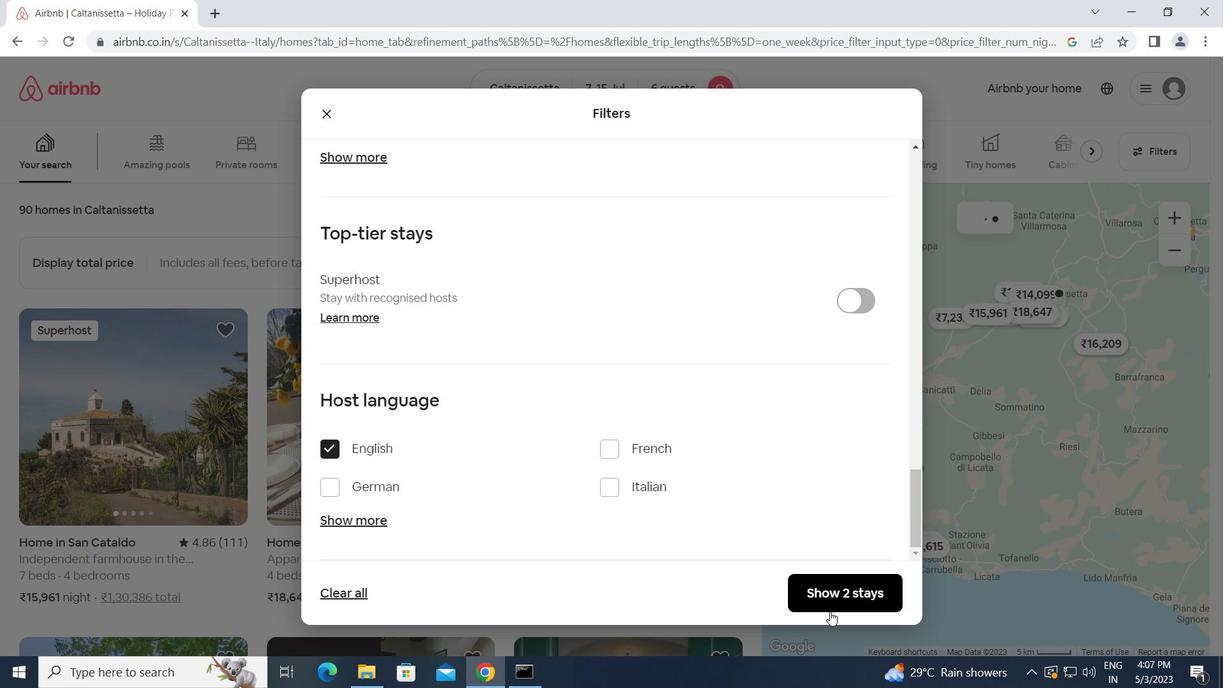 
Action: Mouse pressed left at (835, 597)
Screenshot: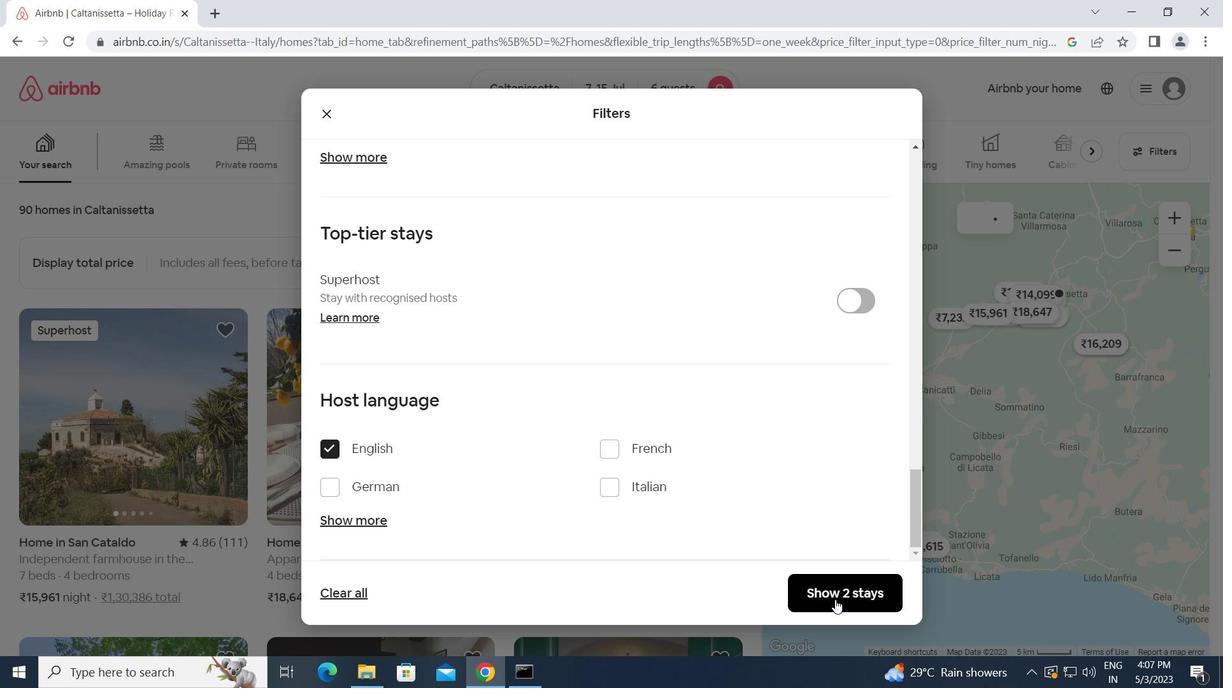 
Action: Mouse moved to (835, 596)
Screenshot: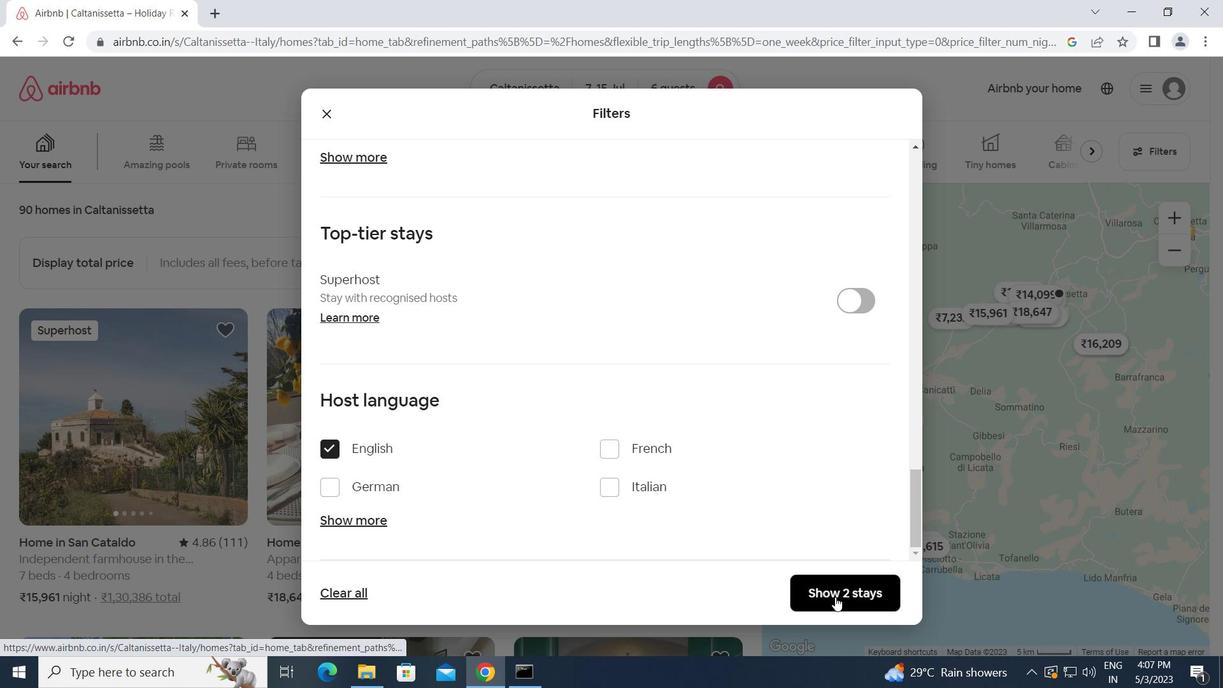 
